 Task: Reply to email with the signature Eleanor Wilson with the subject Request for a transfer from softage.1@softage.net with the message Can you please provide me with an update on the projects resource allocation? Undo the message and rewrite the message as I am writing to confirm the details of the meeting. Send the email
Action: Mouse moved to (526, 701)
Screenshot: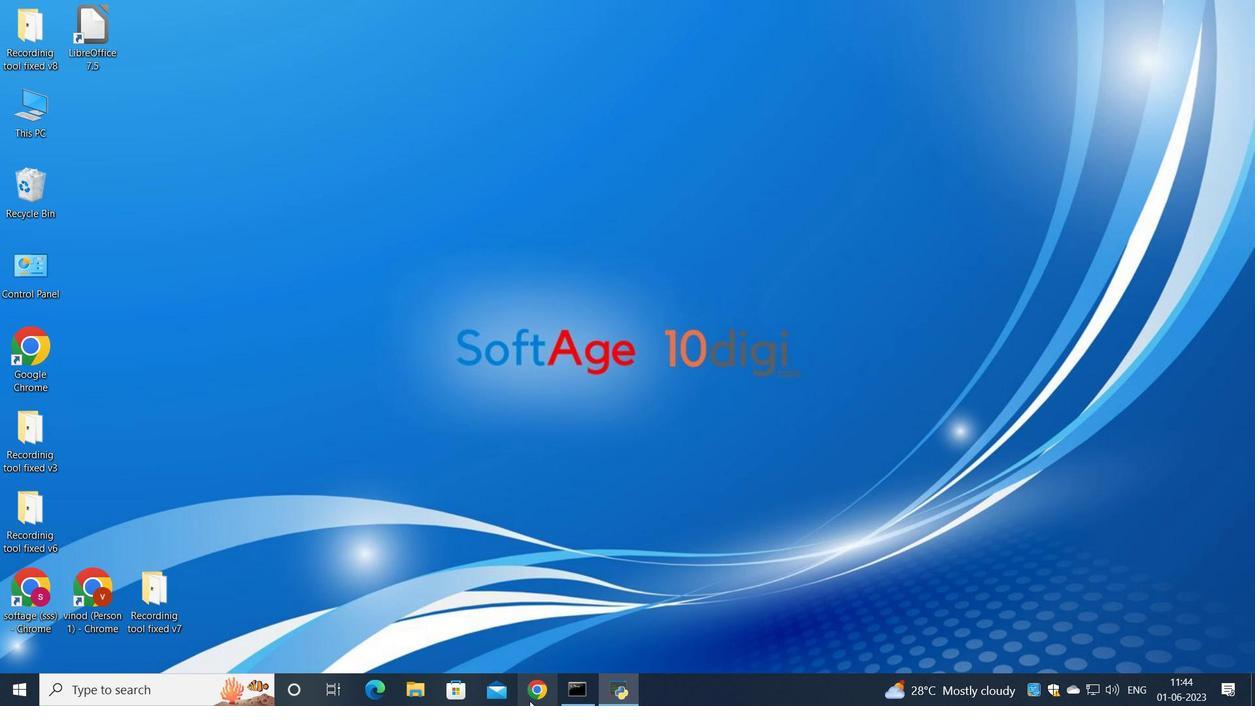 
Action: Mouse pressed left at (526, 701)
Screenshot: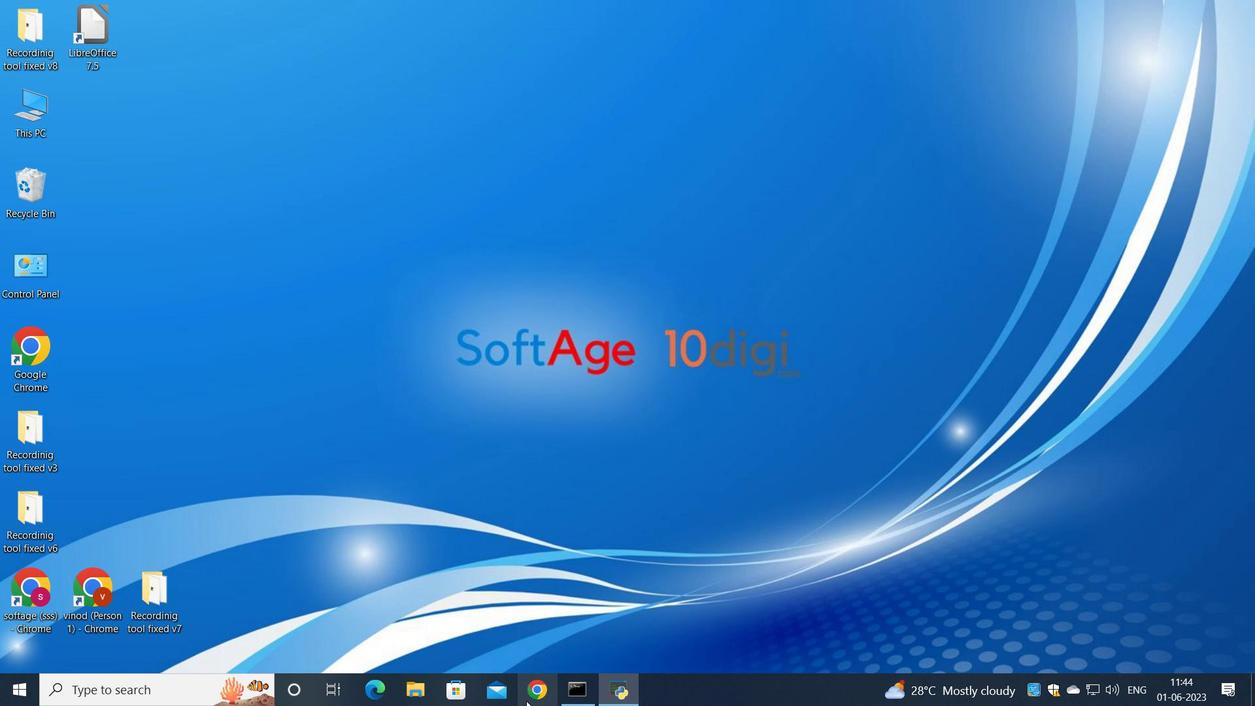 
Action: Mouse moved to (554, 397)
Screenshot: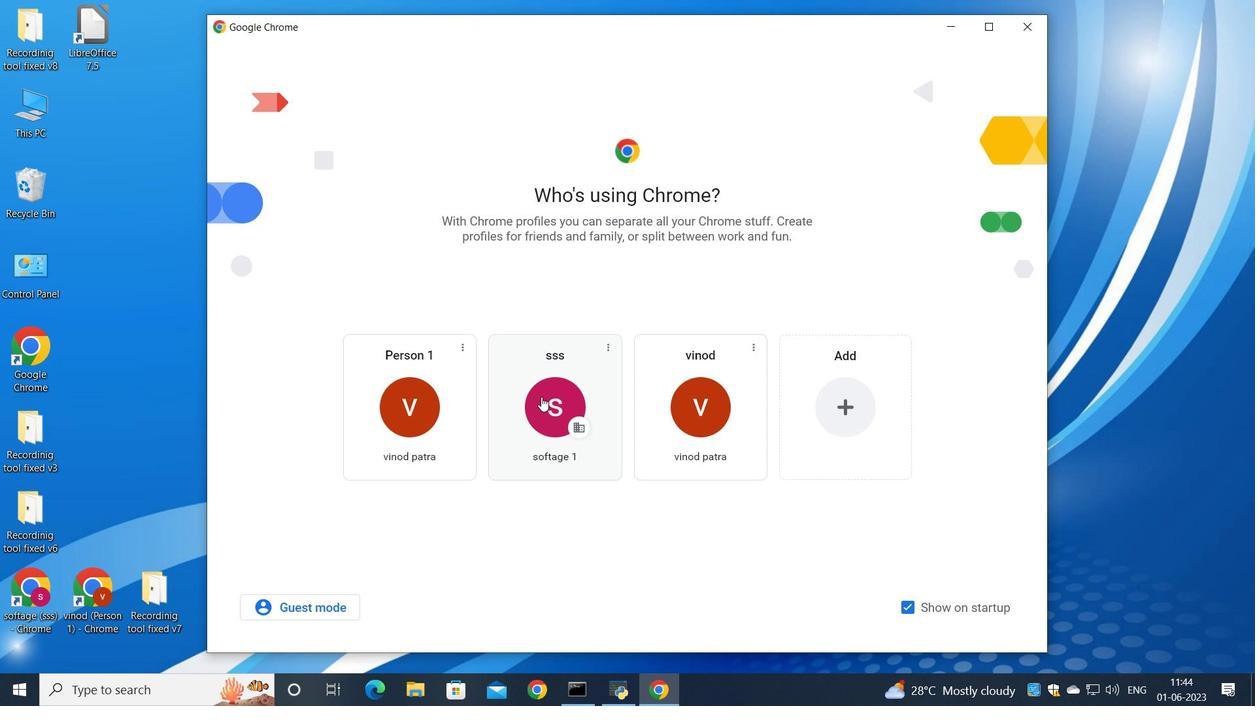 
Action: Mouse pressed left at (554, 397)
Screenshot: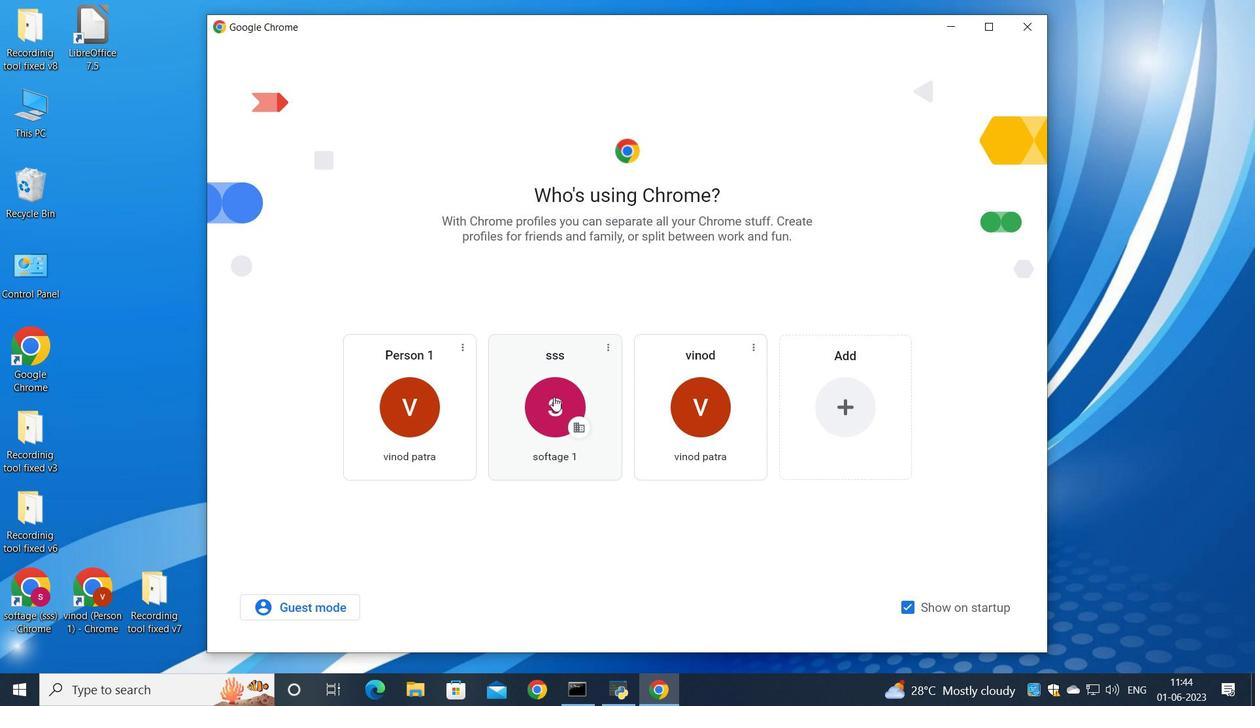 
Action: Mouse moved to (1111, 112)
Screenshot: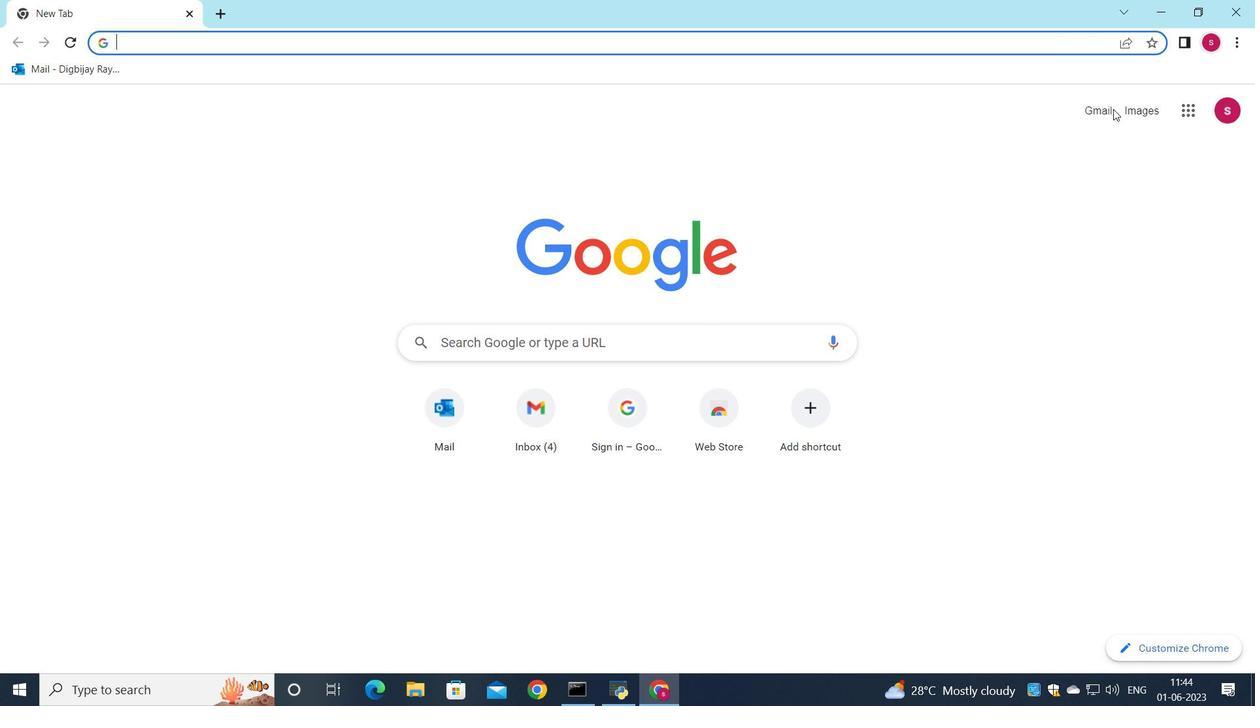 
Action: Mouse pressed left at (1111, 112)
Screenshot: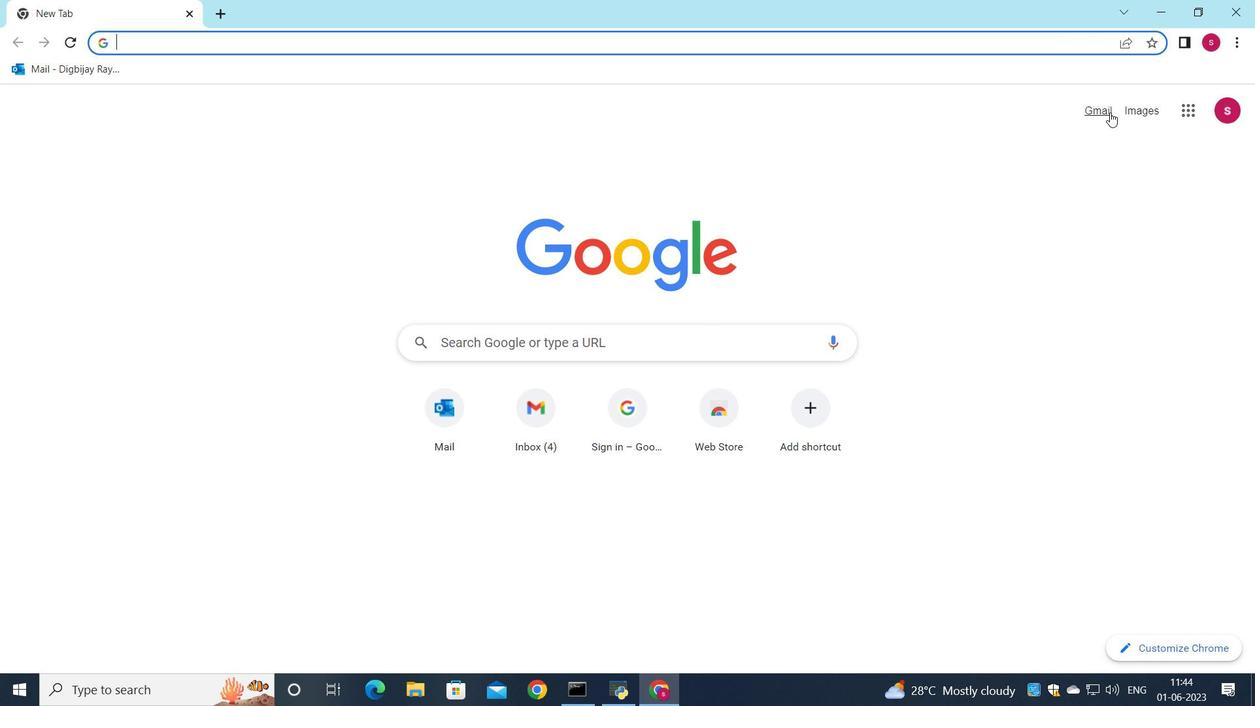 
Action: Mouse moved to (1066, 111)
Screenshot: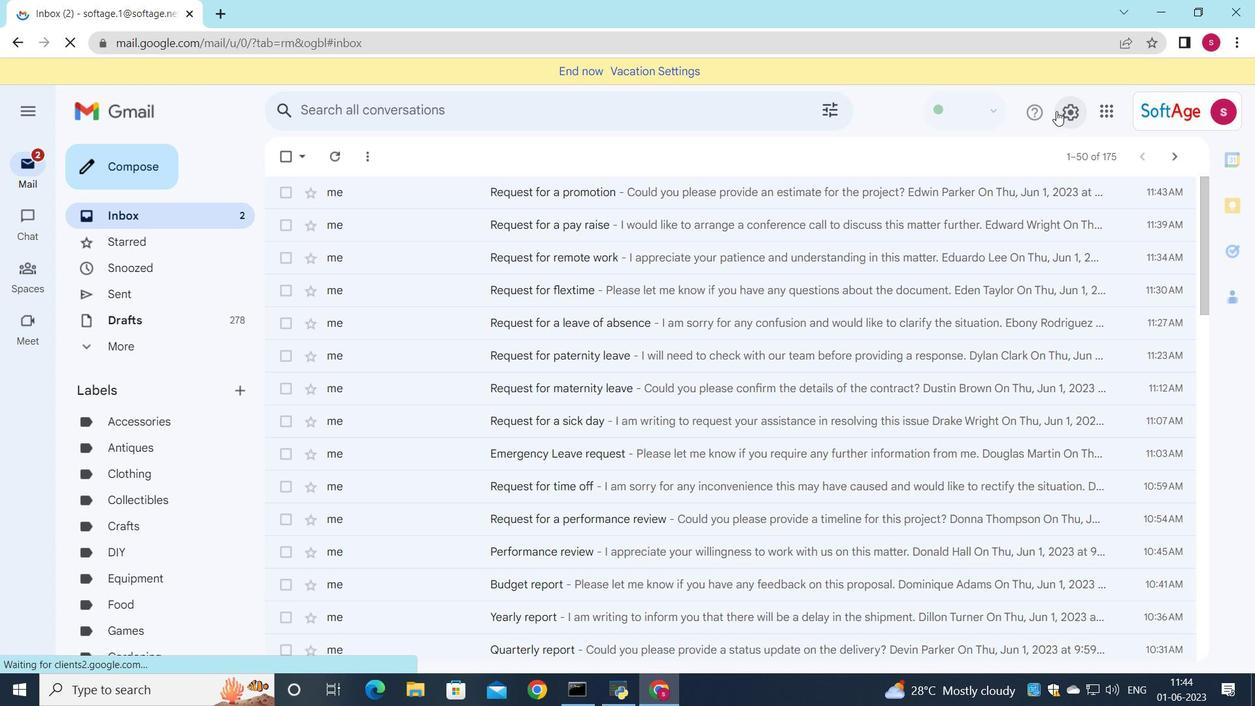 
Action: Mouse pressed left at (1066, 111)
Screenshot: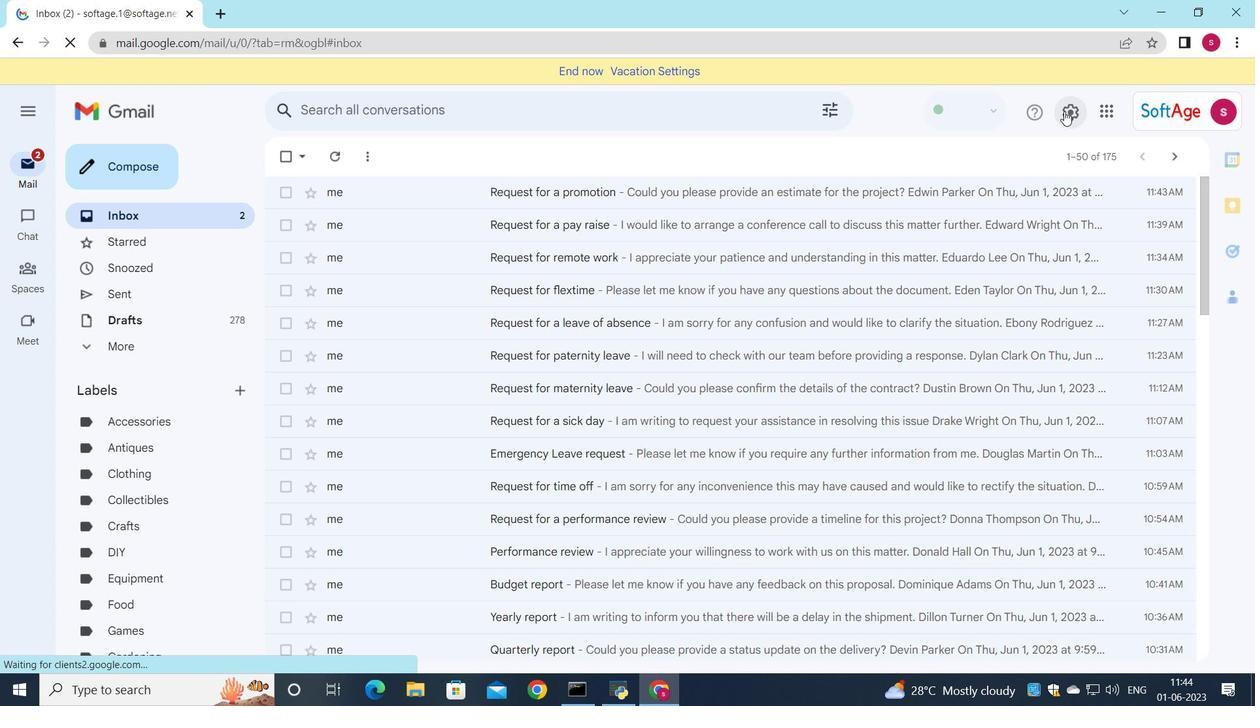 
Action: Mouse moved to (1079, 190)
Screenshot: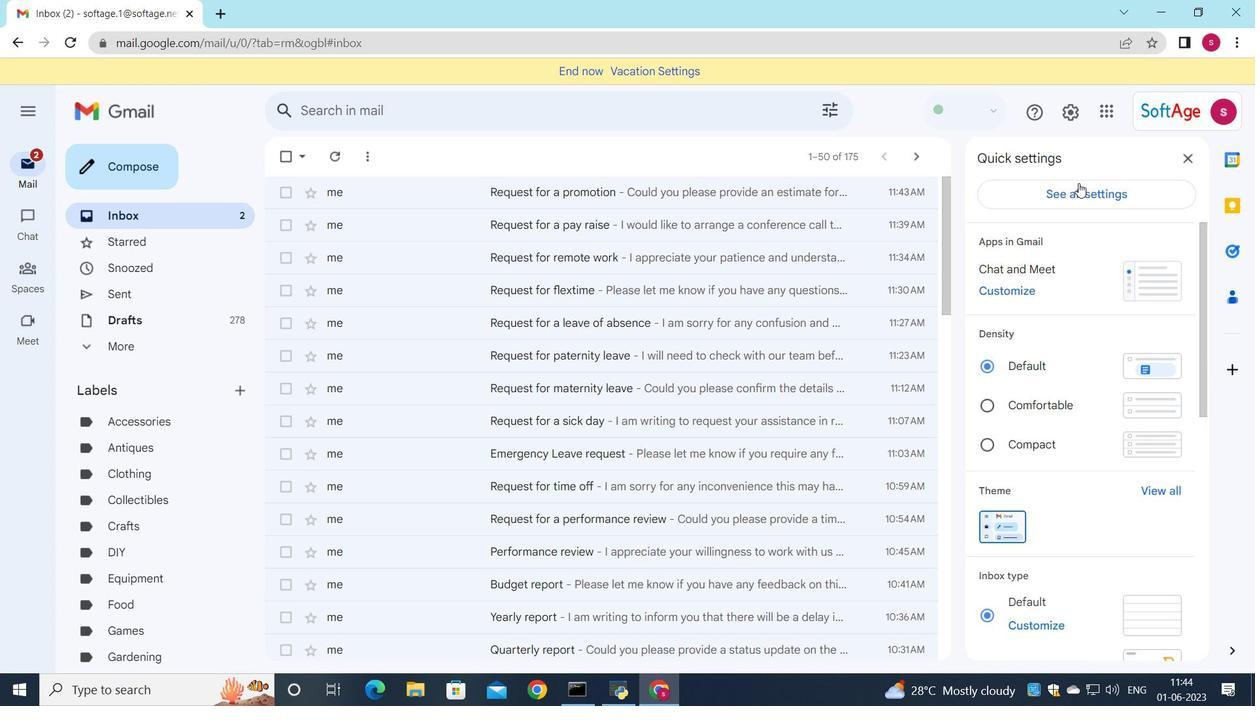 
Action: Mouse pressed left at (1079, 190)
Screenshot: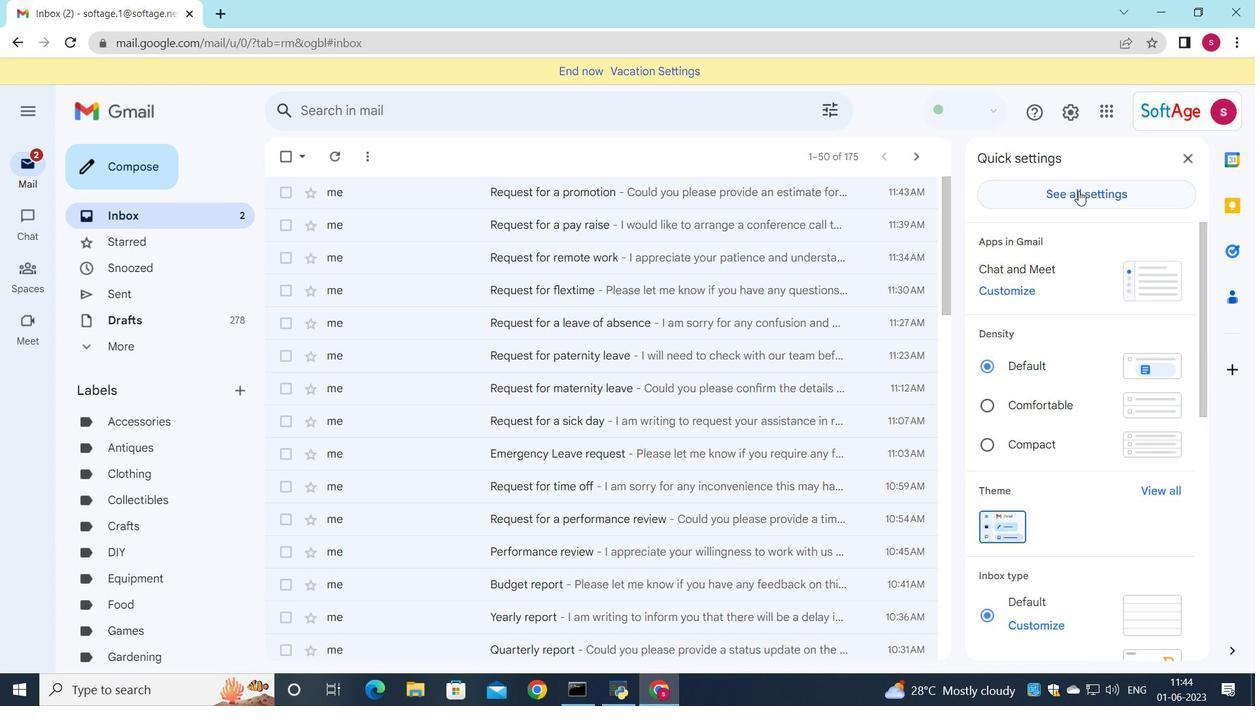 
Action: Mouse moved to (828, 313)
Screenshot: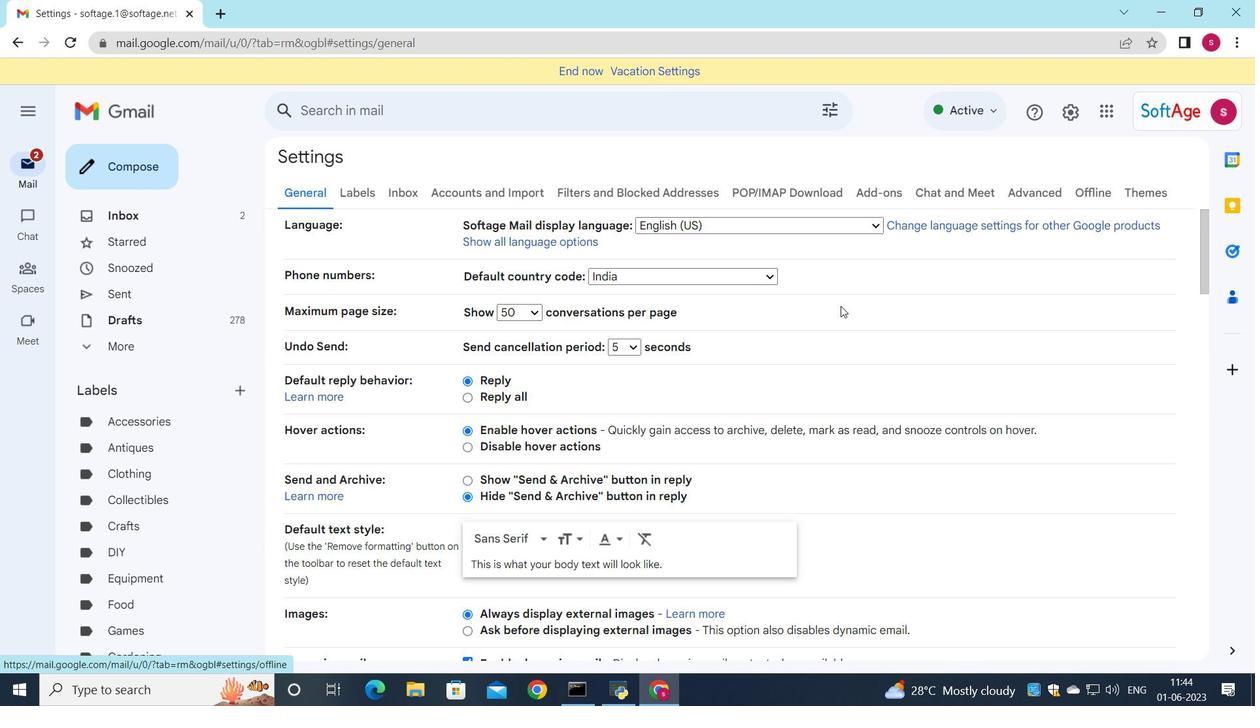 
Action: Mouse scrolled (828, 313) with delta (0, 0)
Screenshot: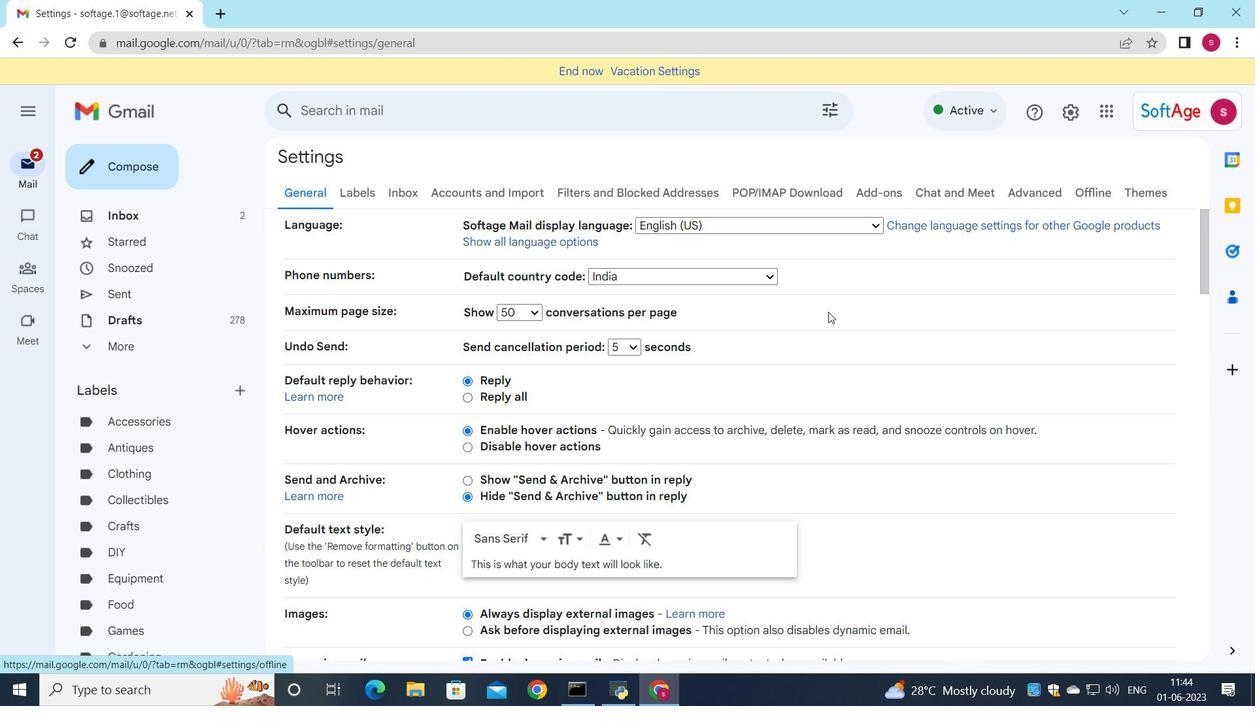 
Action: Mouse scrolled (828, 313) with delta (0, 0)
Screenshot: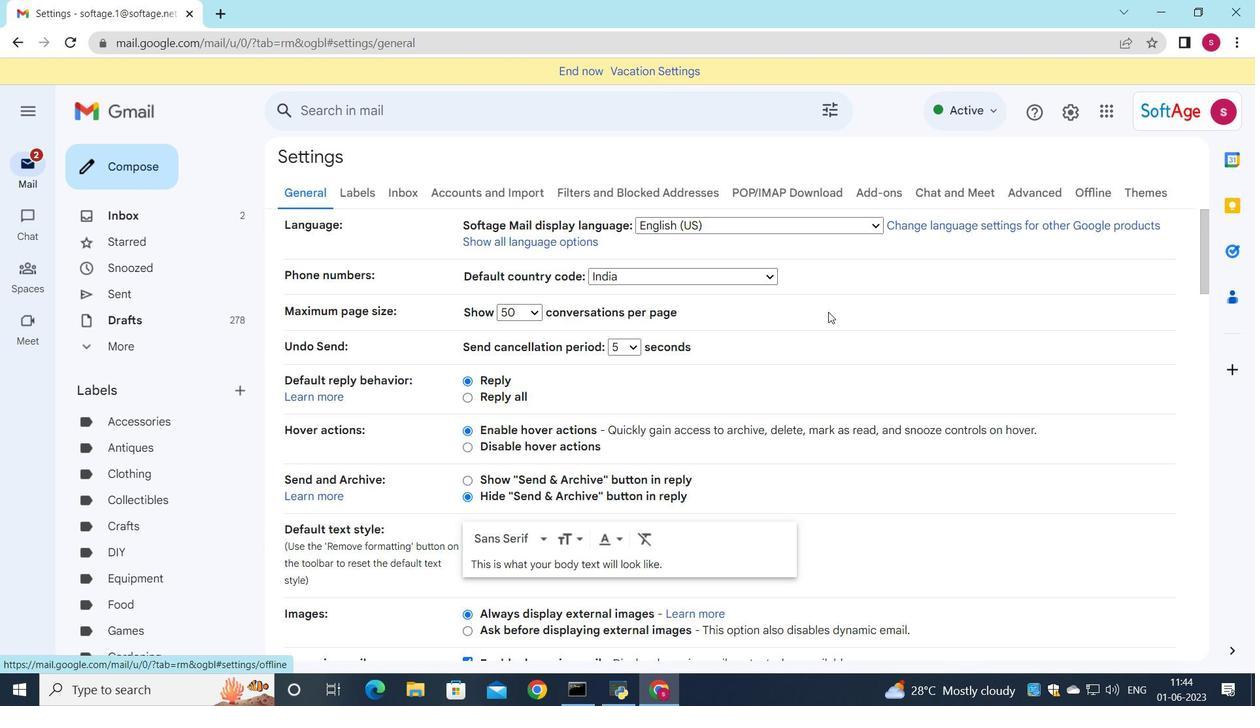 
Action: Mouse scrolled (828, 313) with delta (0, 0)
Screenshot: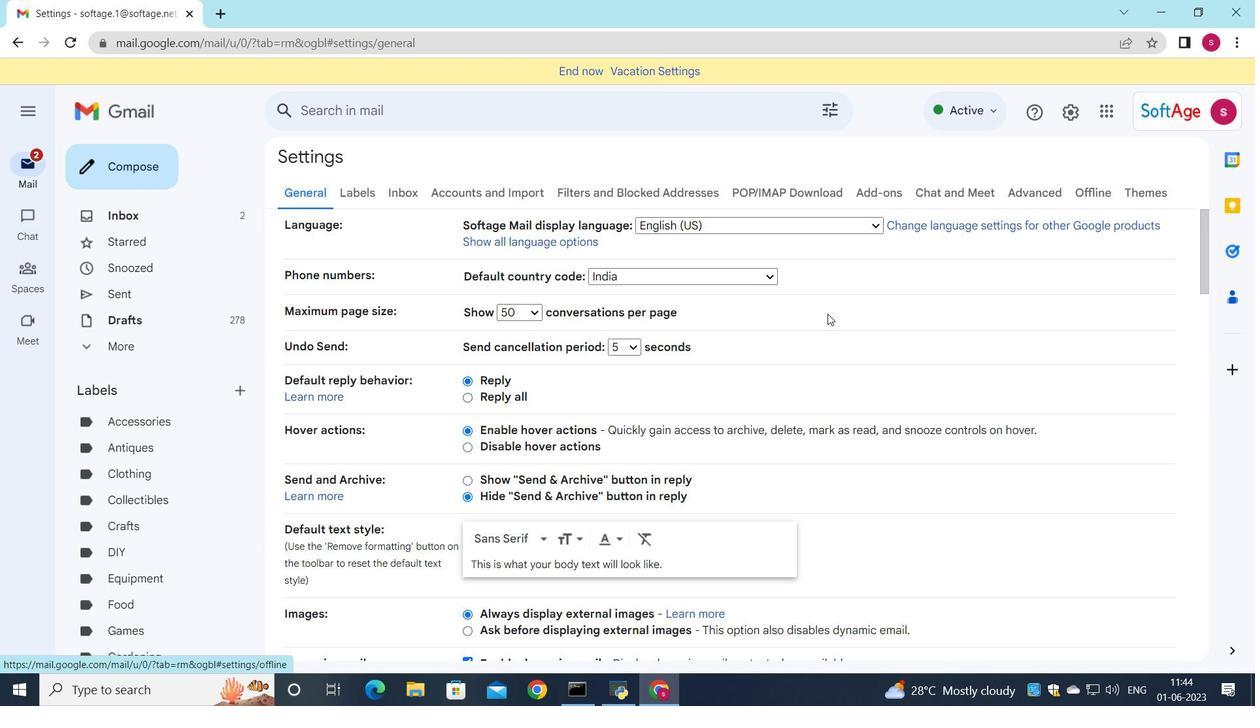 
Action: Mouse scrolled (828, 313) with delta (0, 0)
Screenshot: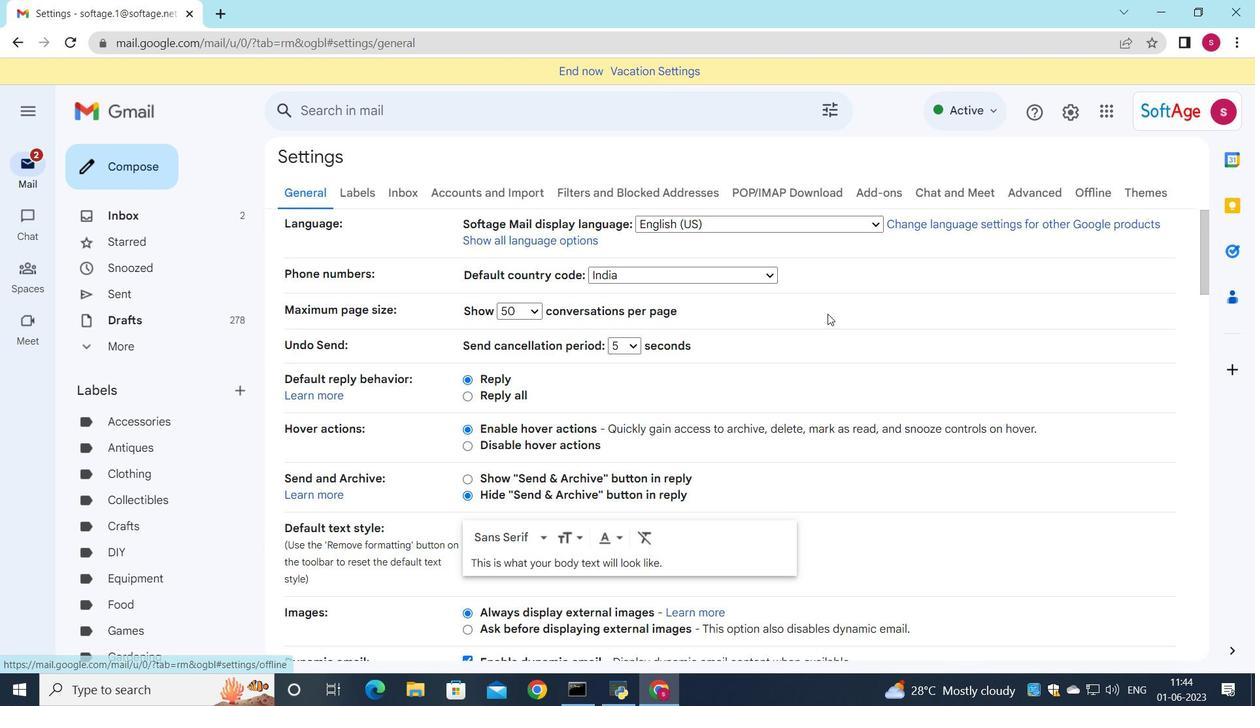 
Action: Mouse scrolled (828, 313) with delta (0, 0)
Screenshot: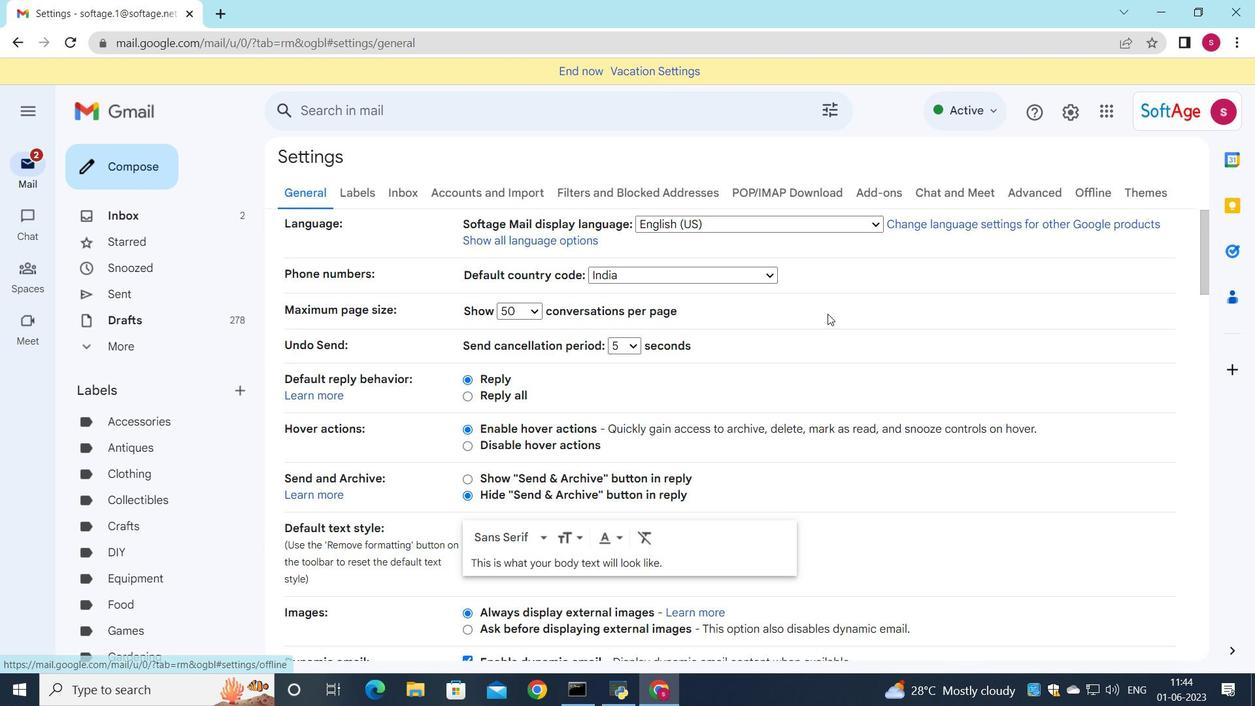 
Action: Mouse moved to (699, 284)
Screenshot: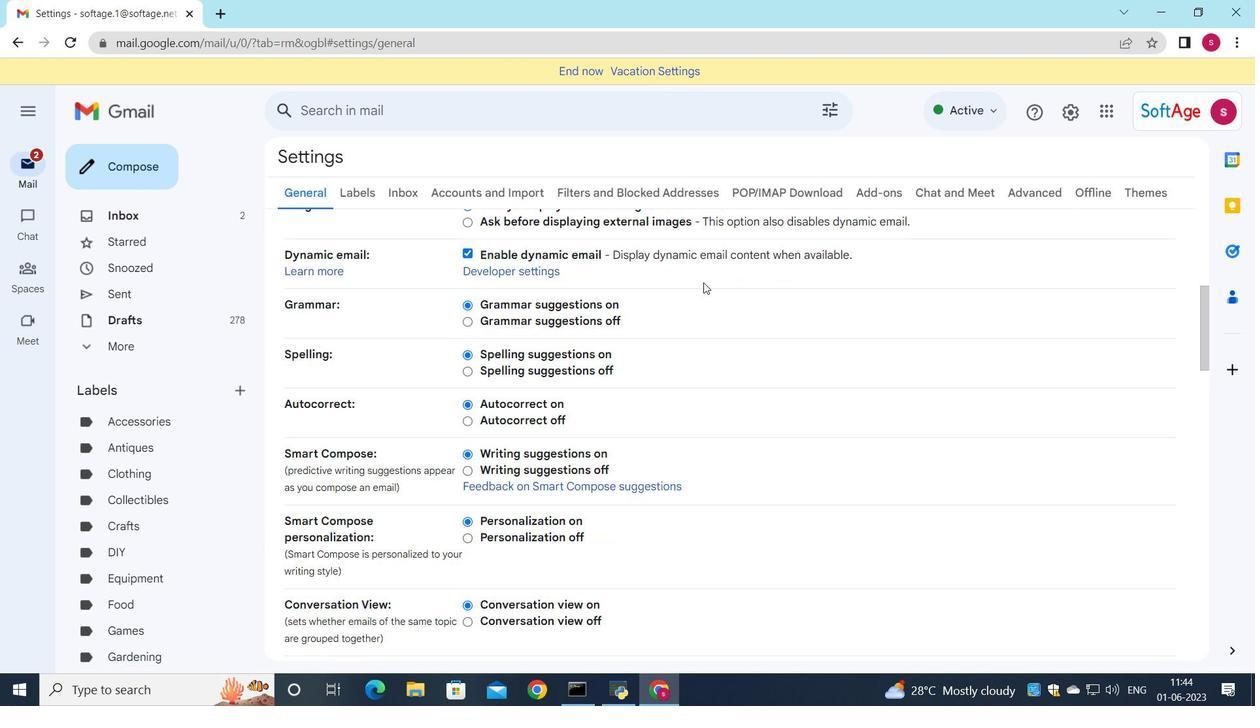 
Action: Mouse scrolled (699, 283) with delta (0, 0)
Screenshot: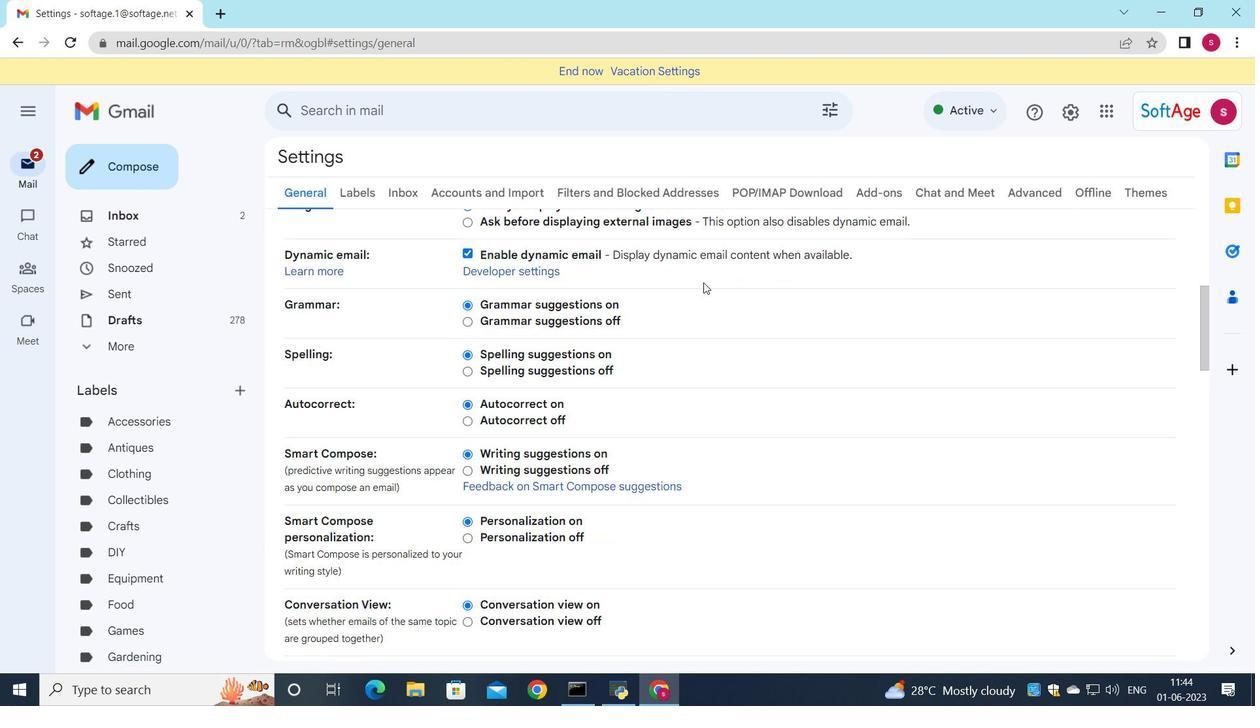 
Action: Mouse moved to (695, 287)
Screenshot: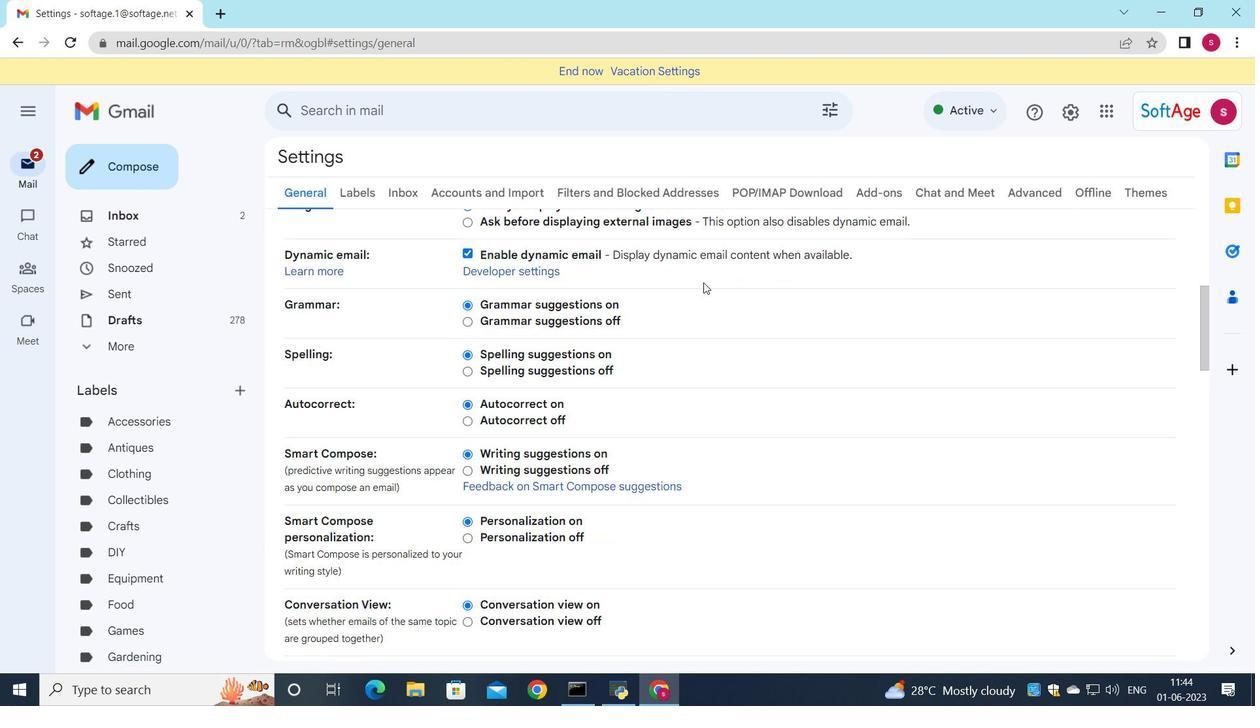 
Action: Mouse scrolled (695, 286) with delta (0, 0)
Screenshot: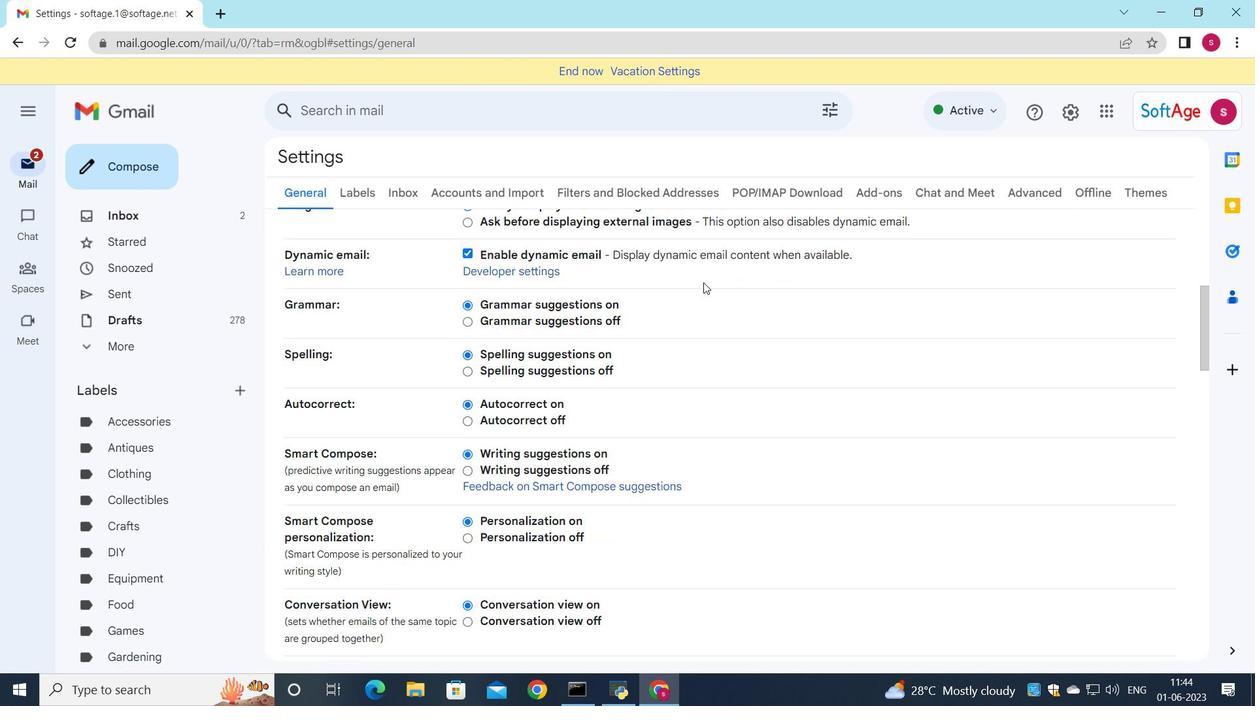 
Action: Mouse moved to (694, 287)
Screenshot: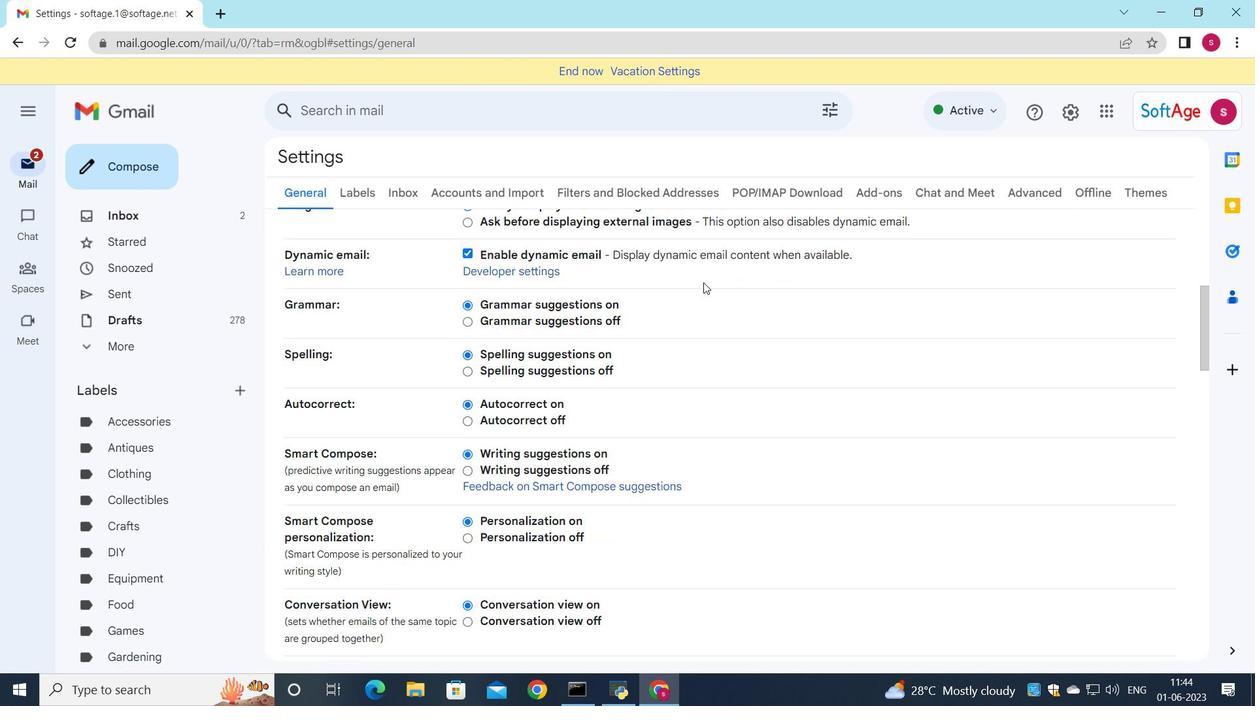 
Action: Mouse scrolled (694, 286) with delta (0, 0)
Screenshot: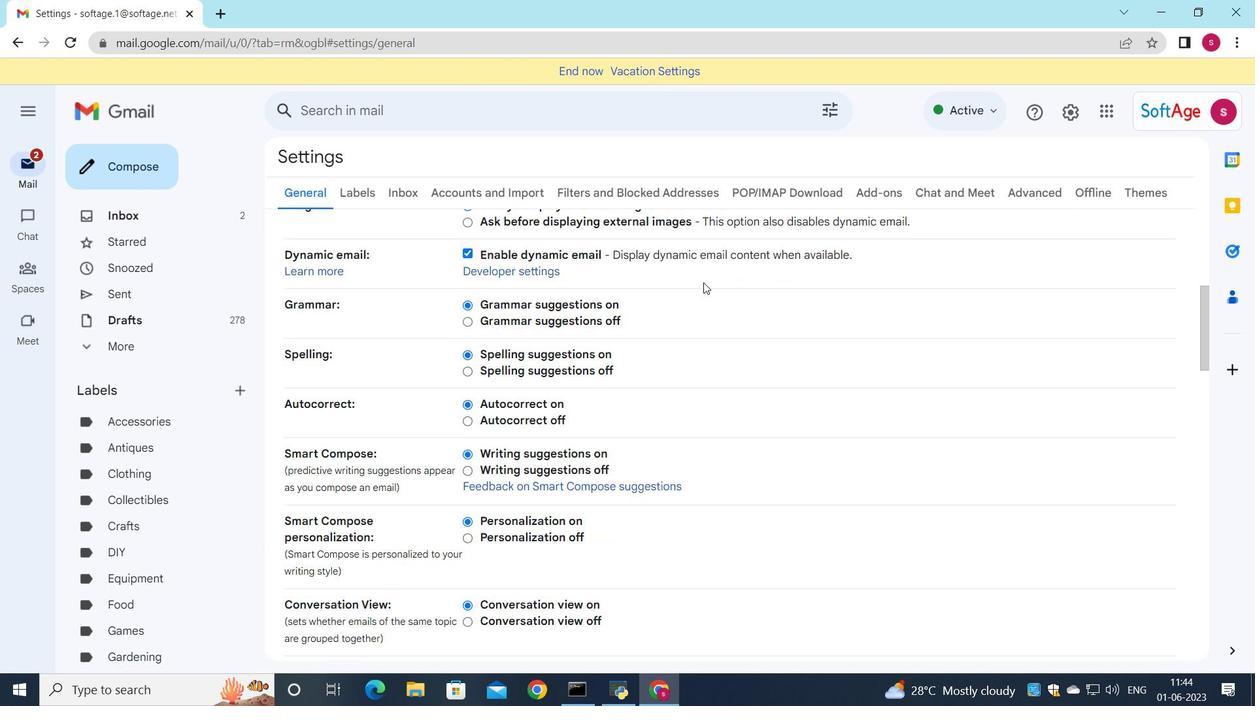 
Action: Mouse moved to (694, 287)
Screenshot: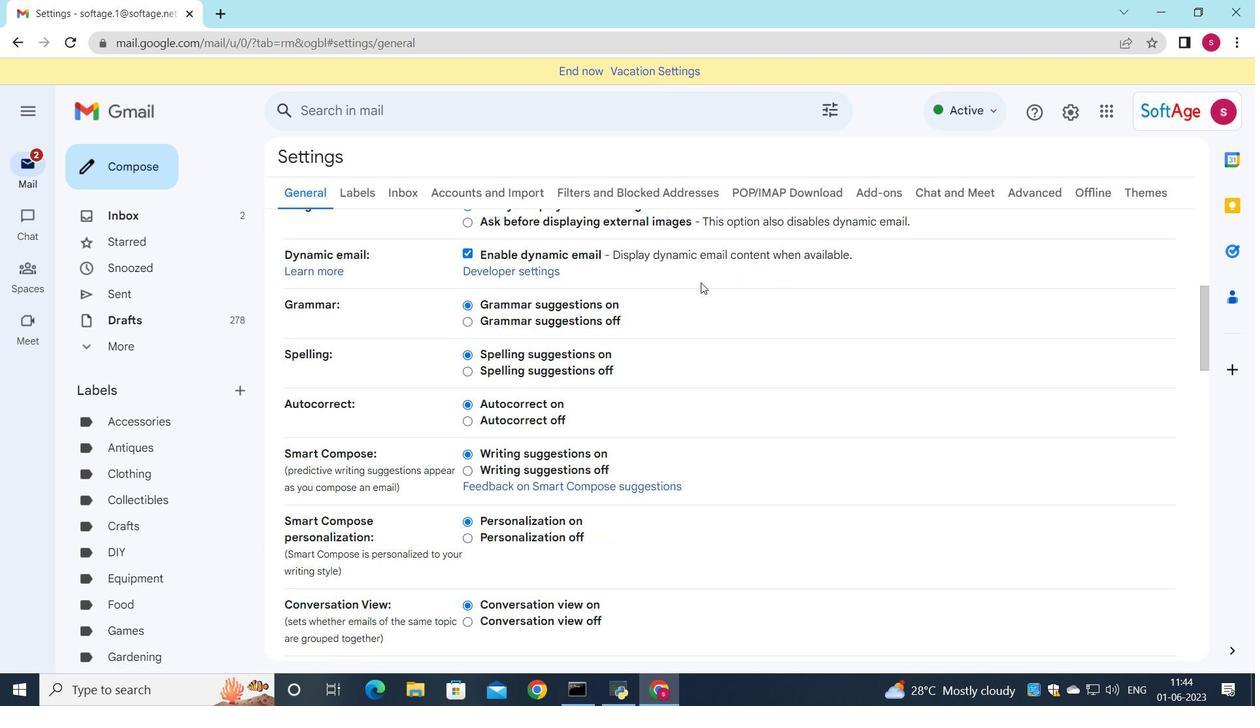 
Action: Mouse scrolled (694, 286) with delta (0, 0)
Screenshot: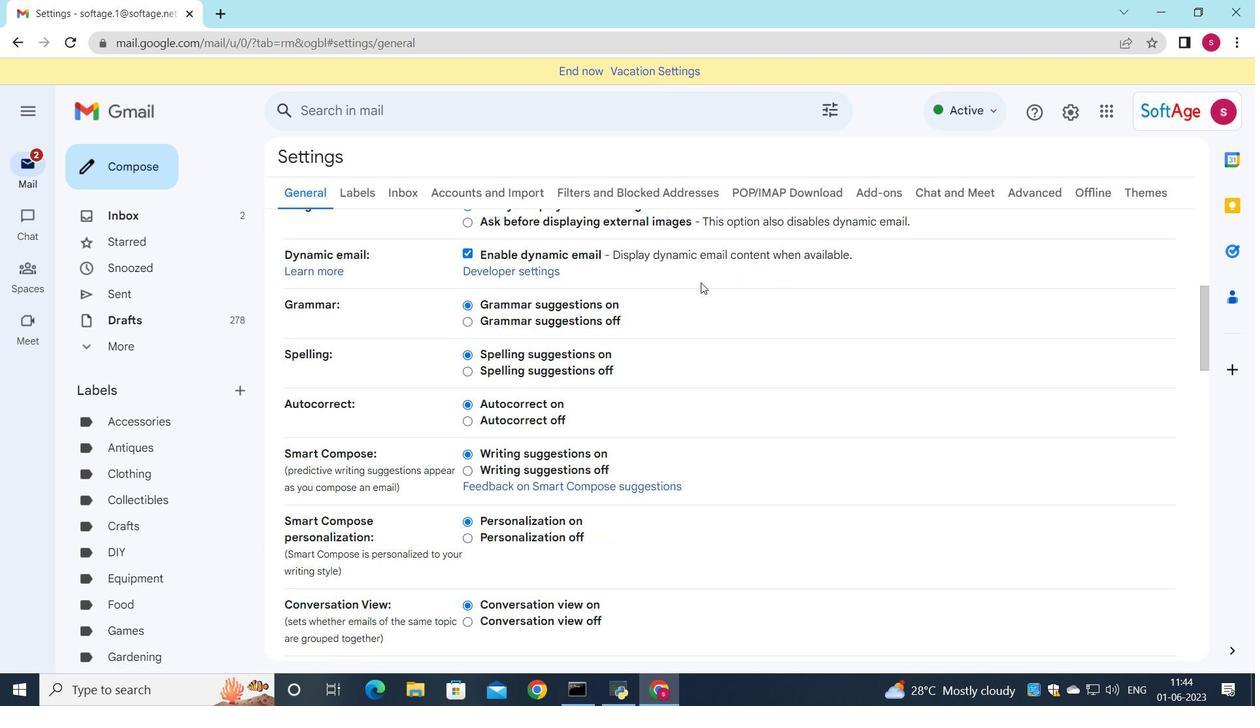 
Action: Mouse moved to (685, 296)
Screenshot: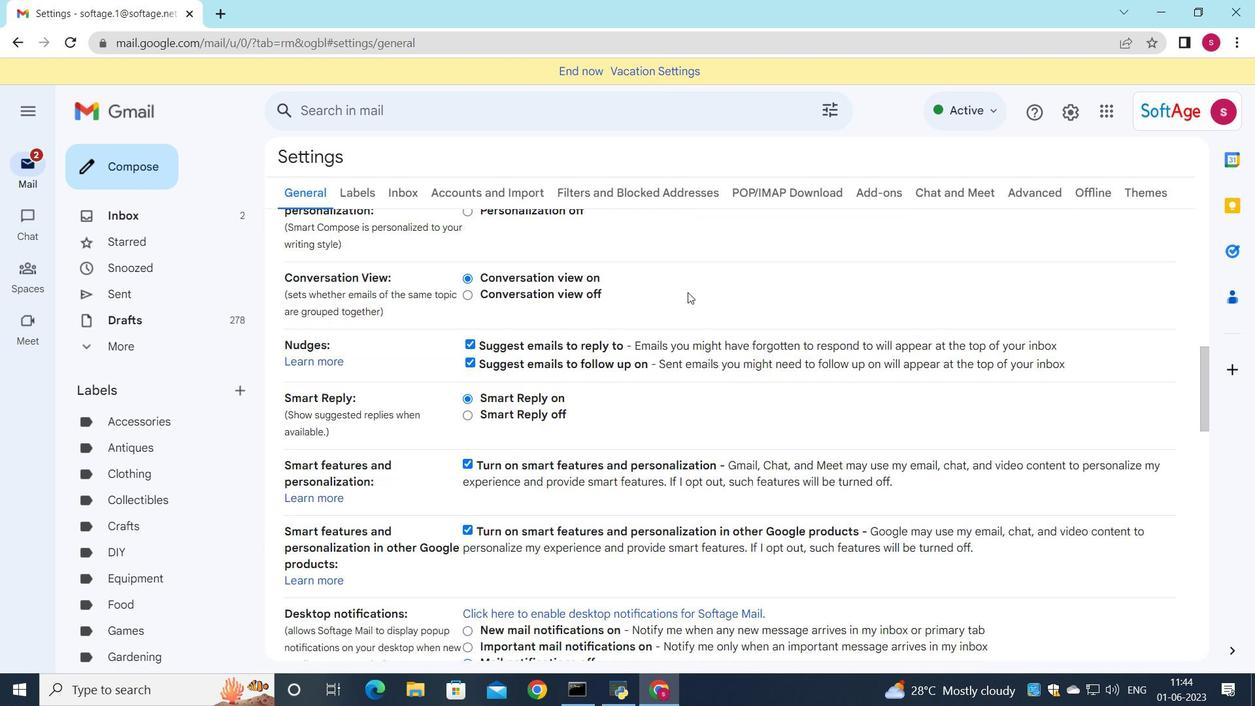 
Action: Mouse scrolled (685, 295) with delta (0, 0)
Screenshot: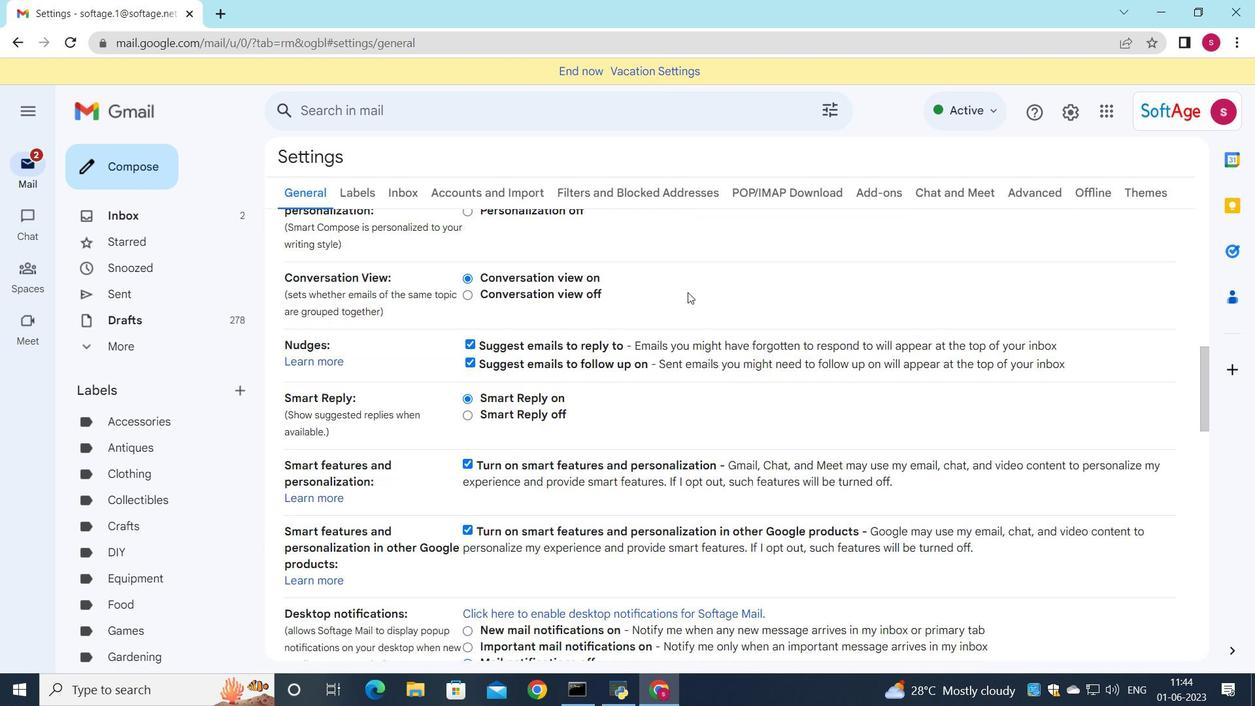 
Action: Mouse moved to (685, 296)
Screenshot: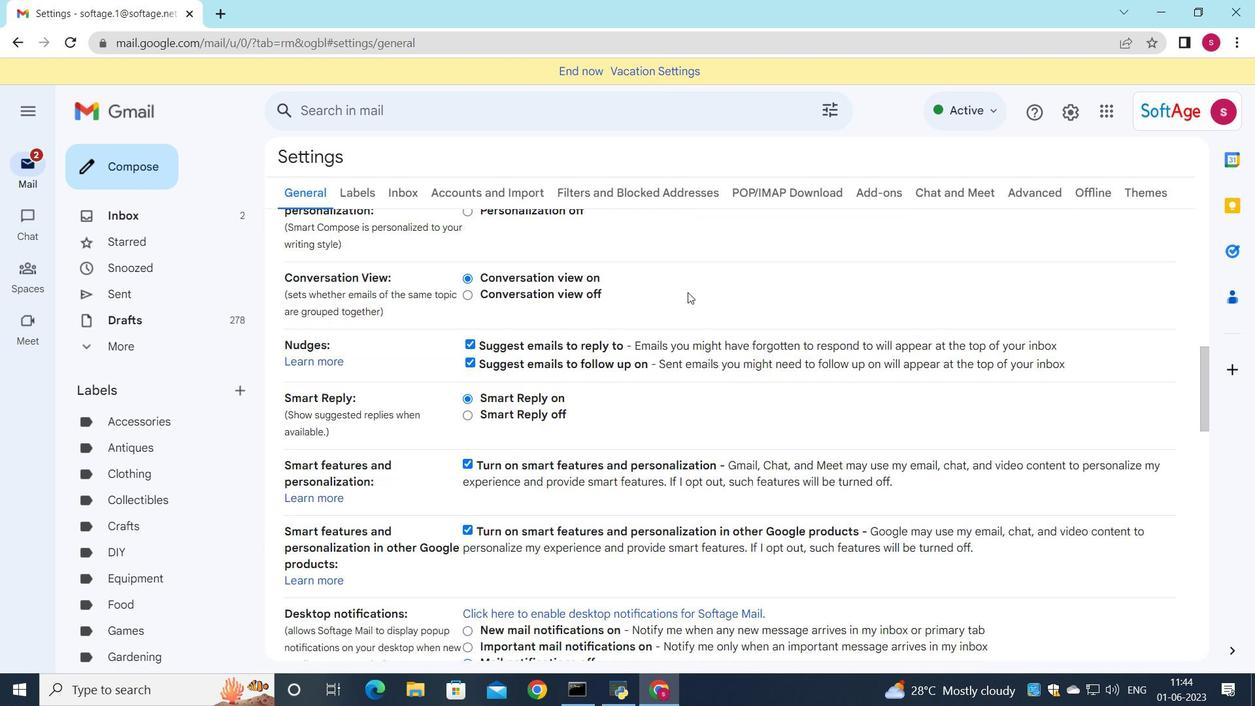 
Action: Mouse scrolled (685, 296) with delta (0, 0)
Screenshot: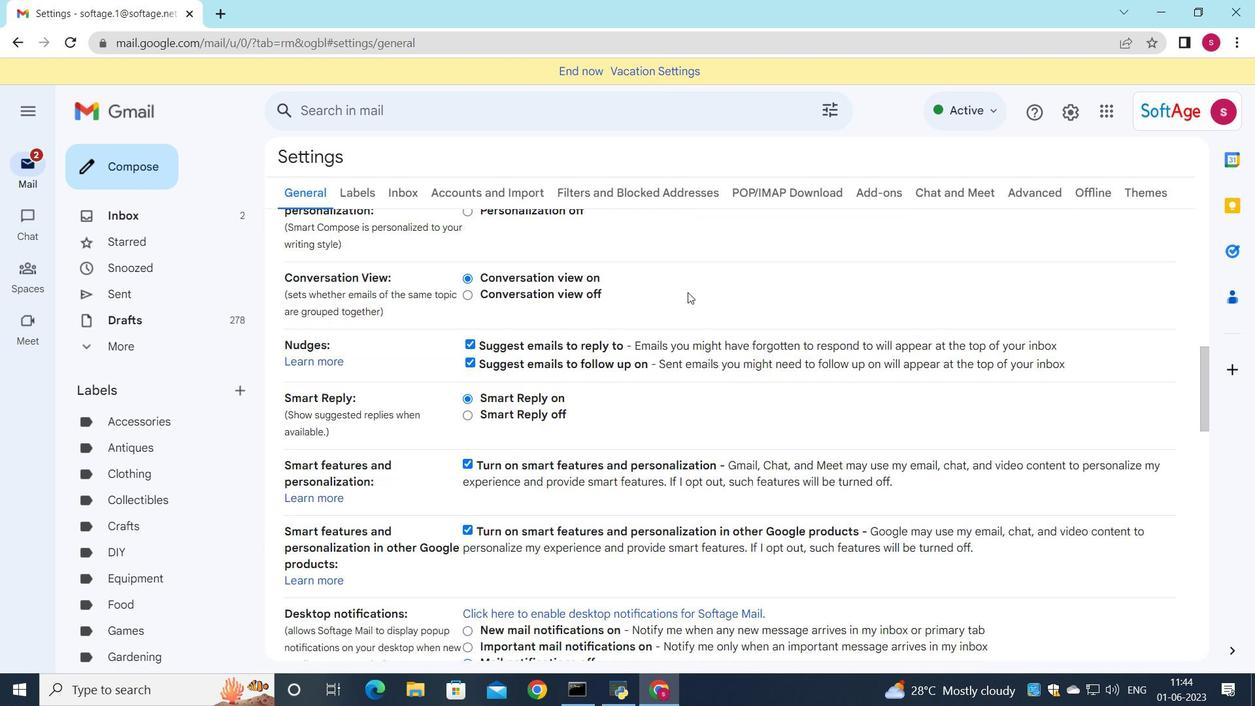 
Action: Mouse moved to (684, 298)
Screenshot: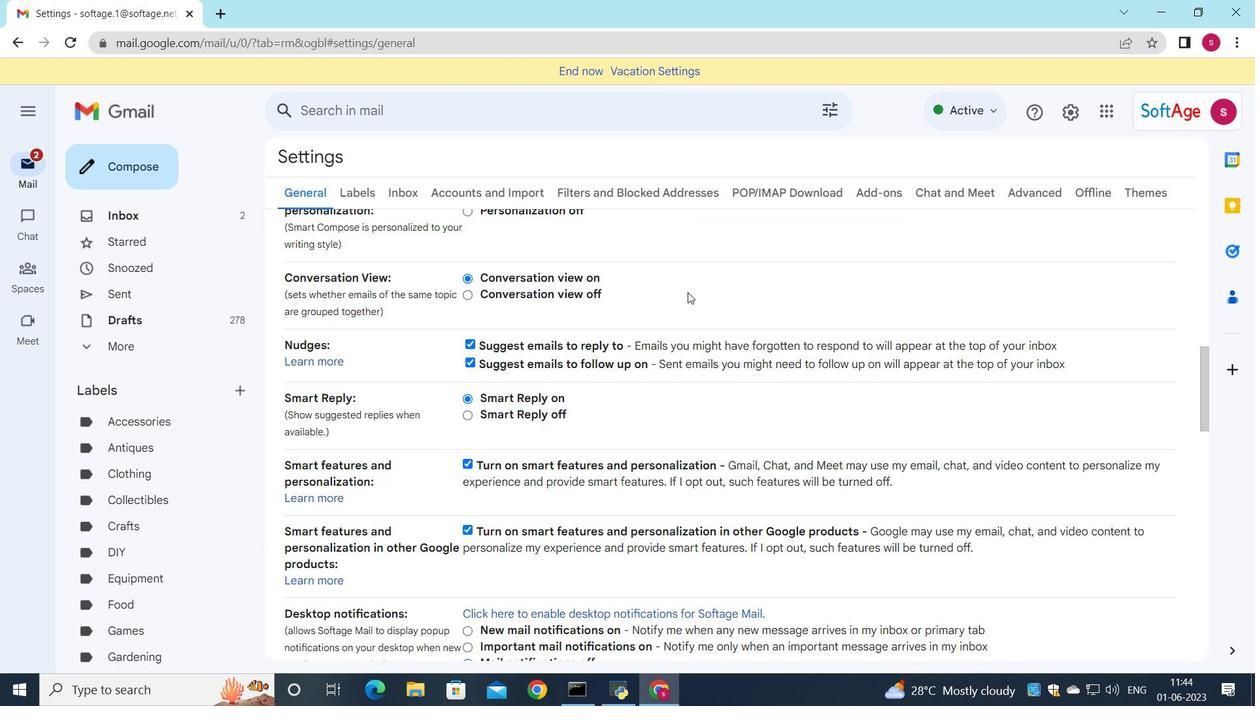 
Action: Mouse scrolled (684, 298) with delta (0, 0)
Screenshot: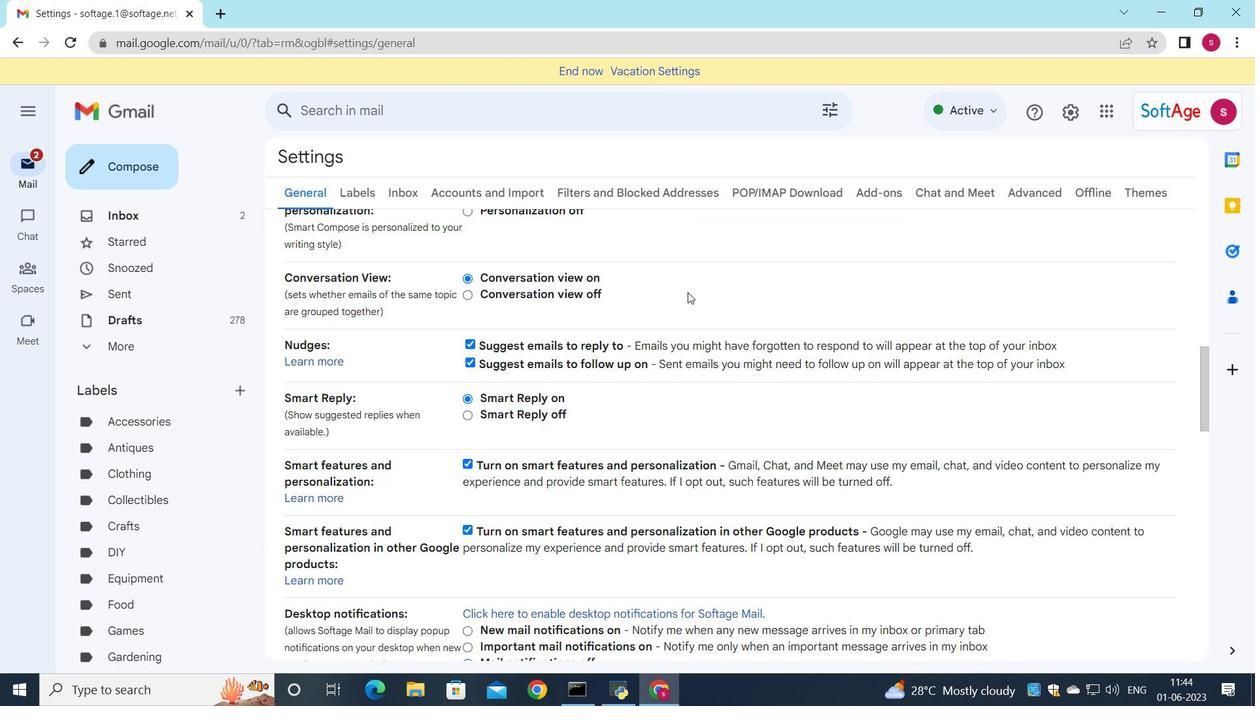 
Action: Mouse moved to (682, 315)
Screenshot: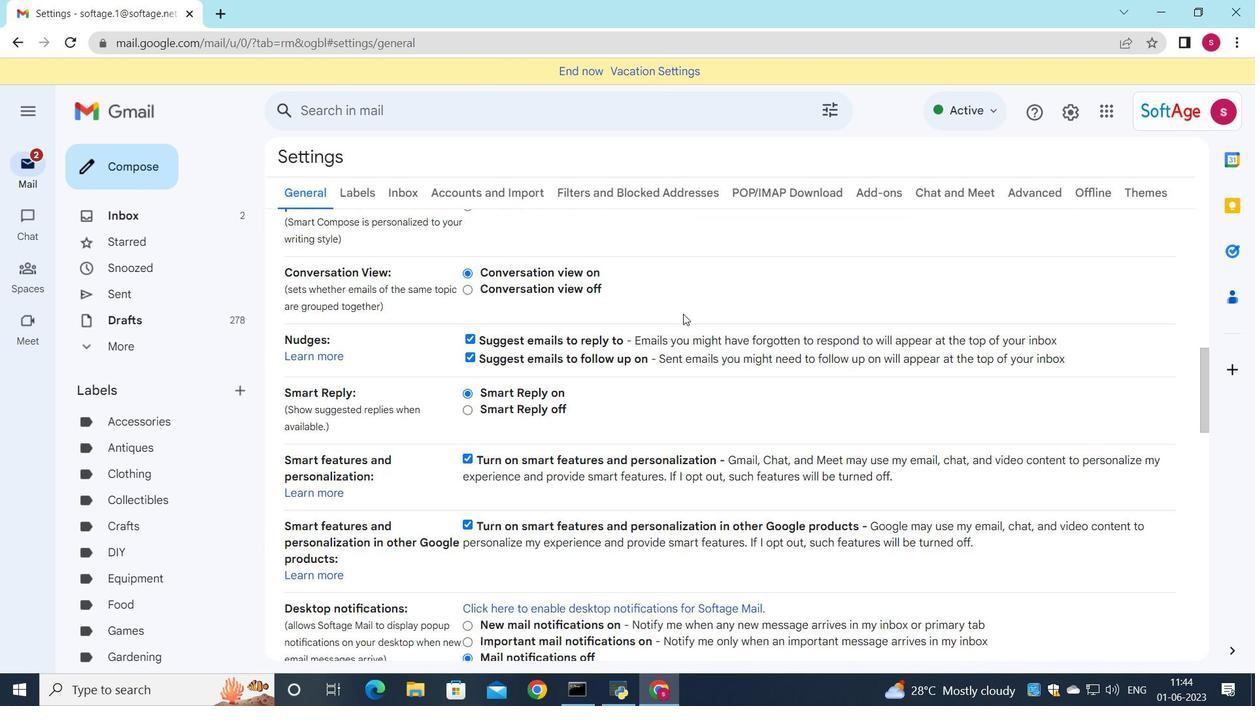 
Action: Mouse scrolled (682, 314) with delta (0, 0)
Screenshot: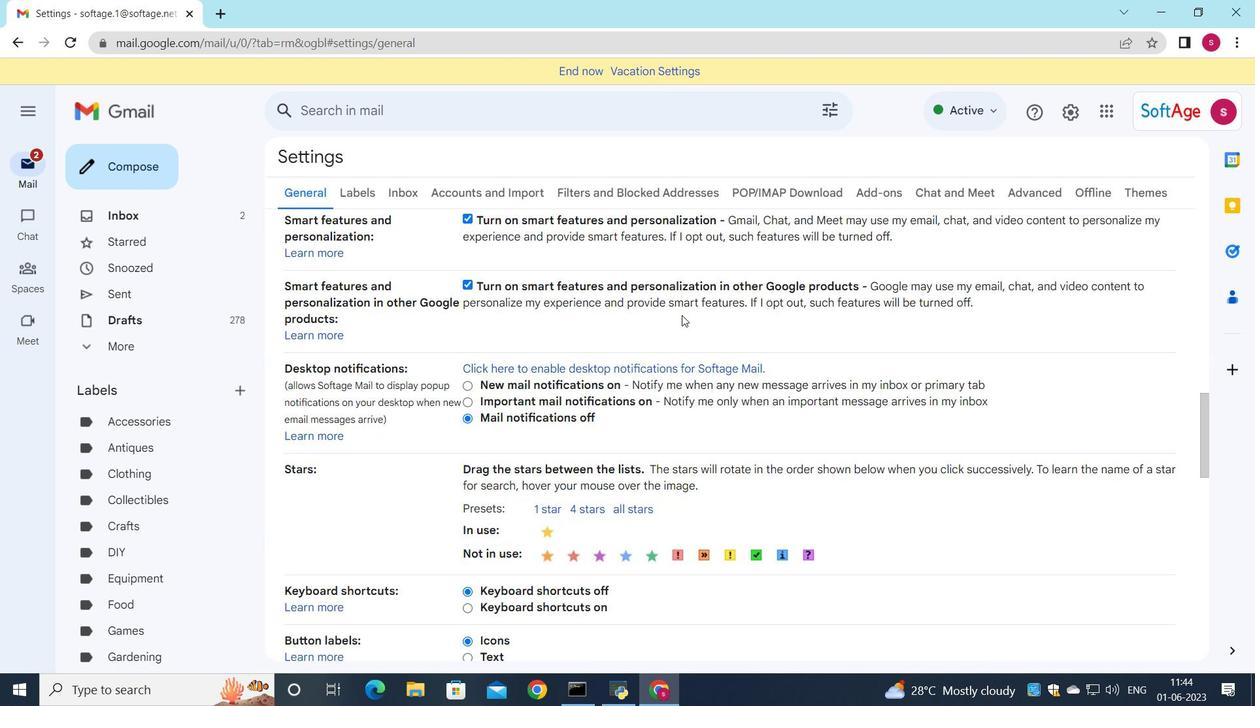 
Action: Mouse scrolled (682, 314) with delta (0, 0)
Screenshot: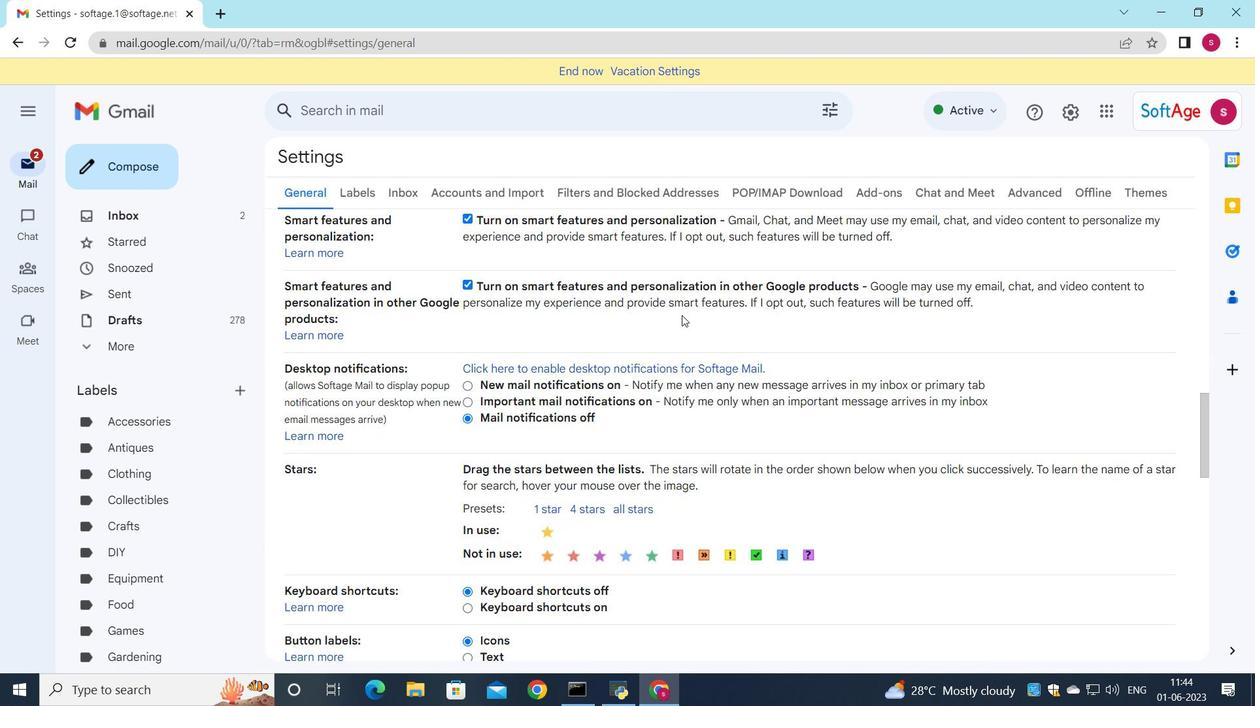 
Action: Mouse scrolled (682, 314) with delta (0, 0)
Screenshot: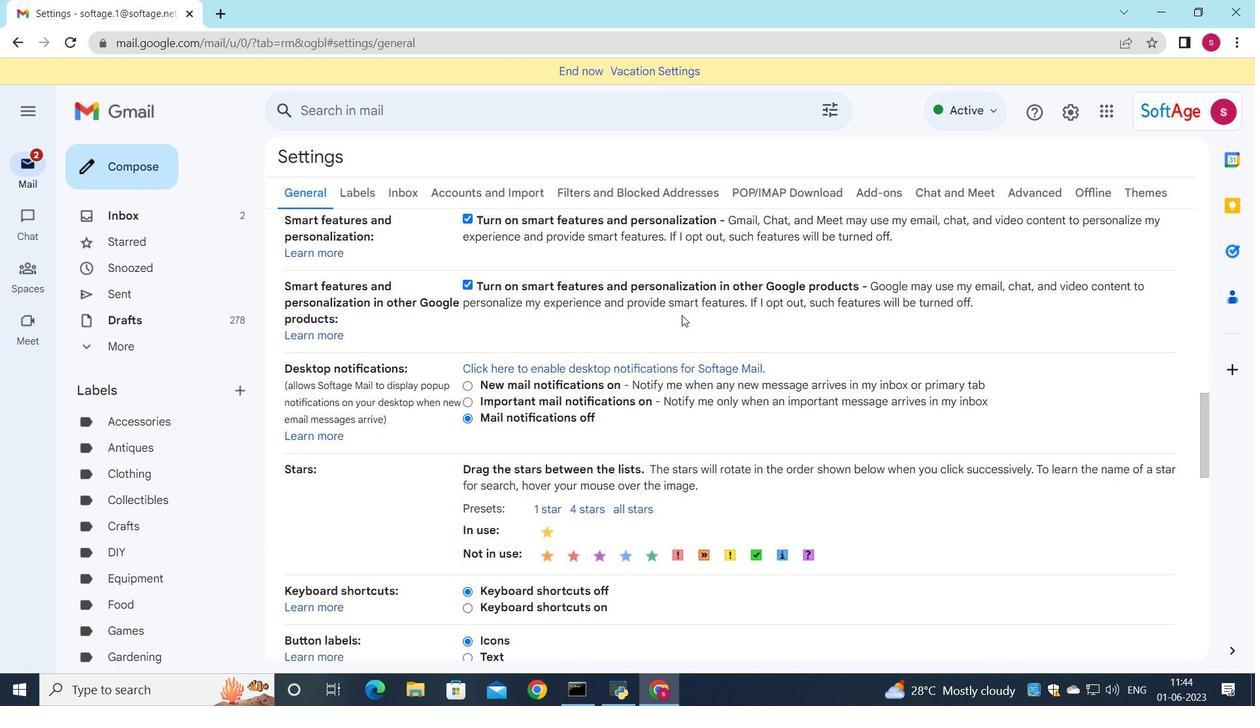 
Action: Mouse scrolled (682, 314) with delta (0, 0)
Screenshot: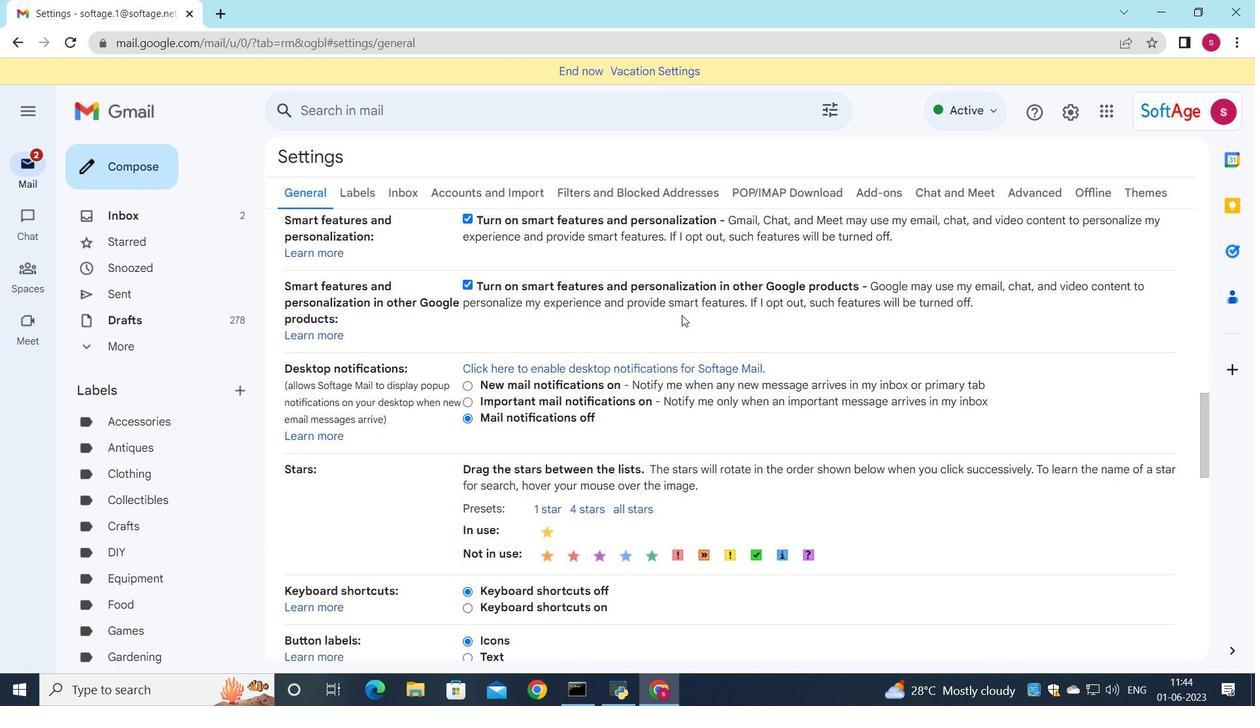 
Action: Mouse scrolled (682, 314) with delta (0, 0)
Screenshot: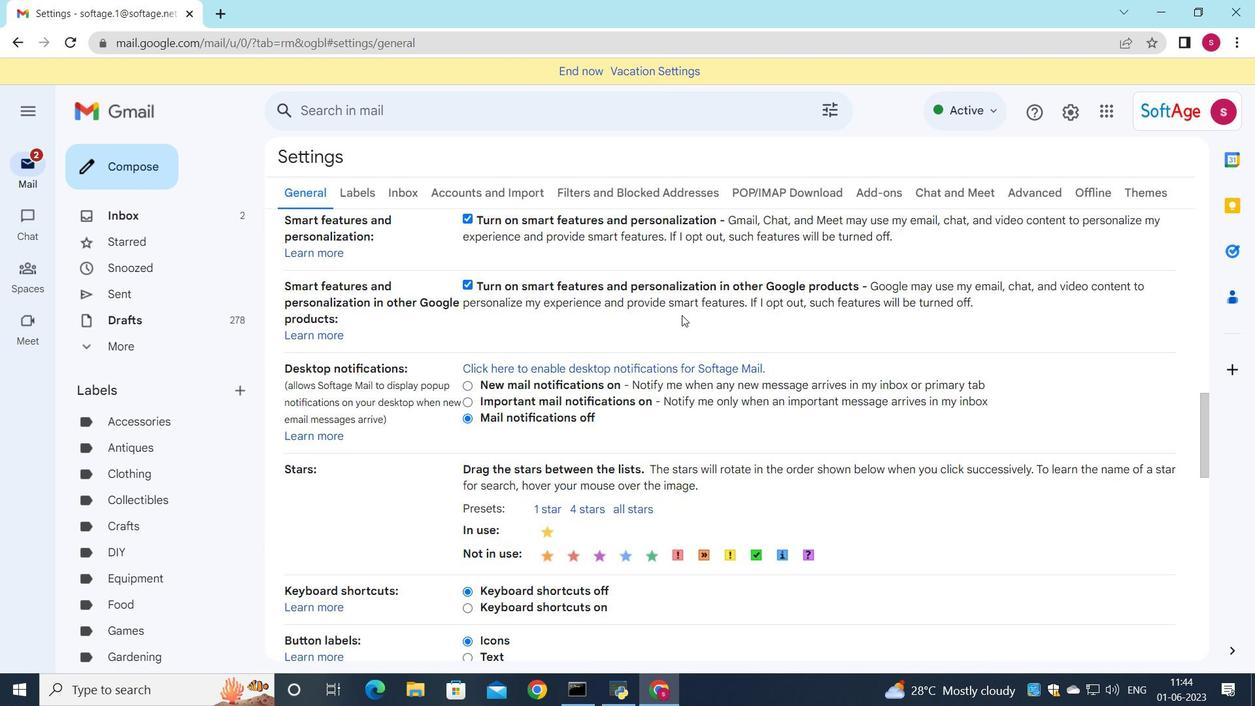 
Action: Mouse moved to (633, 410)
Screenshot: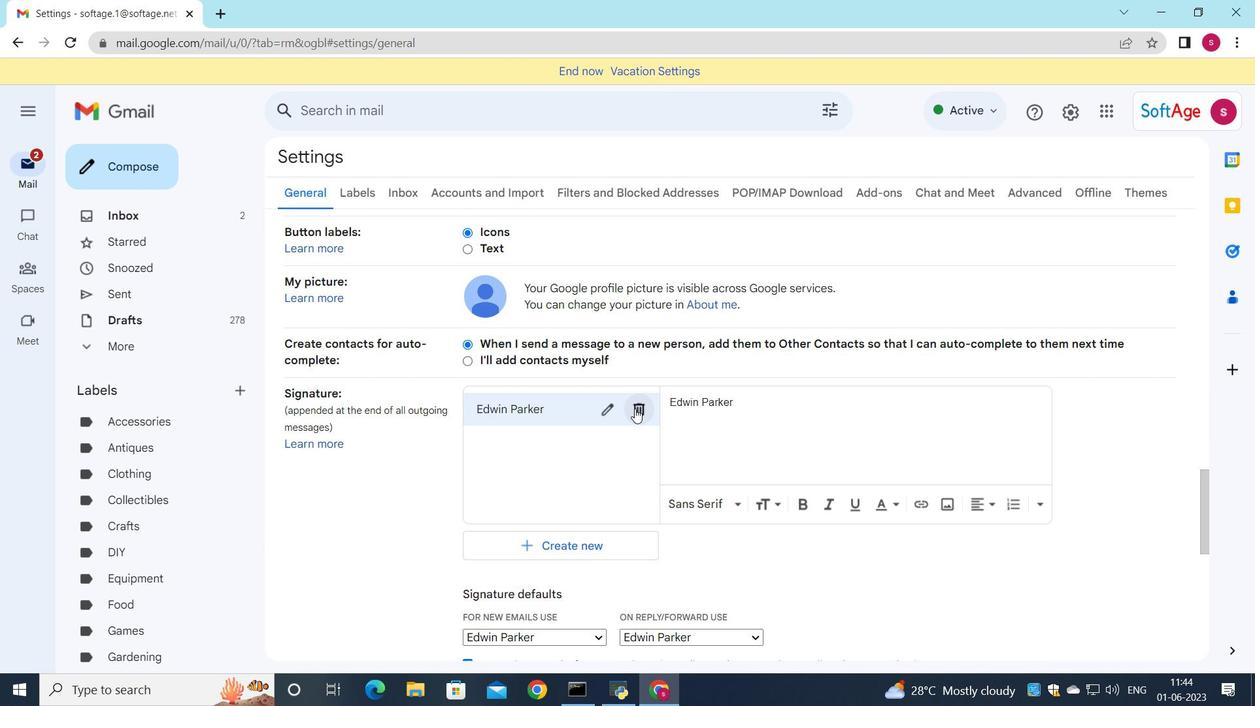 
Action: Mouse pressed left at (633, 410)
Screenshot: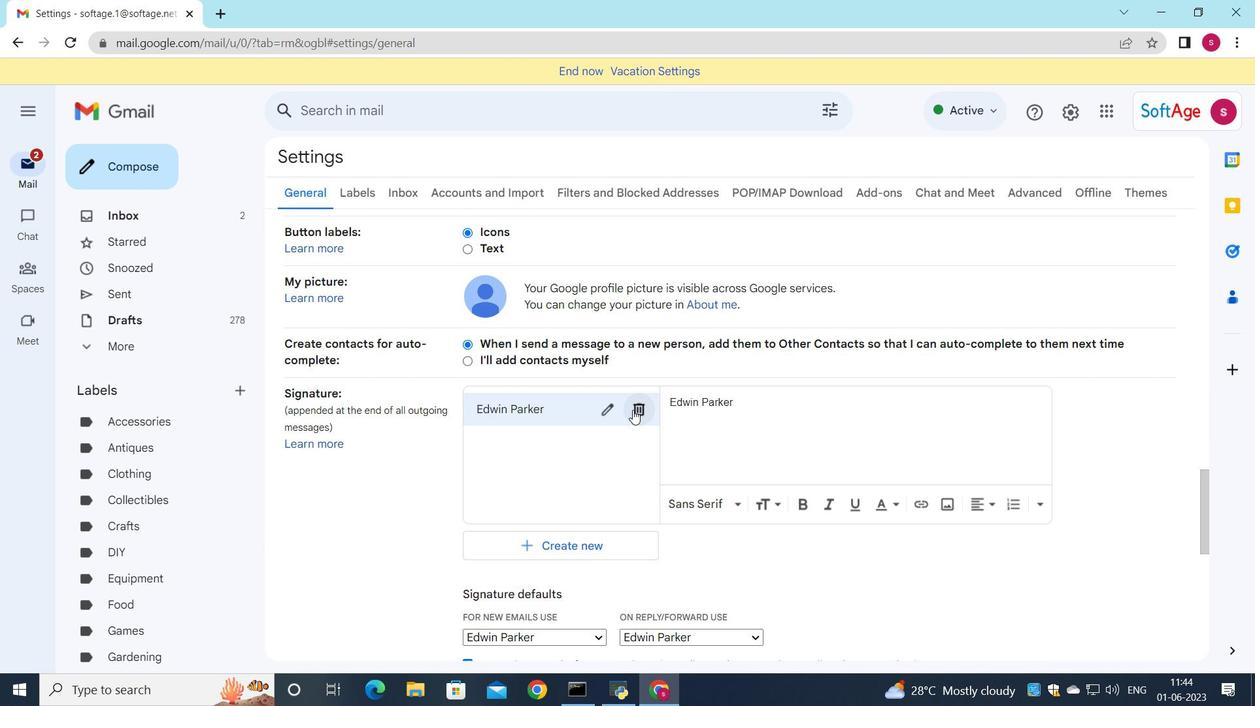 
Action: Mouse moved to (745, 404)
Screenshot: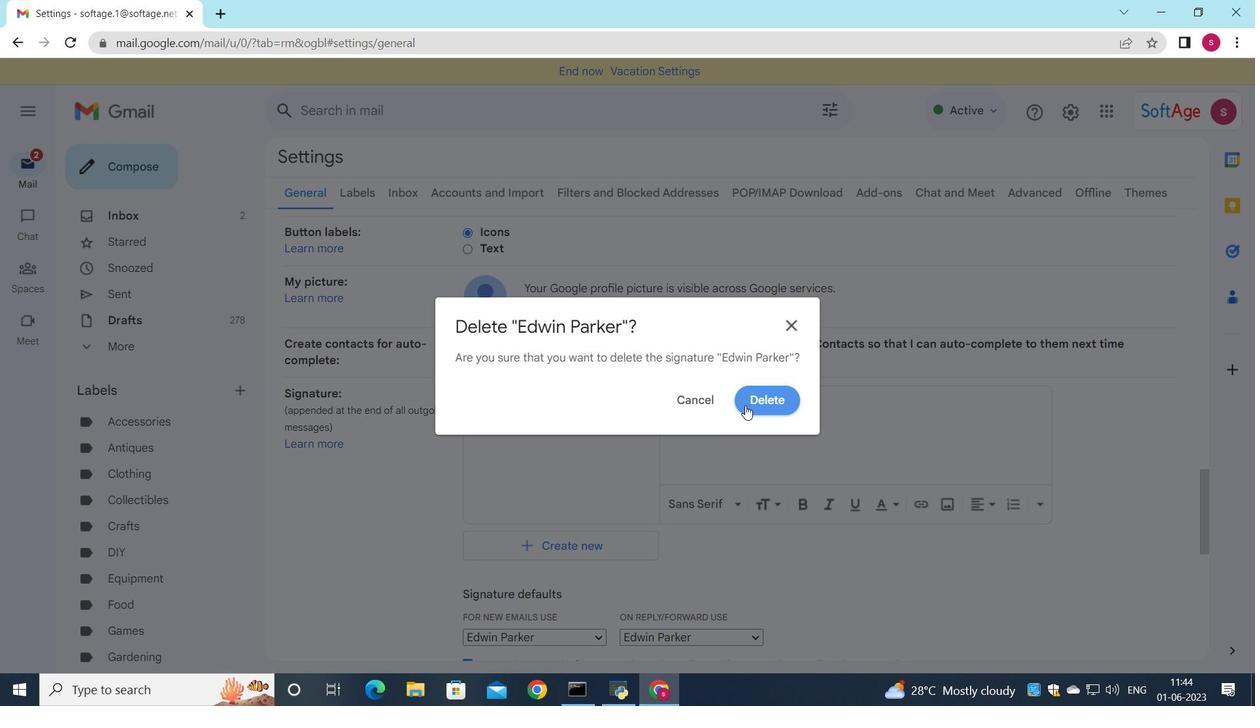 
Action: Mouse pressed left at (745, 404)
Screenshot: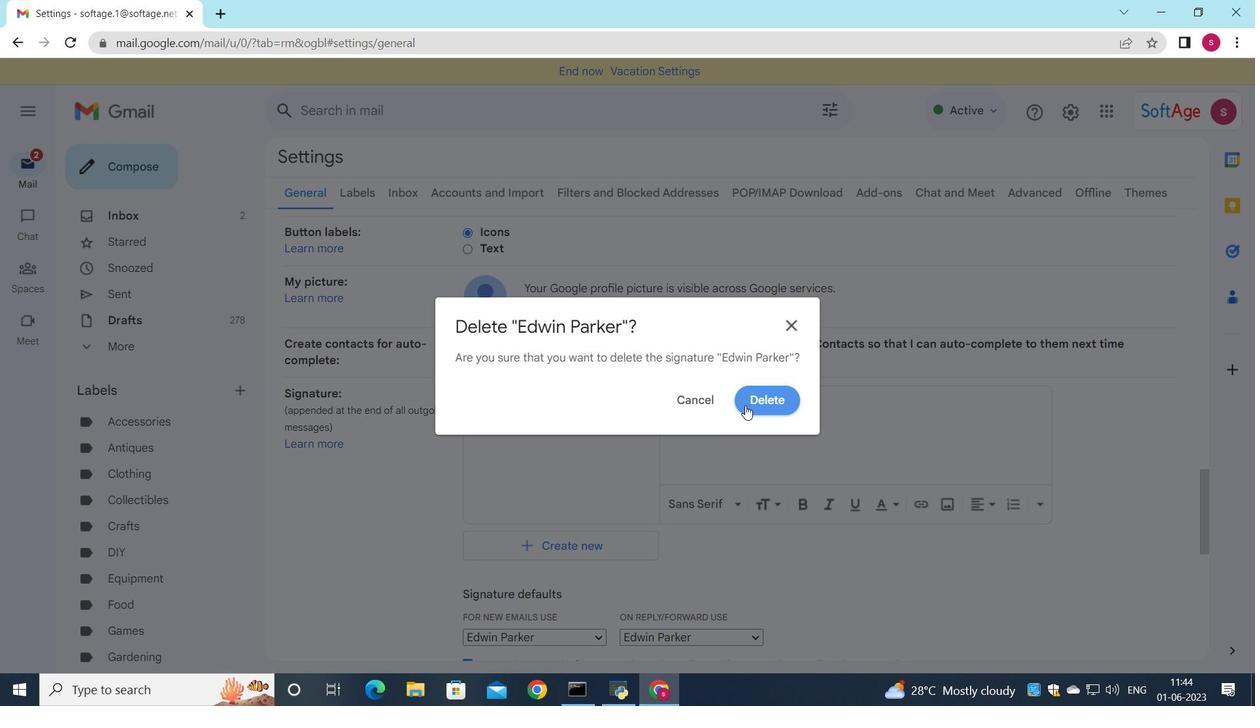 
Action: Mouse moved to (546, 421)
Screenshot: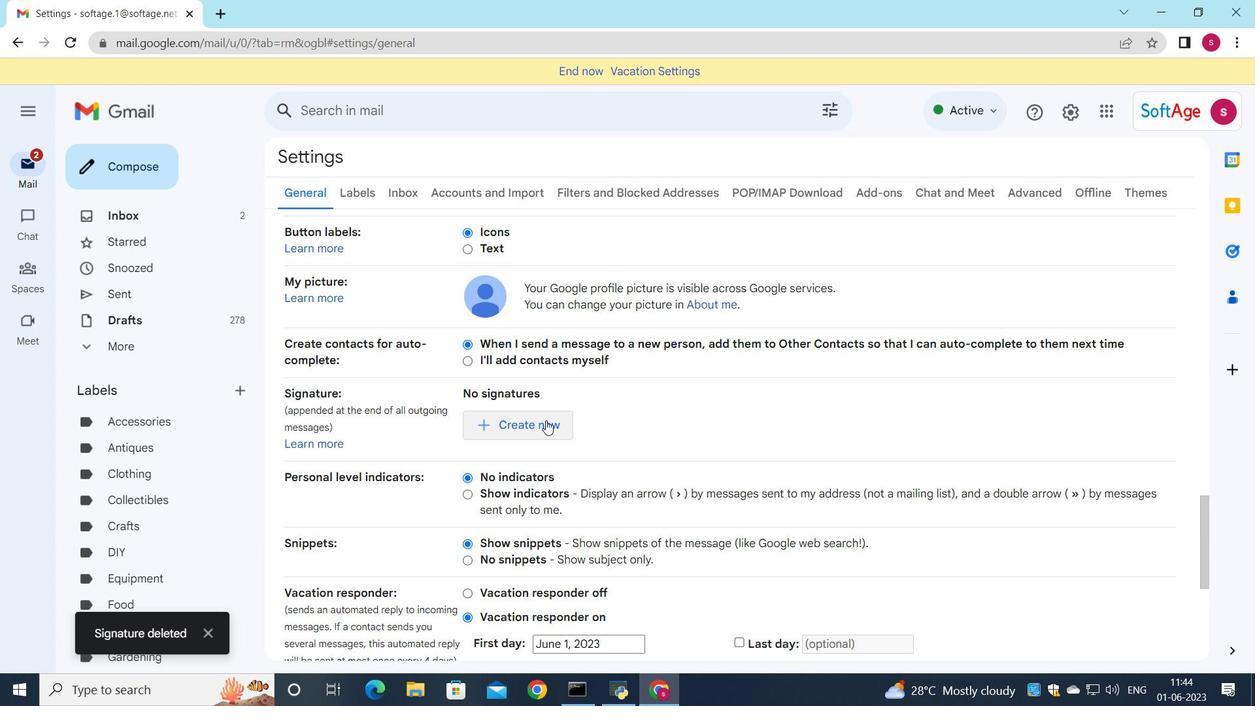 
Action: Mouse pressed left at (546, 421)
Screenshot: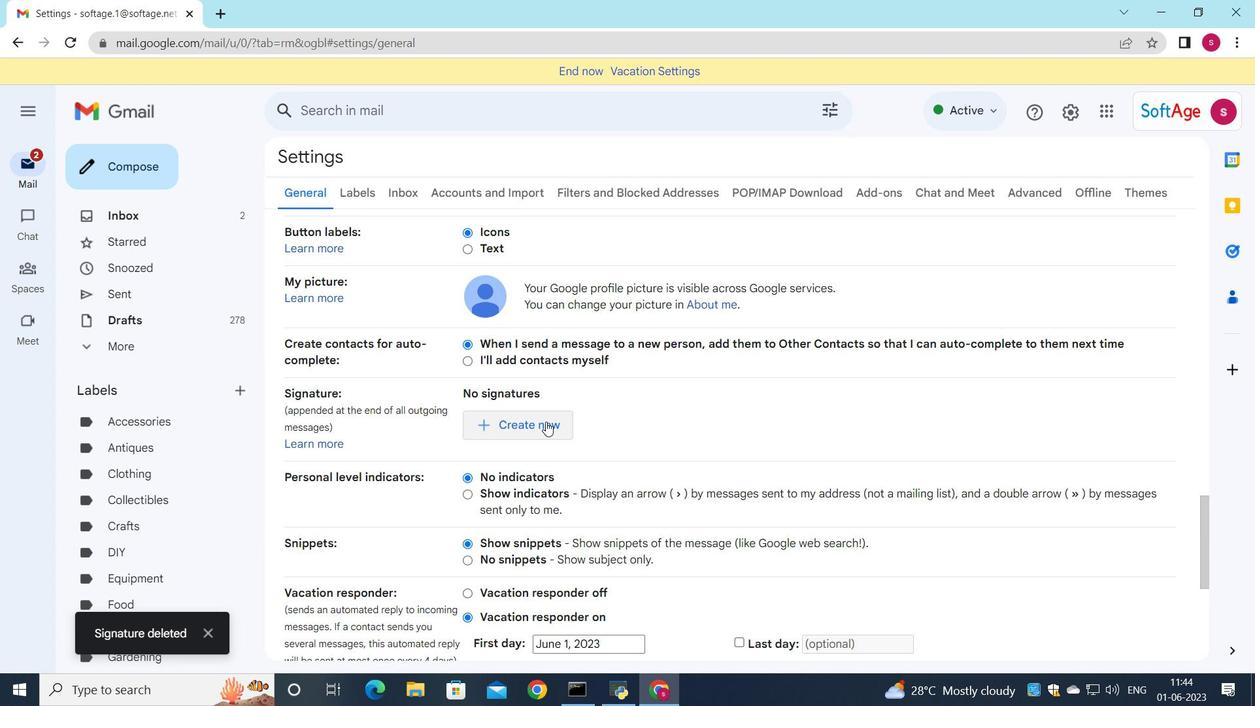 
Action: Mouse moved to (1013, 435)
Screenshot: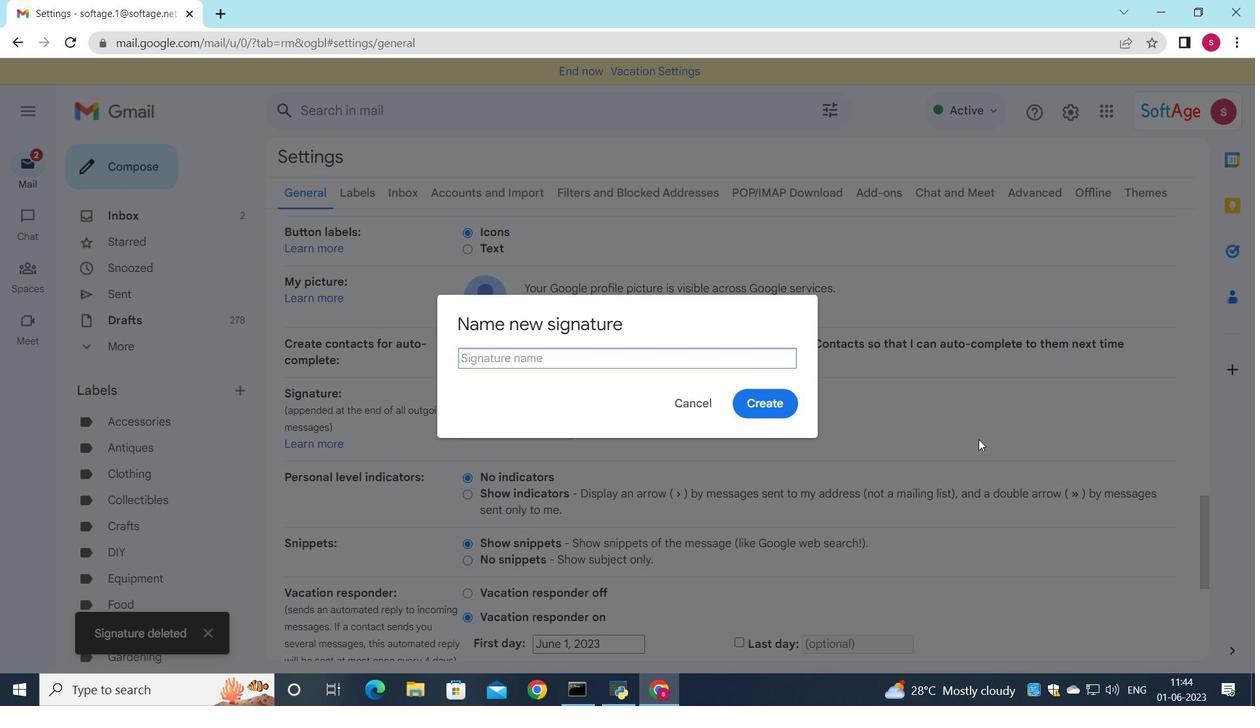 
Action: Key pressed <Key.shift>Eleanor<Key.space><Key.shift>Wilson
Screenshot: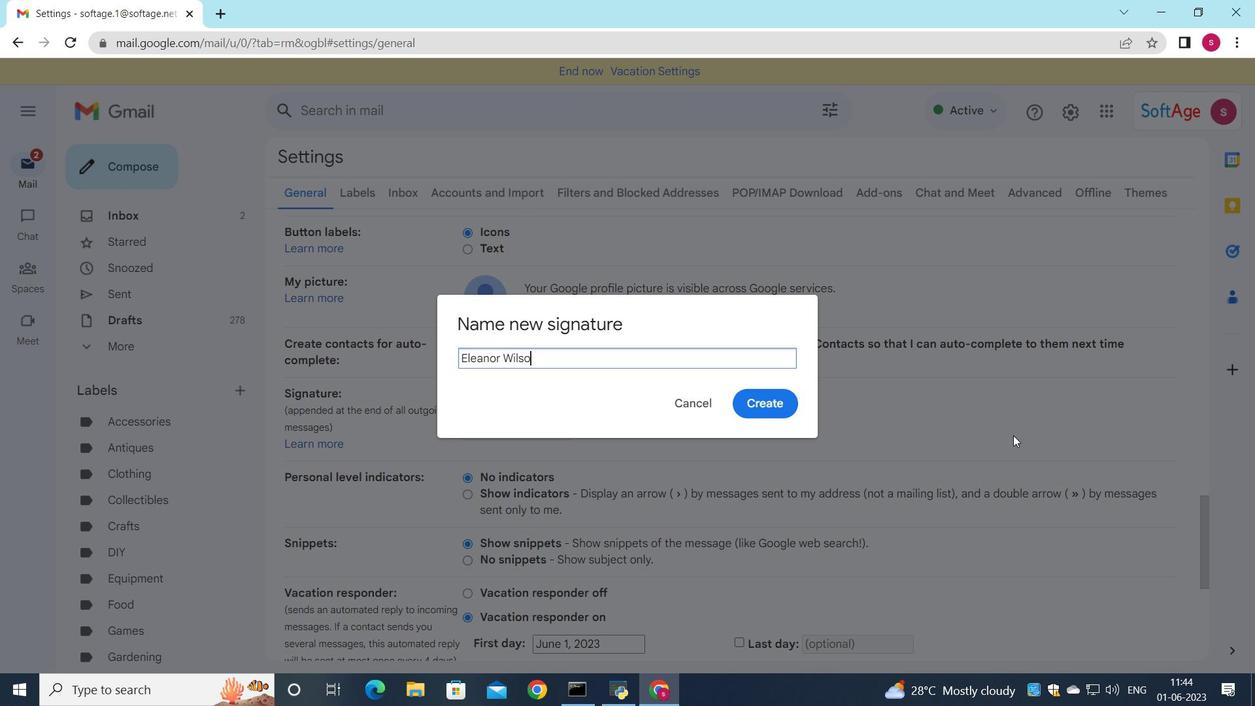 
Action: Mouse moved to (767, 406)
Screenshot: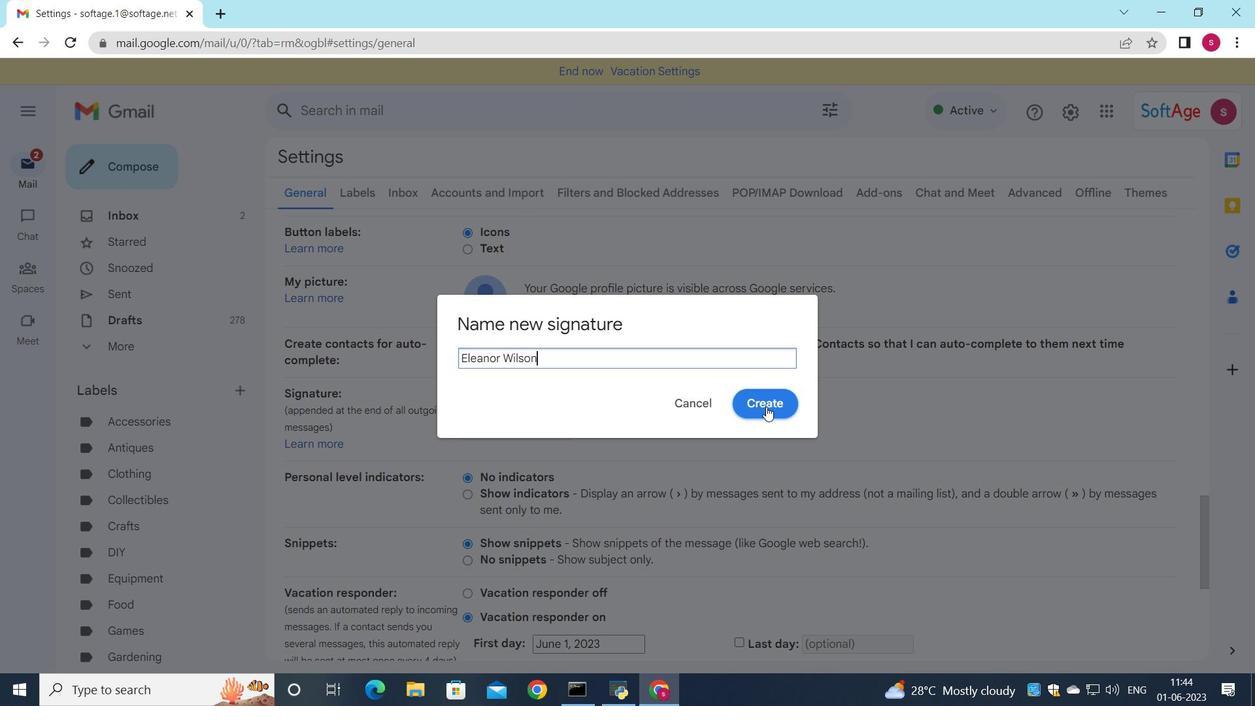 
Action: Mouse pressed left at (767, 406)
Screenshot: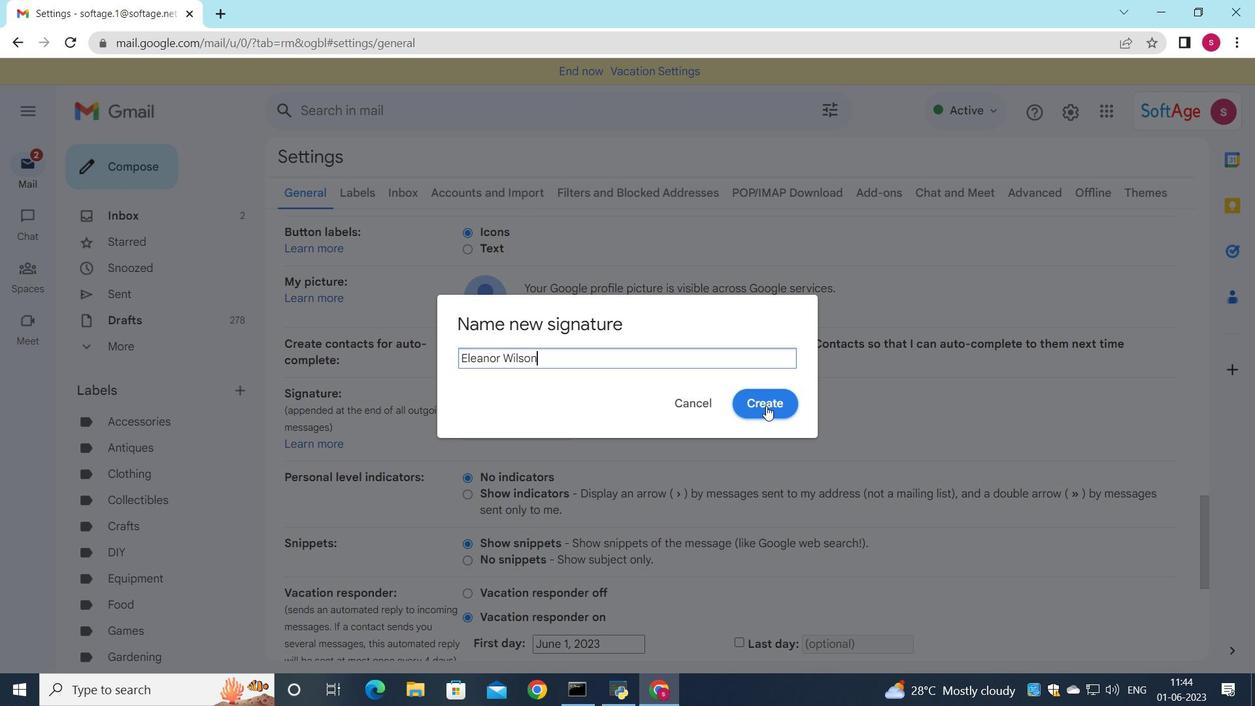 
Action: Mouse moved to (754, 425)
Screenshot: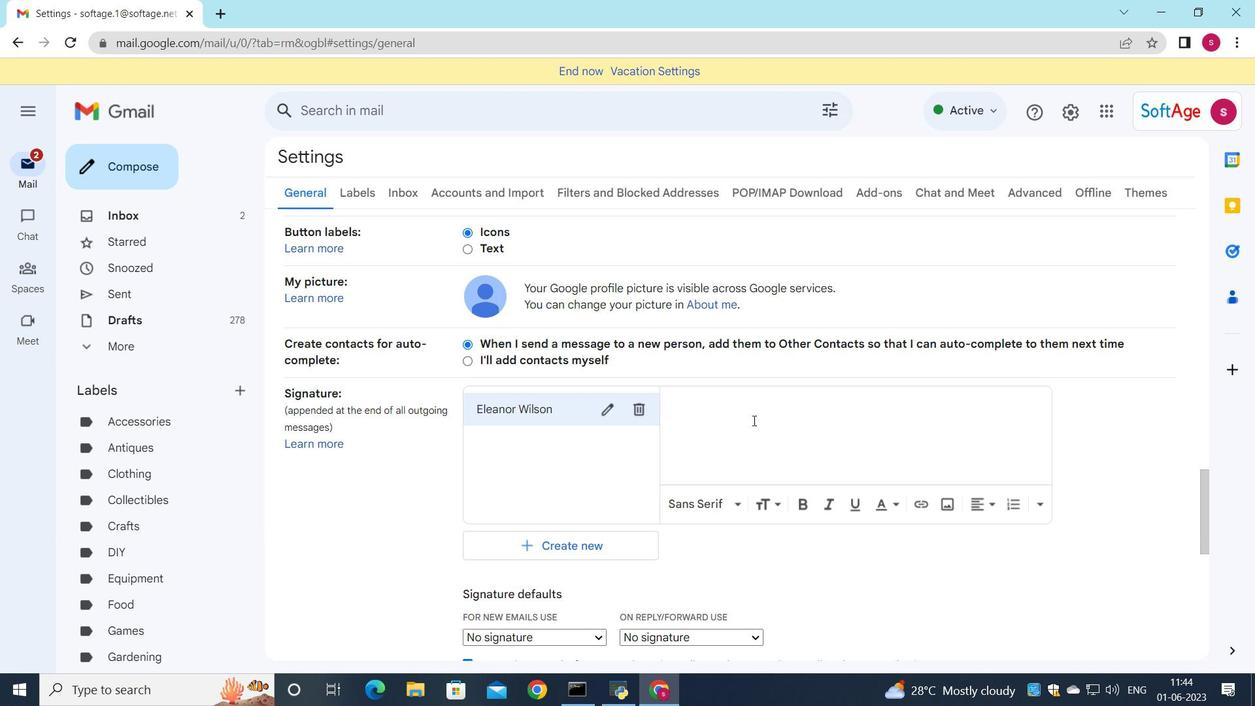 
Action: Mouse pressed left at (754, 425)
Screenshot: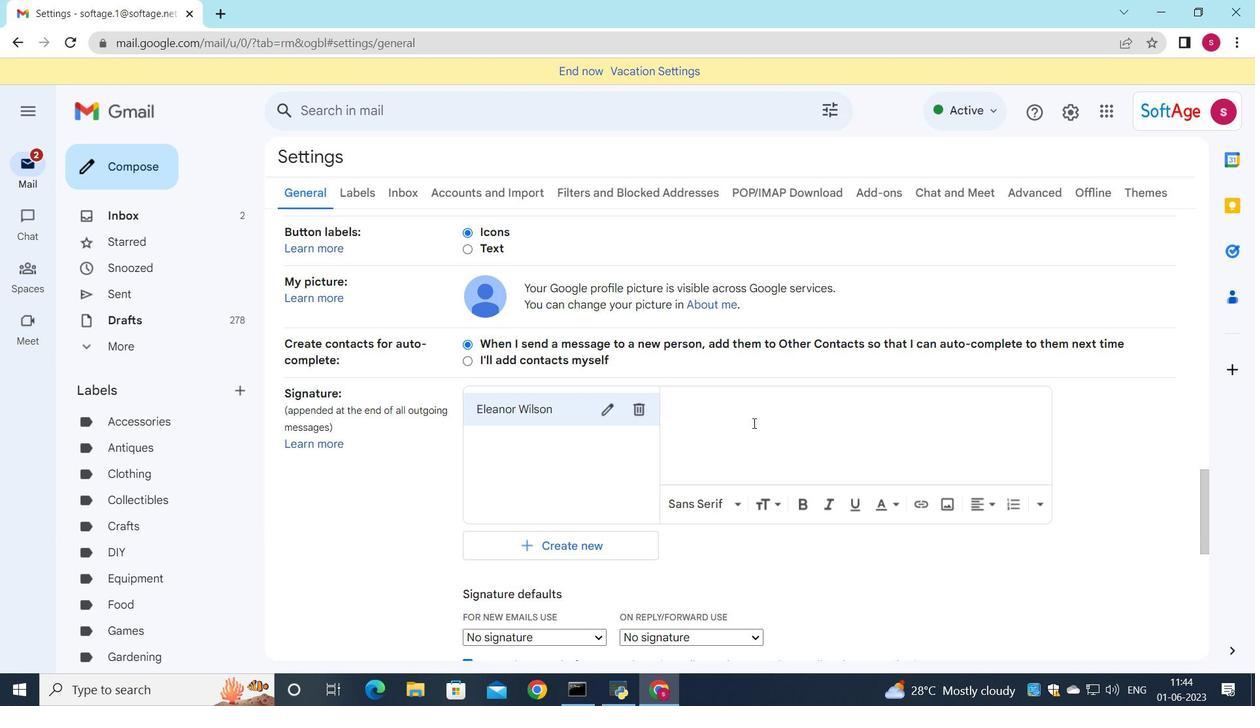 
Action: Mouse moved to (754, 425)
Screenshot: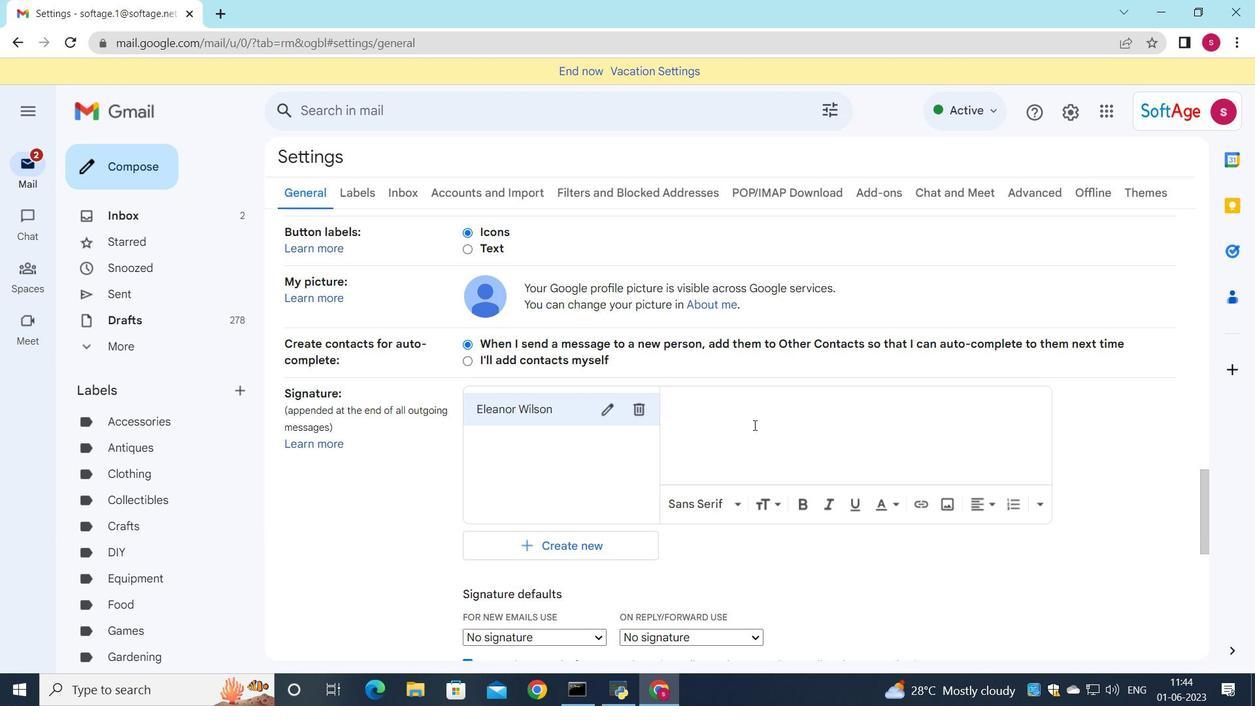 
Action: Key pressed <Key.shift>Eleanoe<Key.backspace>r<Key.space><Key.shift>Wilson
Screenshot: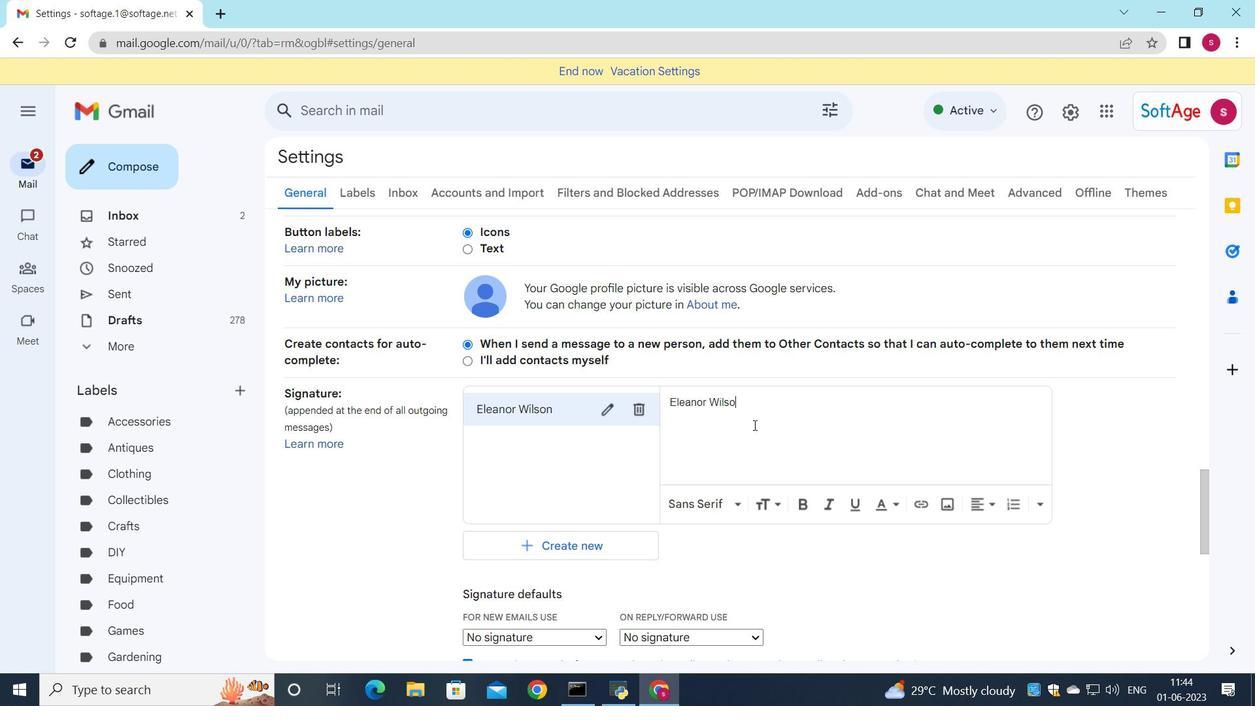 
Action: Mouse moved to (688, 476)
Screenshot: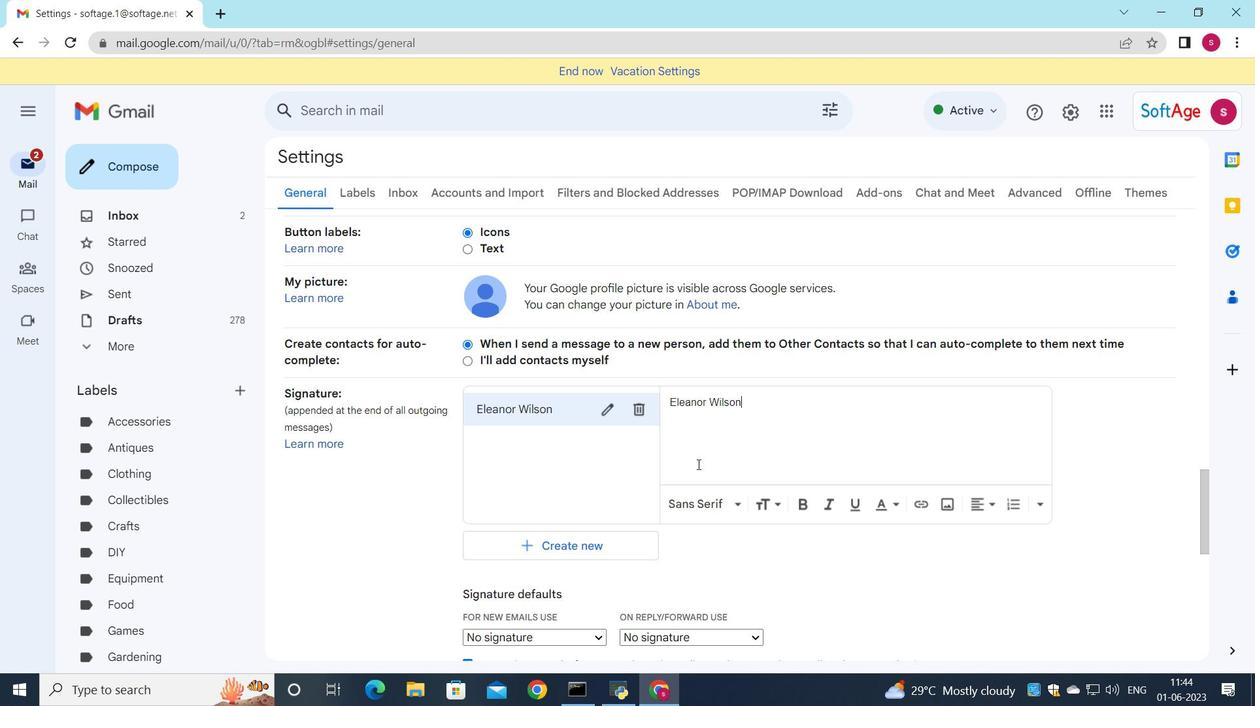 
Action: Mouse scrolled (688, 475) with delta (0, 0)
Screenshot: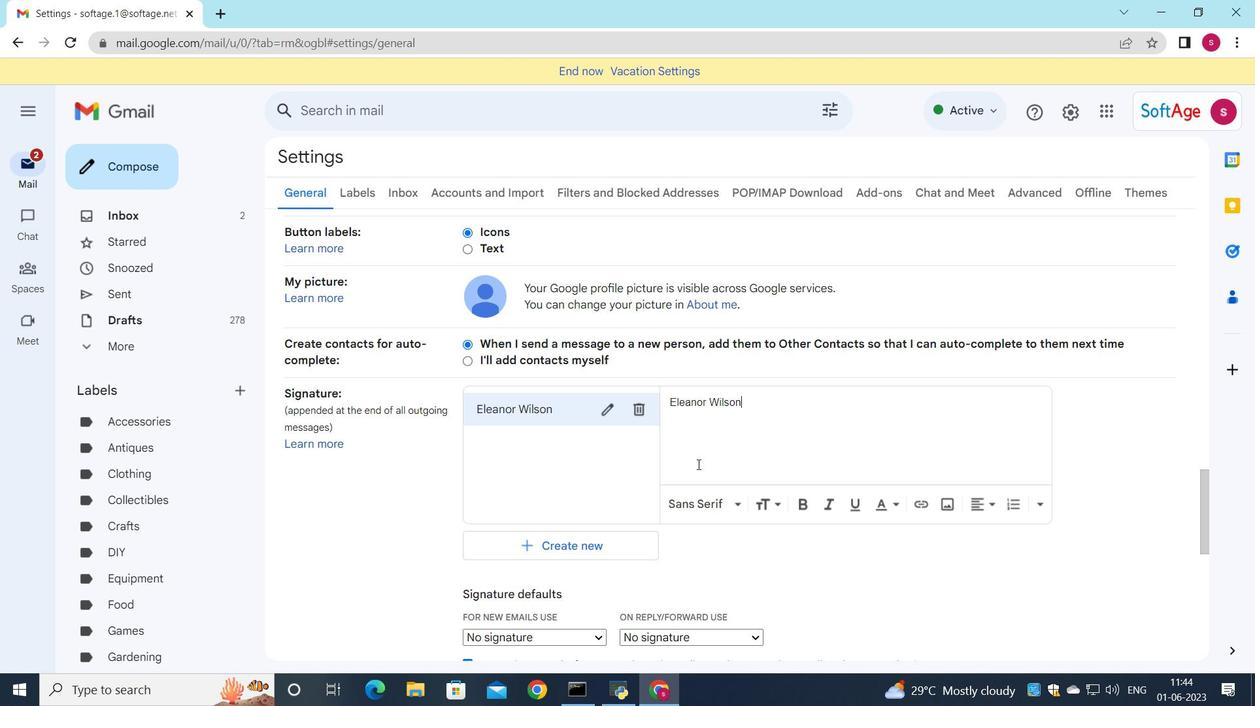 
Action: Mouse moved to (688, 476)
Screenshot: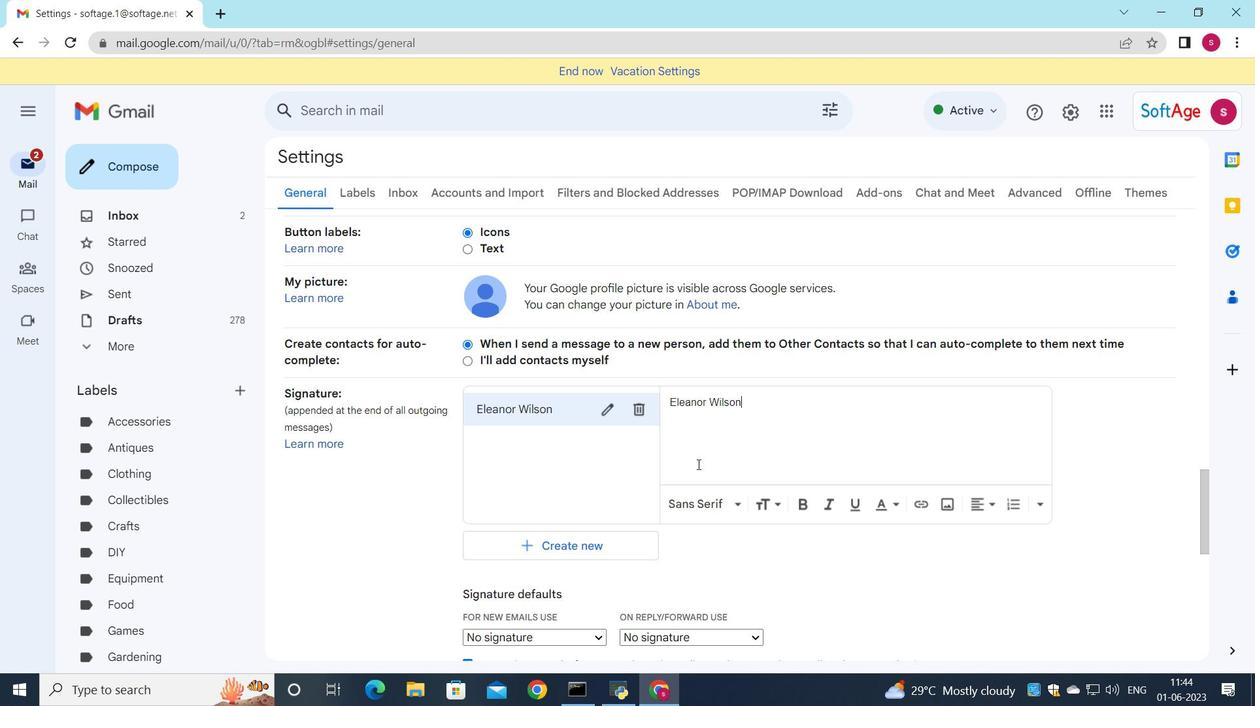 
Action: Mouse scrolled (688, 476) with delta (0, 0)
Screenshot: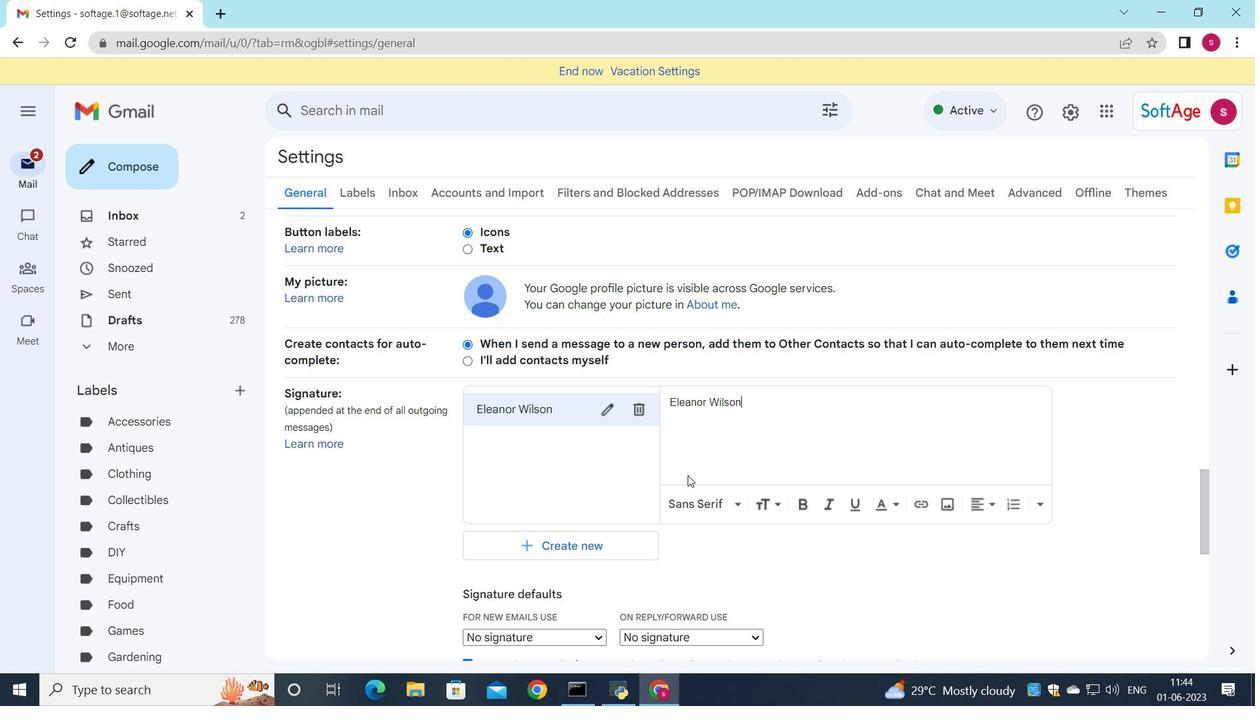 
Action: Mouse scrolled (688, 476) with delta (0, 0)
Screenshot: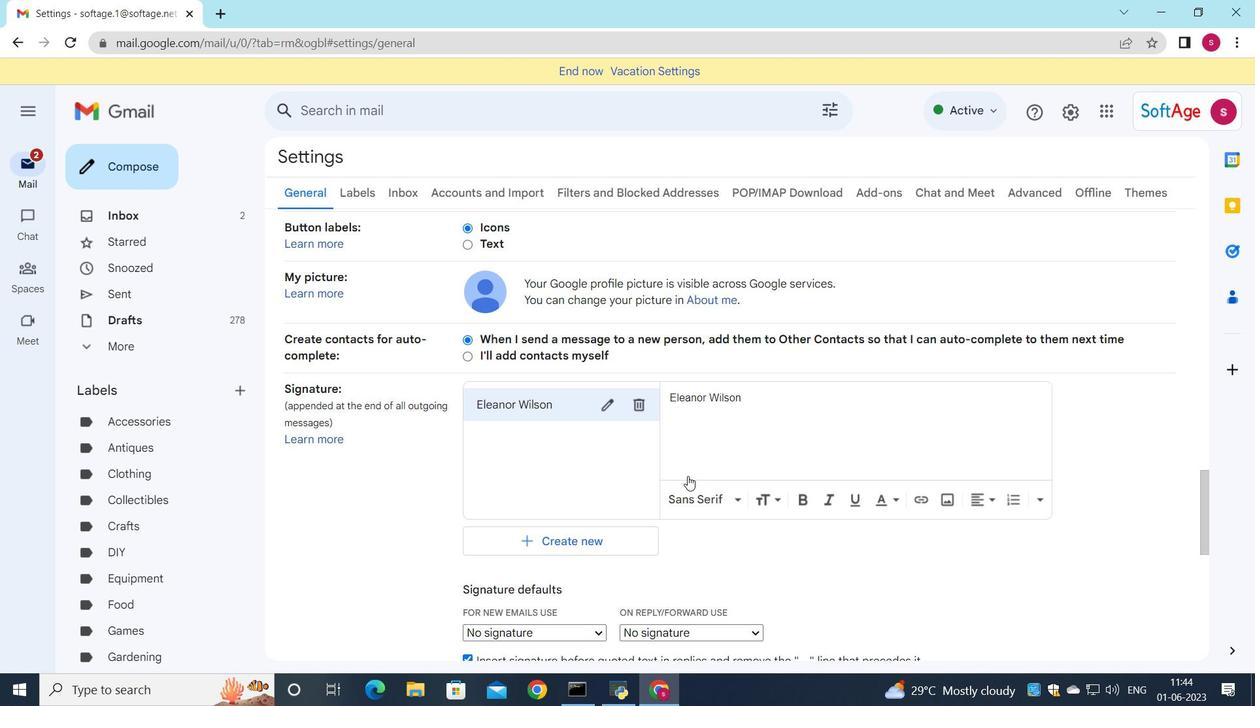 
Action: Mouse moved to (601, 393)
Screenshot: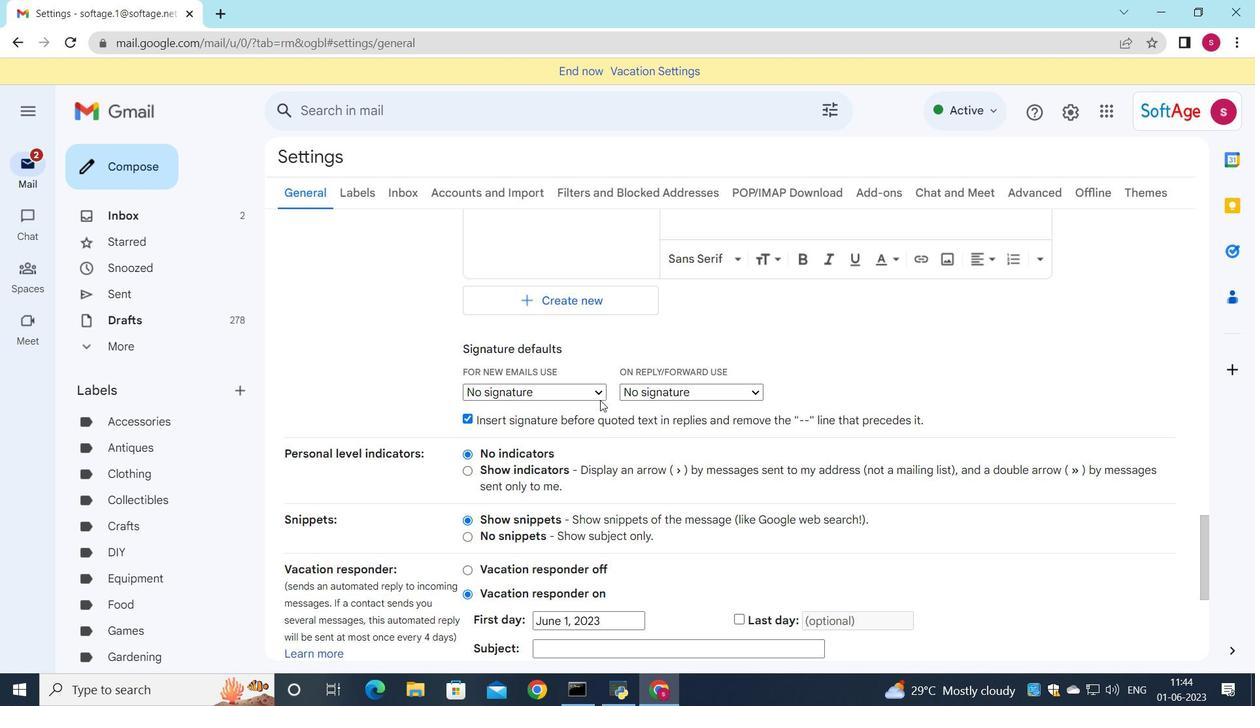 
Action: Mouse pressed left at (601, 393)
Screenshot: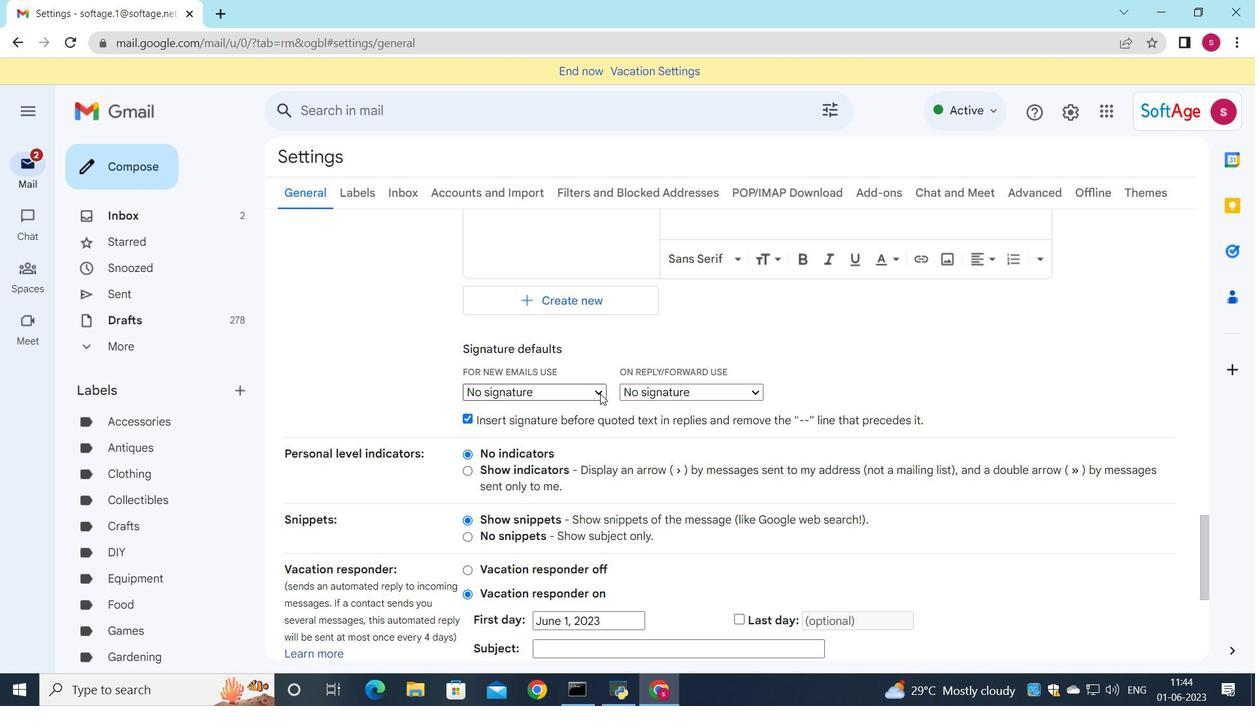 
Action: Mouse moved to (600, 421)
Screenshot: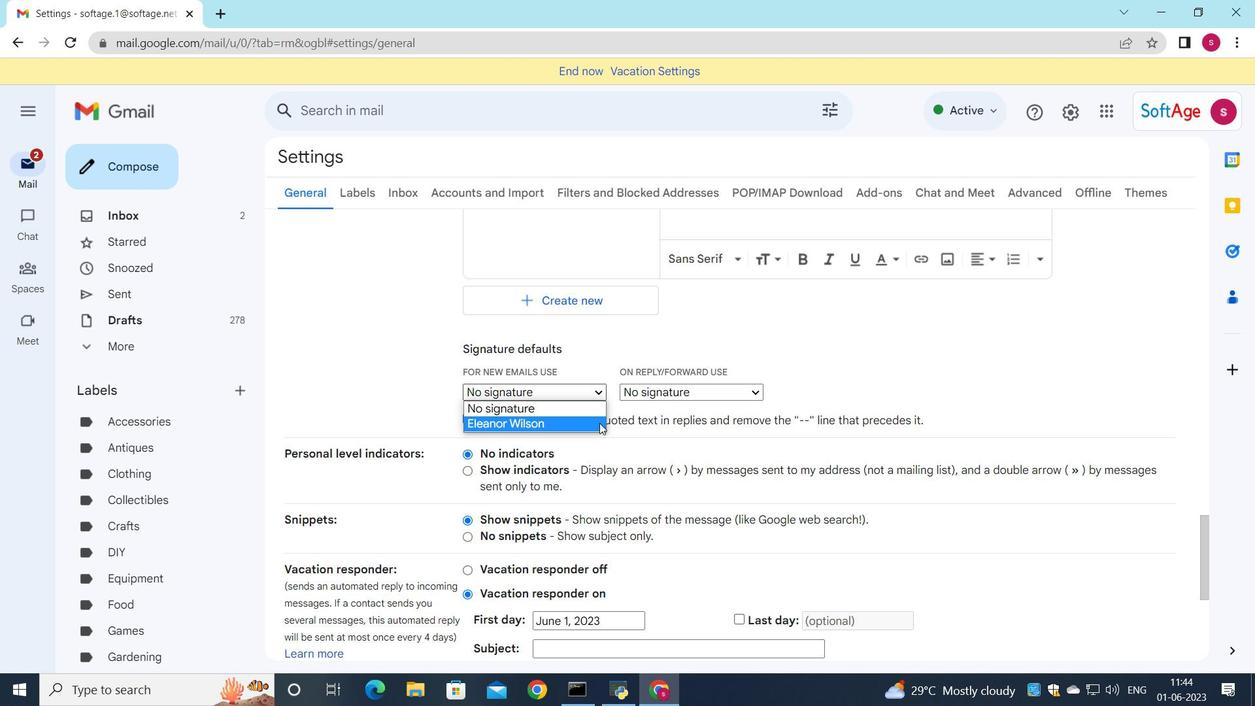 
Action: Mouse pressed left at (600, 421)
Screenshot: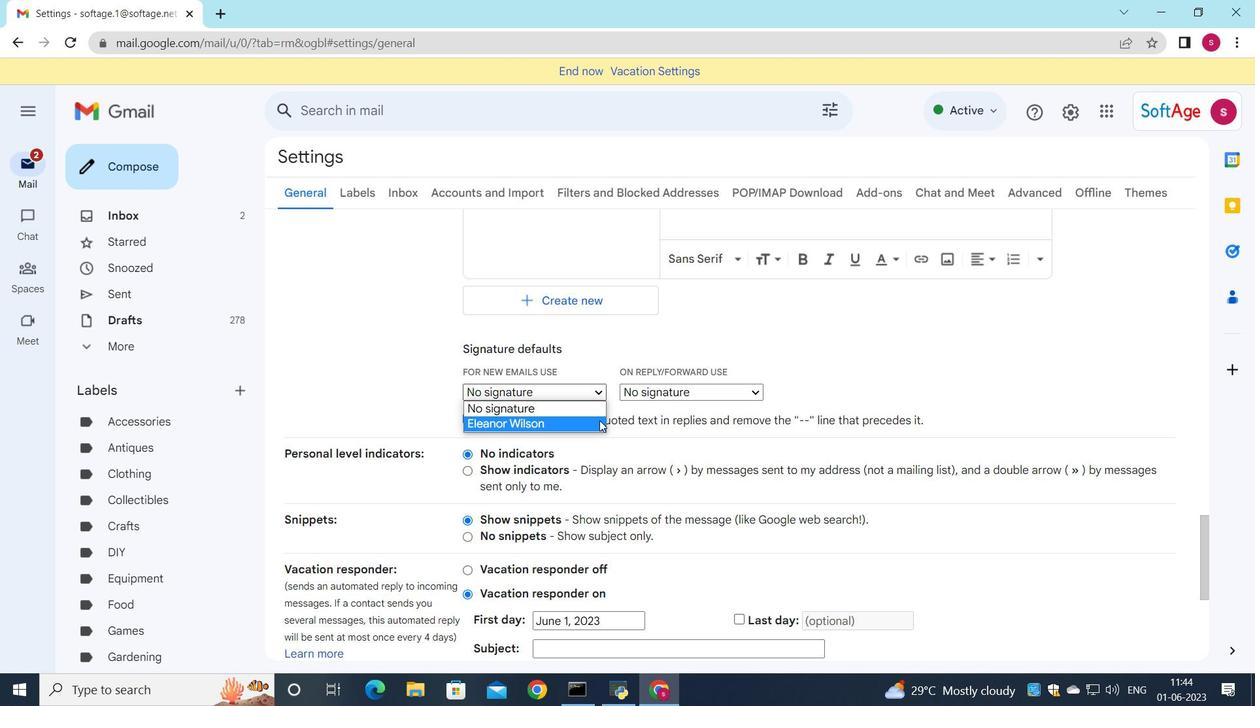 
Action: Mouse moved to (661, 395)
Screenshot: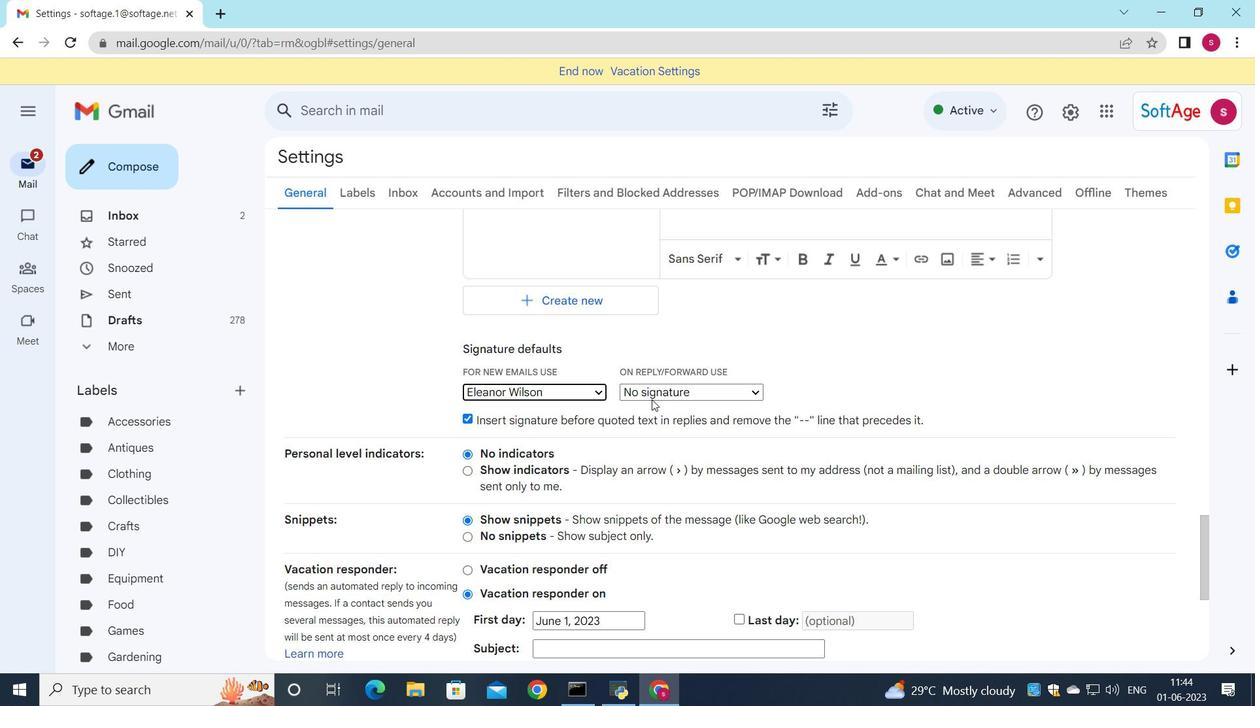 
Action: Mouse pressed left at (661, 395)
Screenshot: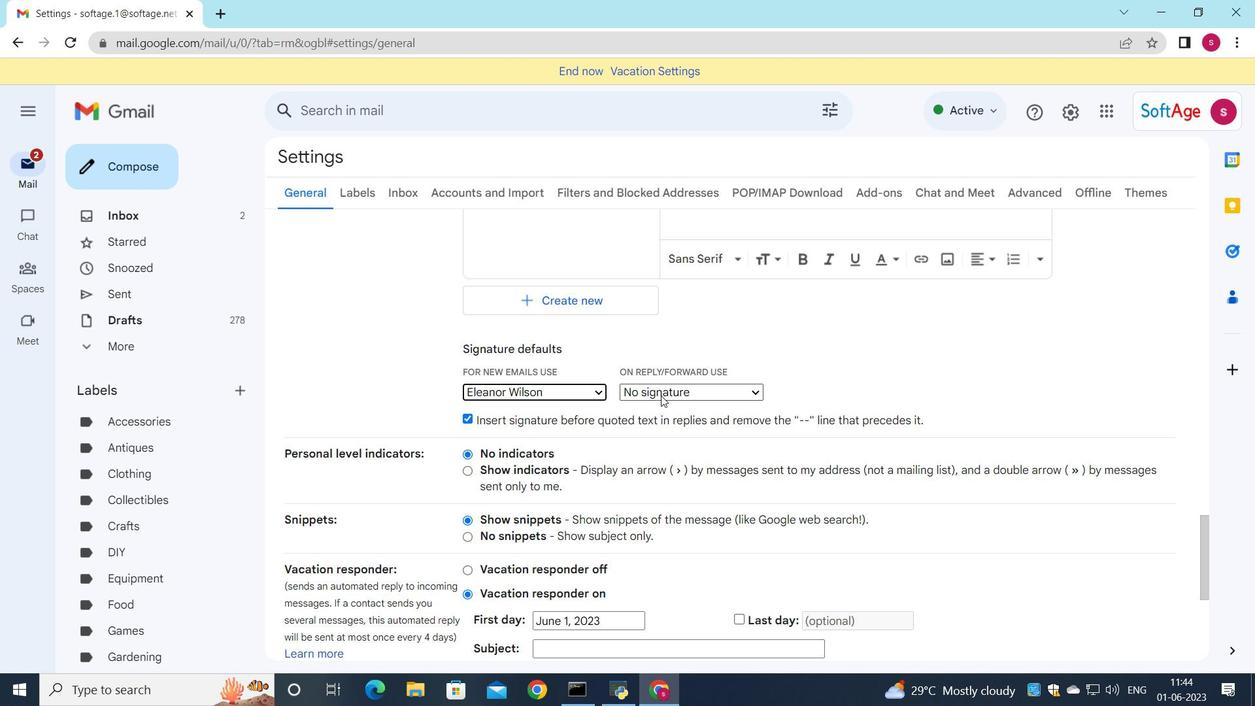 
Action: Mouse moved to (661, 415)
Screenshot: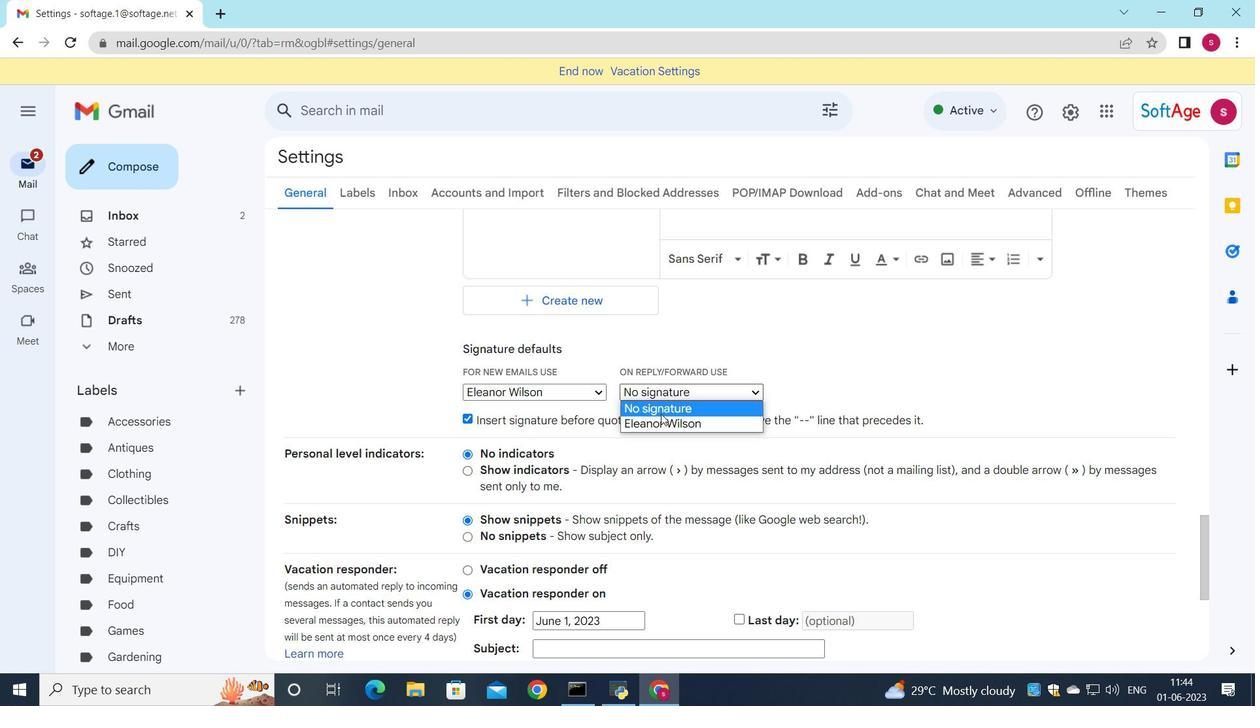 
Action: Mouse pressed left at (661, 415)
Screenshot: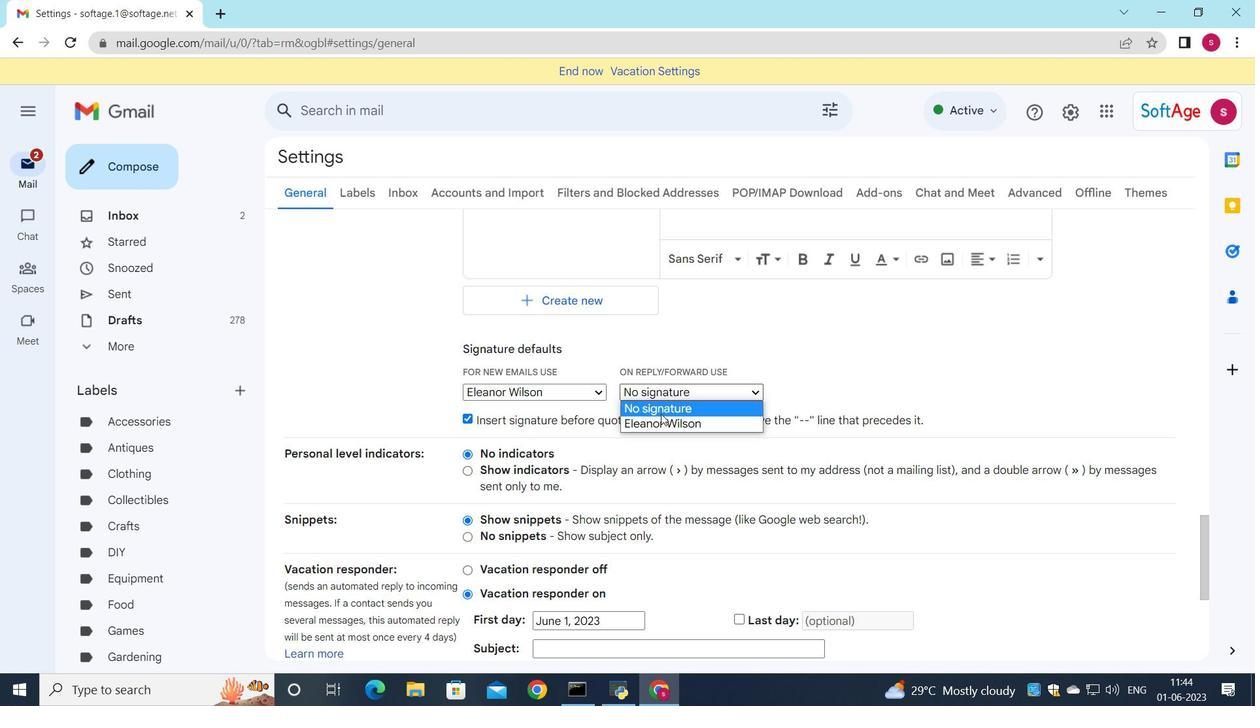 
Action: Mouse moved to (662, 393)
Screenshot: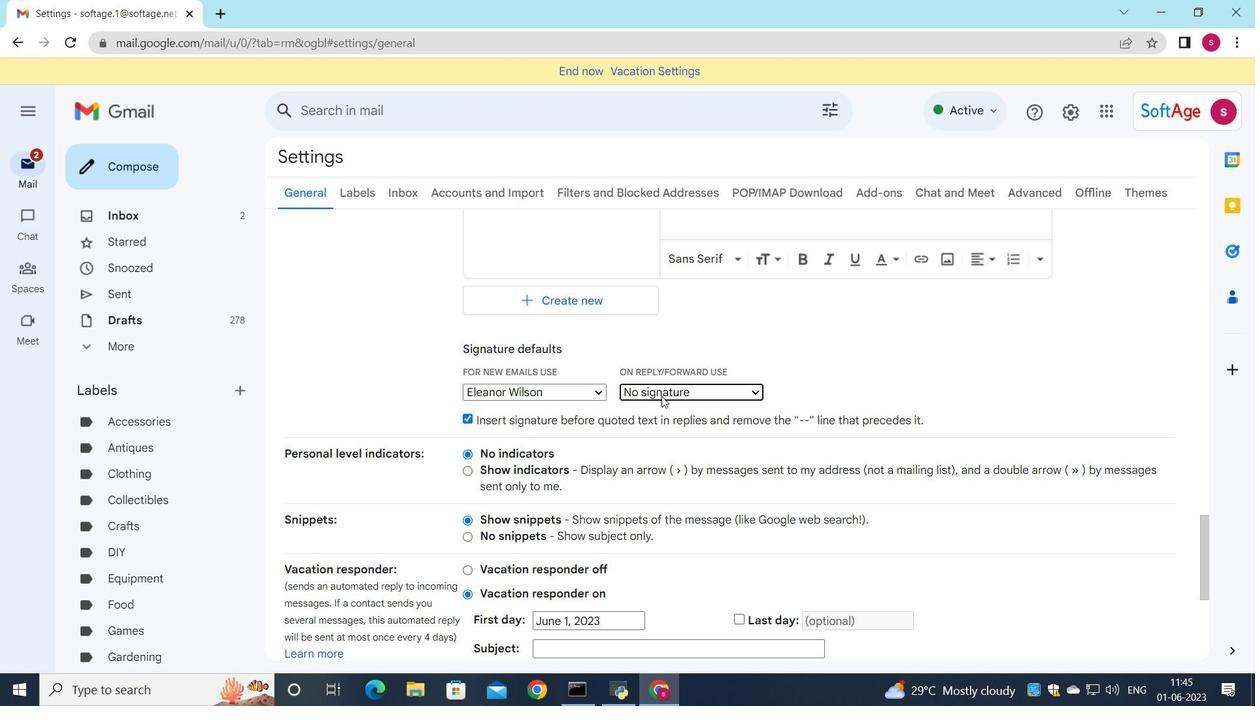 
Action: Mouse pressed left at (662, 393)
Screenshot: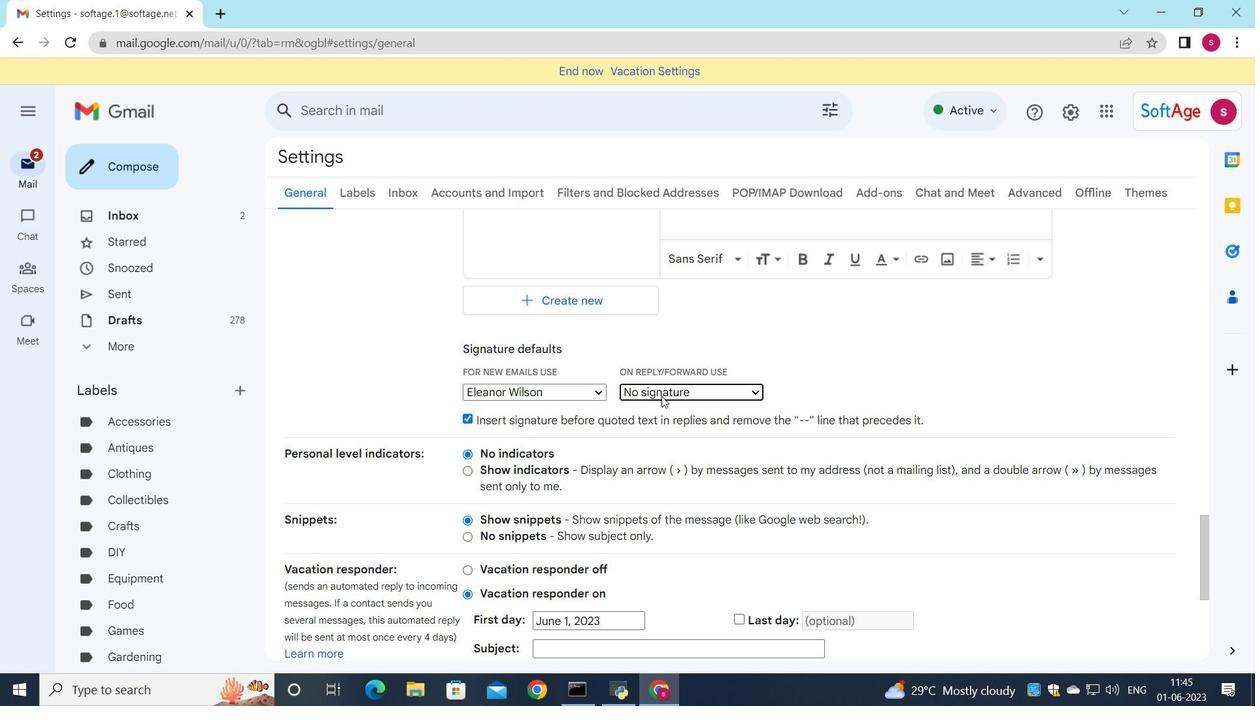 
Action: Mouse moved to (661, 423)
Screenshot: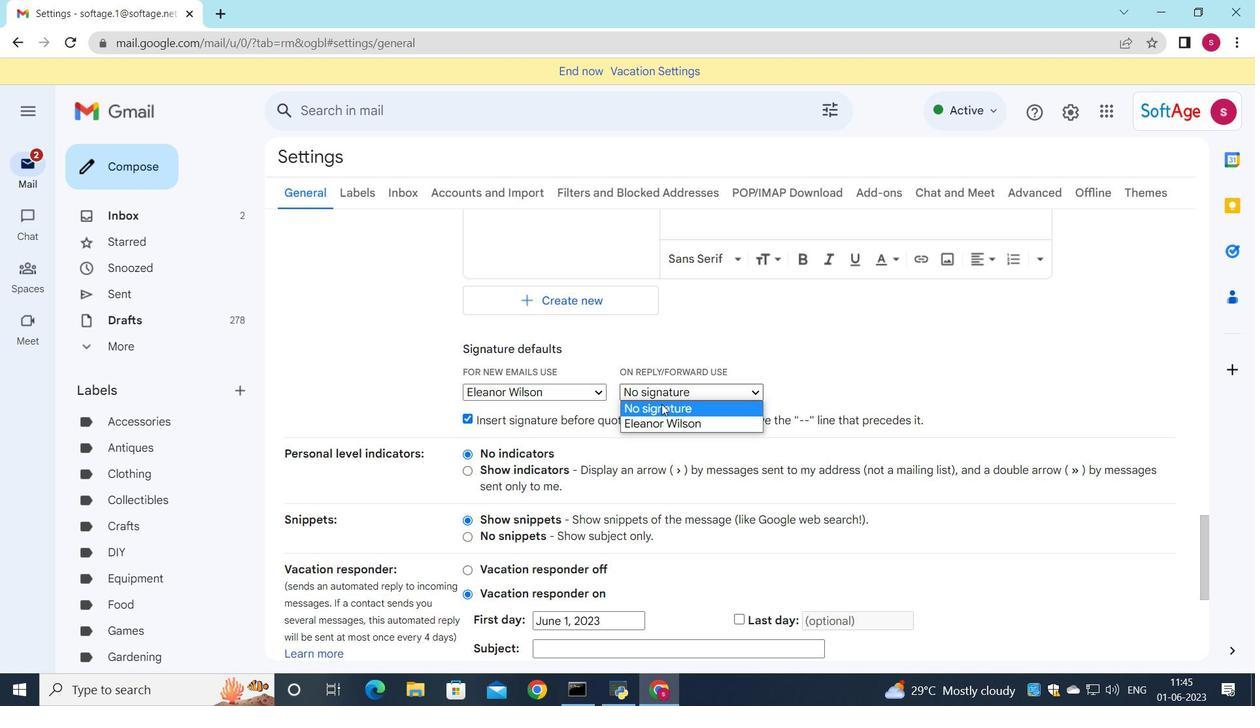 
Action: Mouse pressed left at (661, 423)
Screenshot: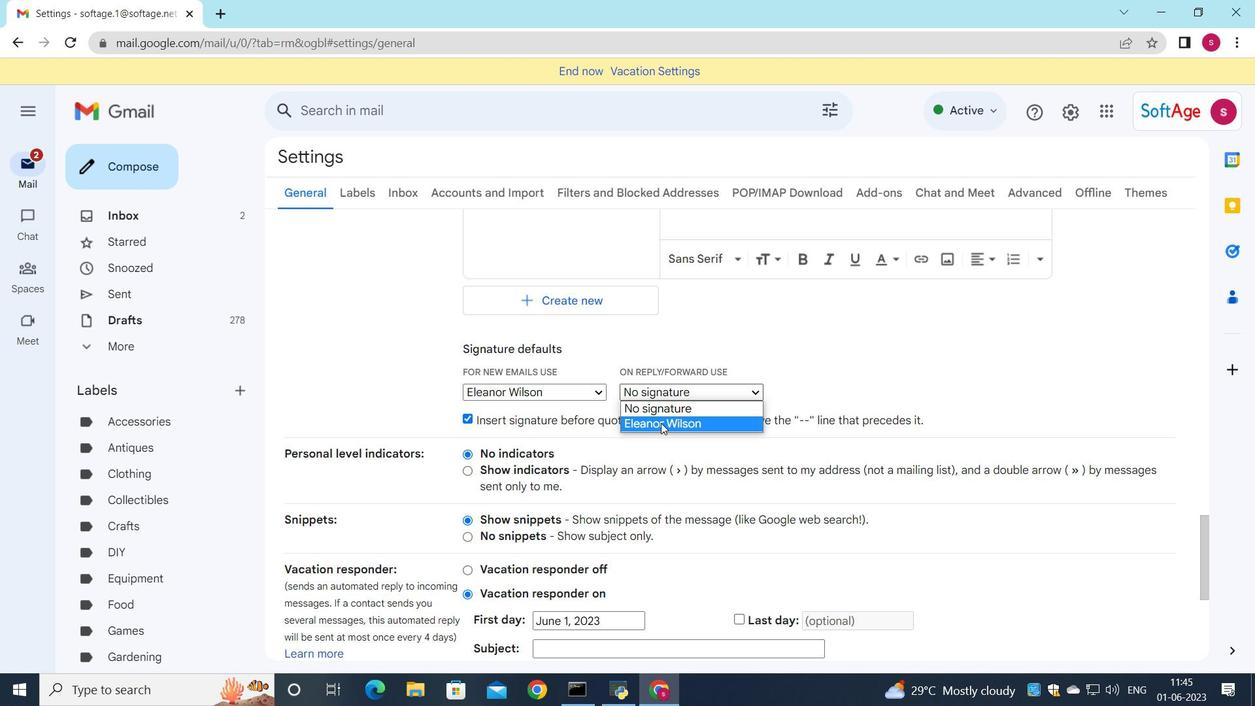 
Action: Mouse scrolled (661, 423) with delta (0, 0)
Screenshot: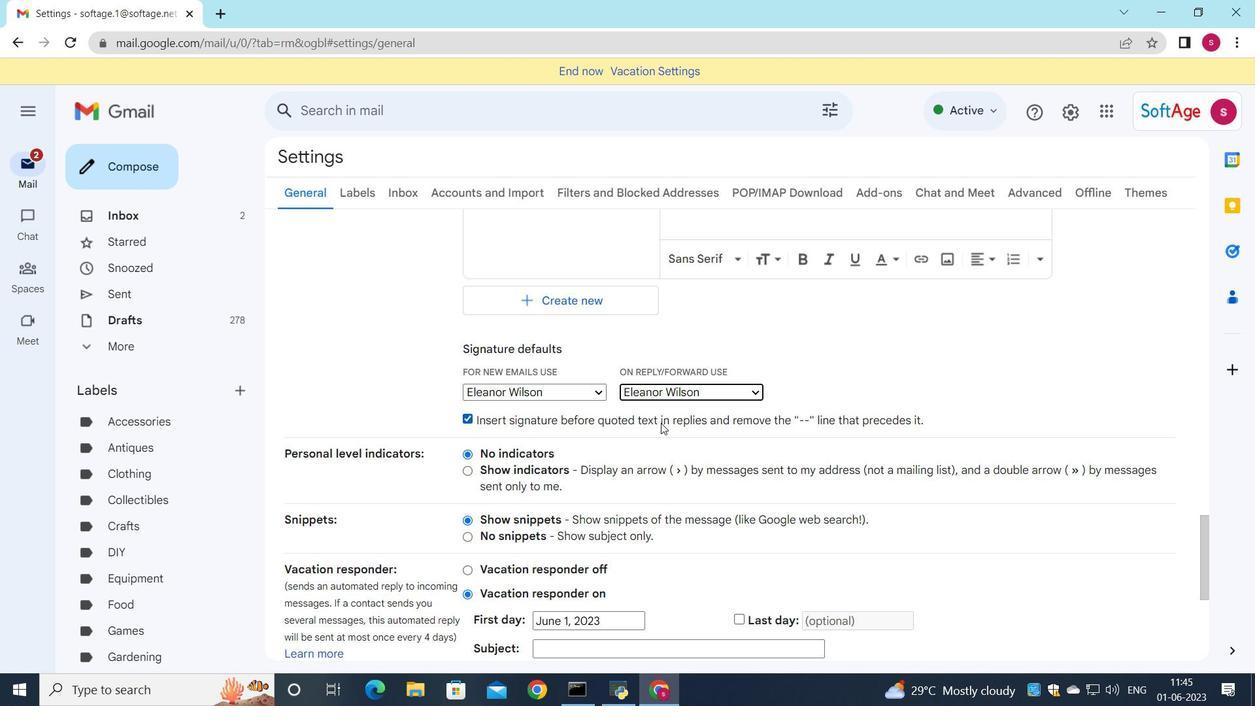 
Action: Mouse scrolled (661, 423) with delta (0, 0)
Screenshot: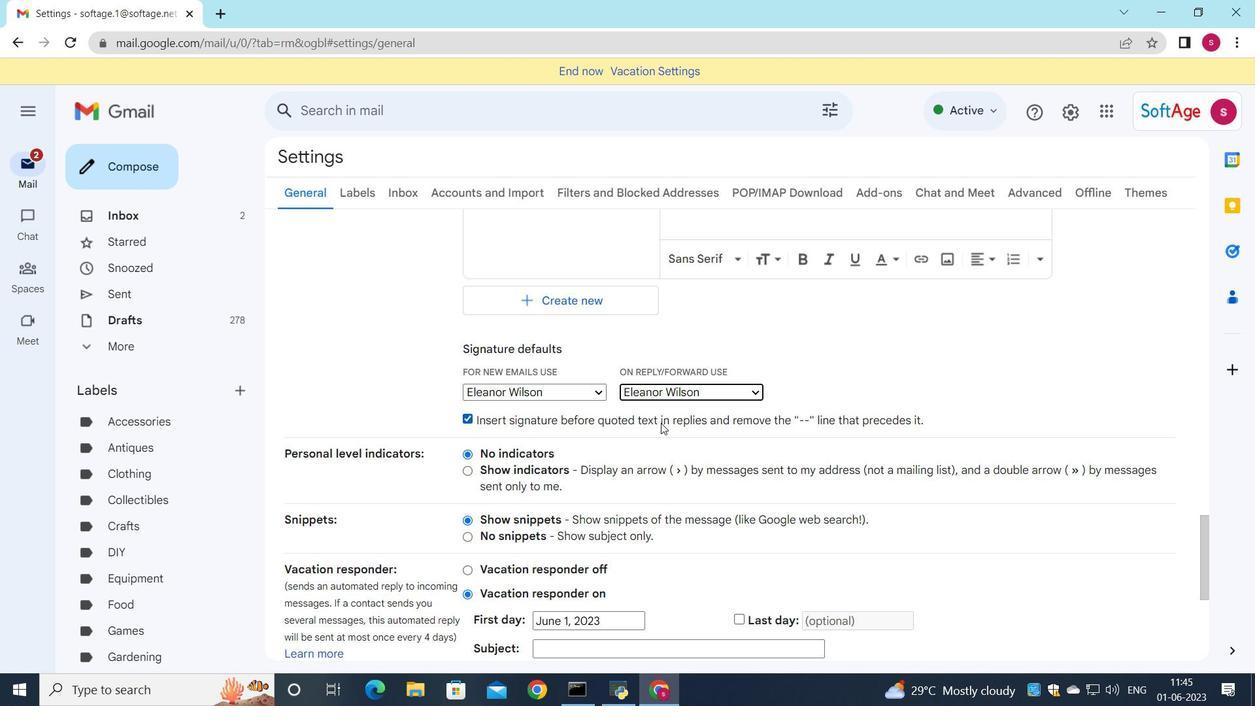 
Action: Mouse scrolled (661, 423) with delta (0, 0)
Screenshot: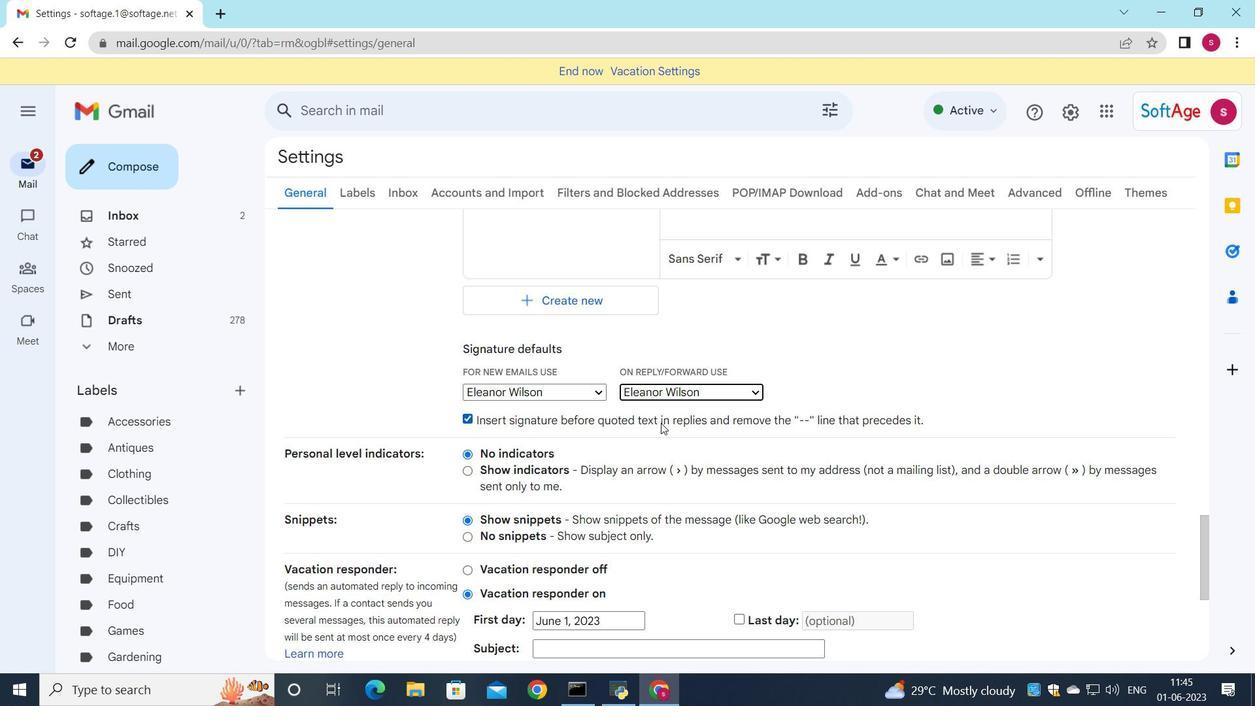 
Action: Mouse scrolled (661, 423) with delta (0, 0)
Screenshot: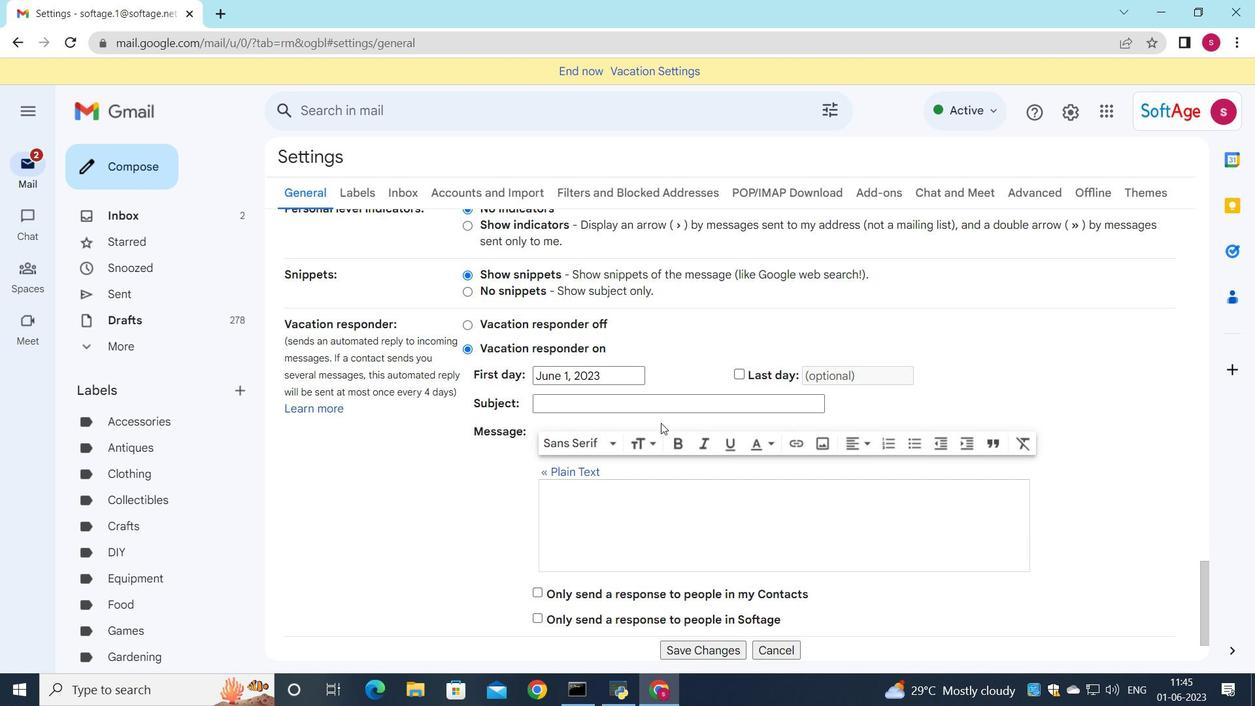 
Action: Mouse scrolled (661, 423) with delta (0, 0)
Screenshot: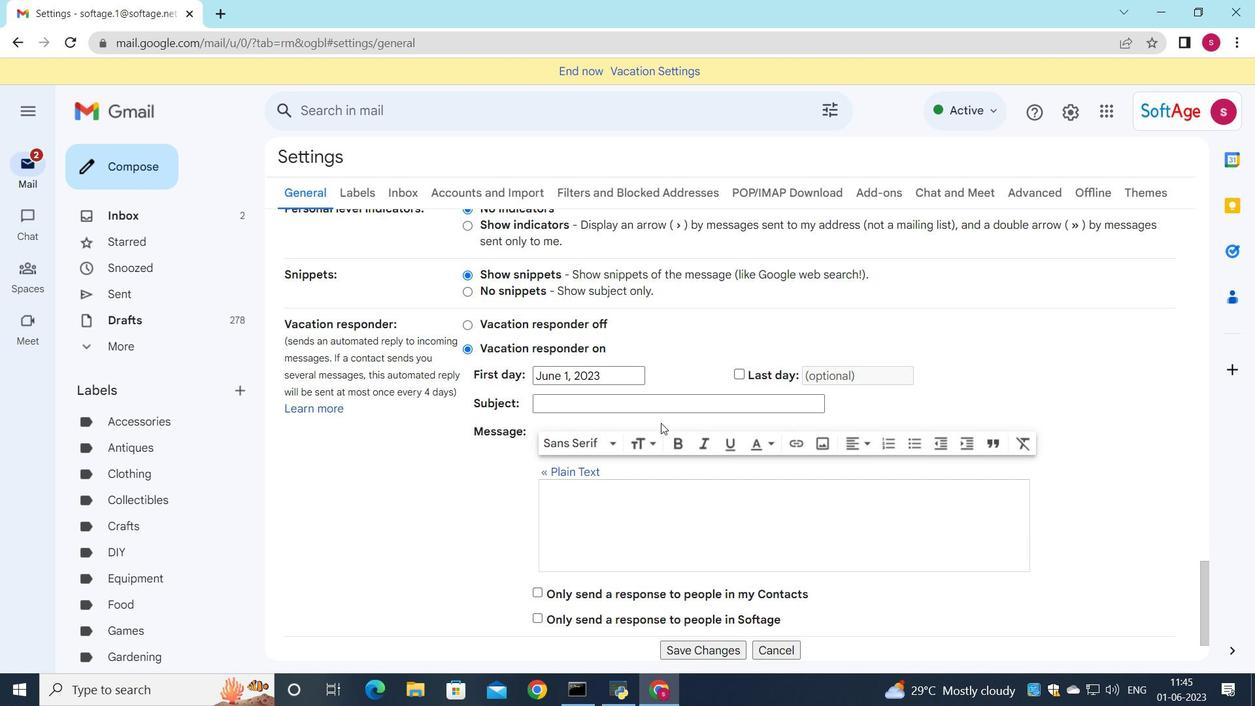 
Action: Mouse moved to (661, 423)
Screenshot: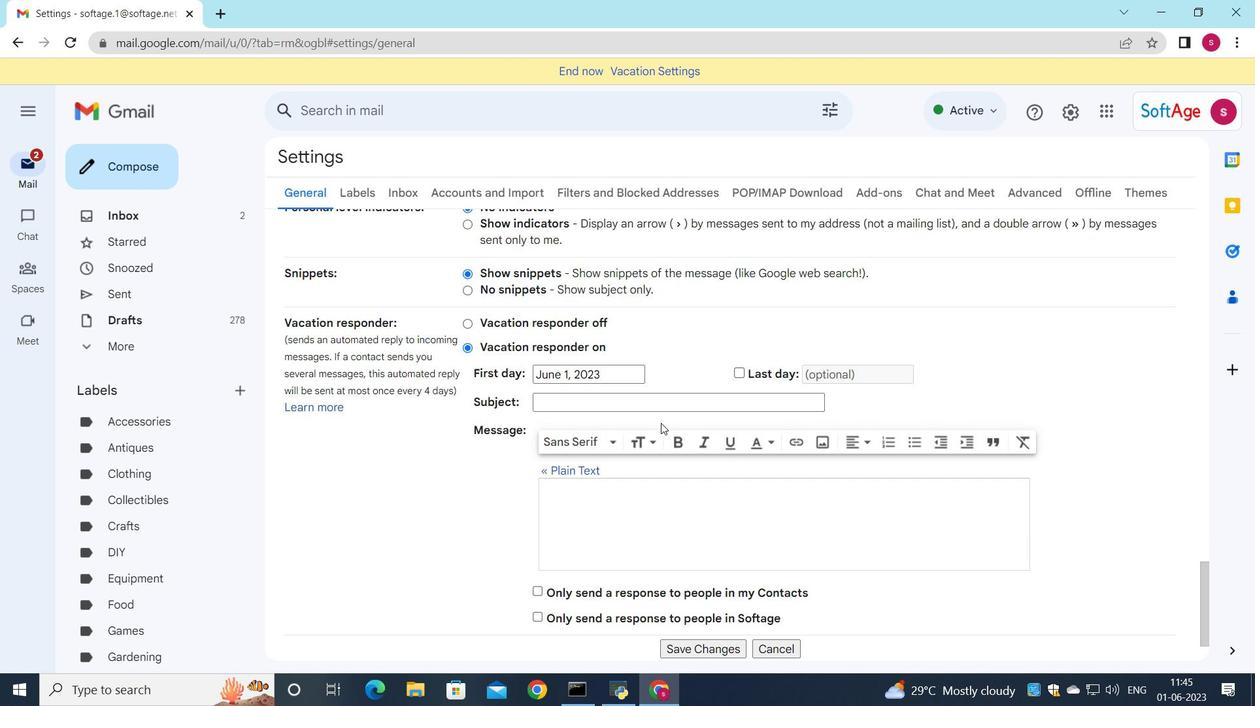 
Action: Mouse scrolled (661, 423) with delta (0, 0)
Screenshot: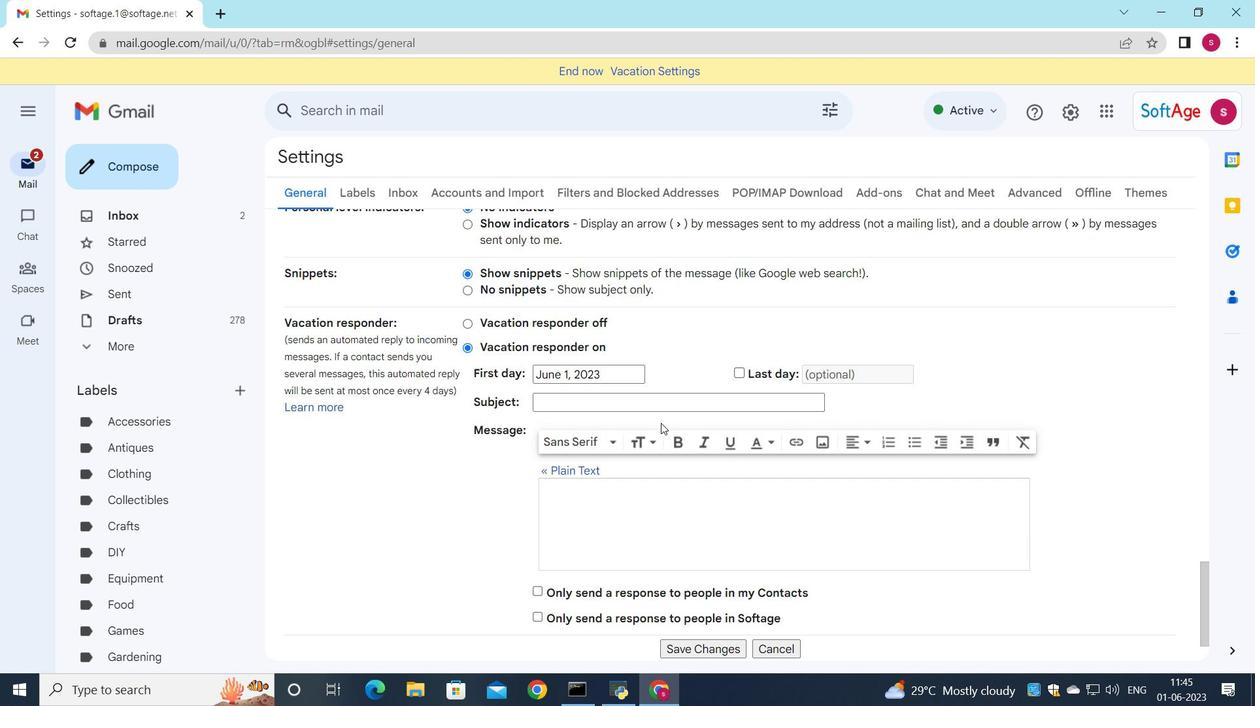 
Action: Mouse moved to (662, 425)
Screenshot: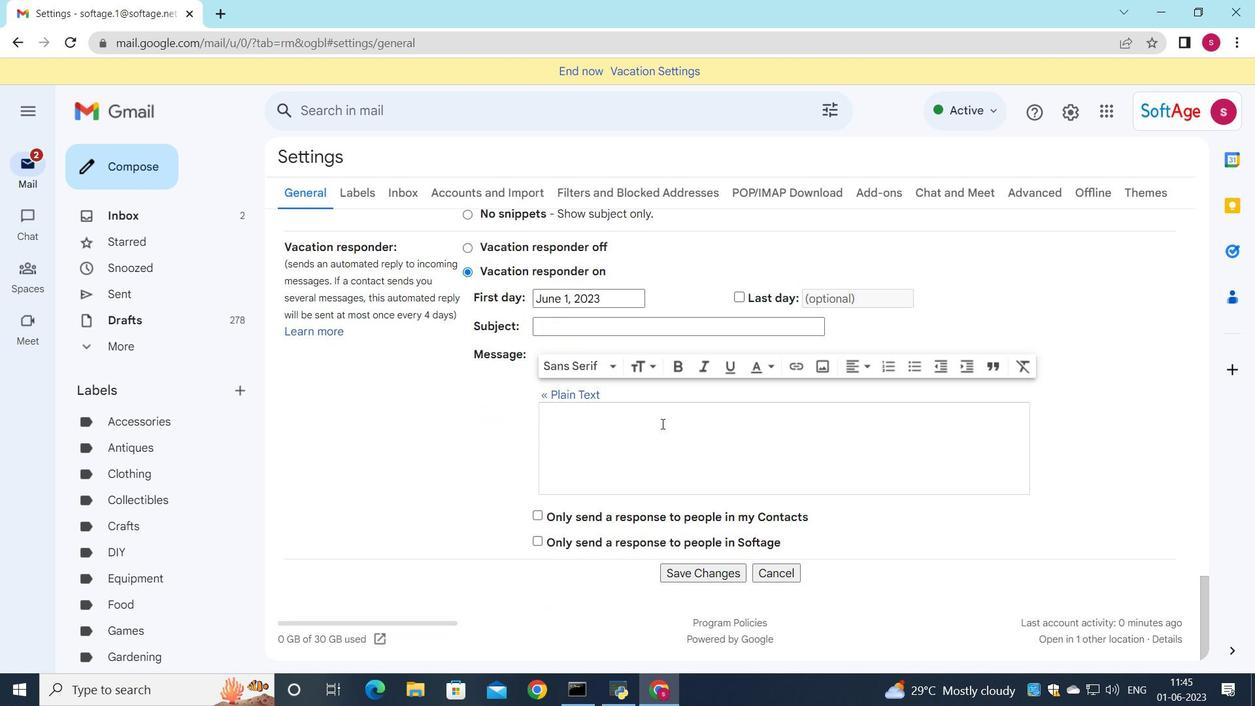 
Action: Mouse scrolled (662, 424) with delta (0, 0)
Screenshot: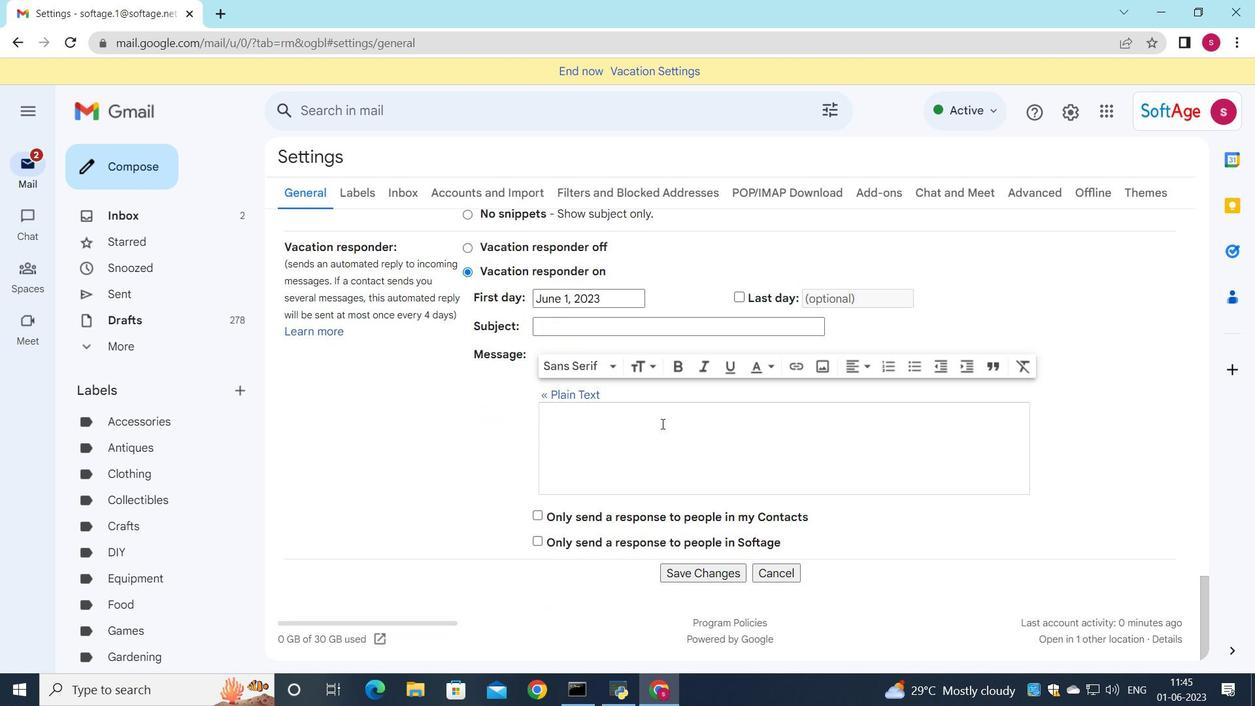 
Action: Mouse moved to (690, 579)
Screenshot: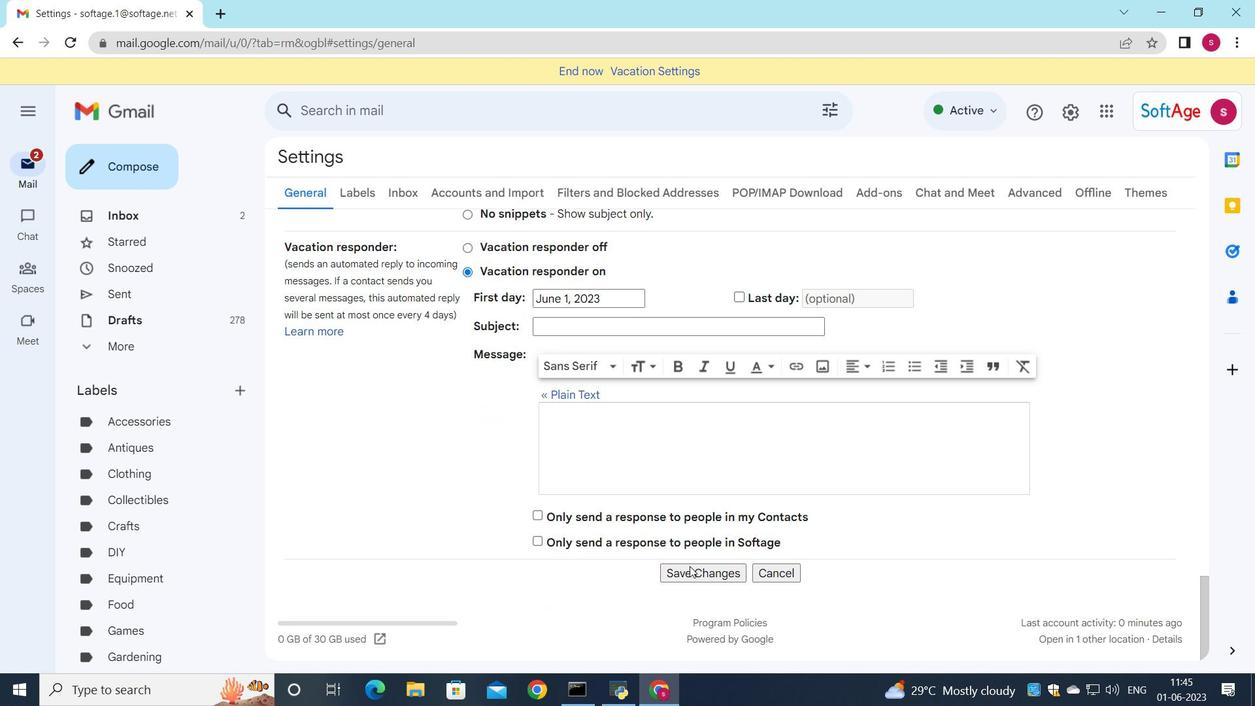 
Action: Mouse pressed left at (690, 579)
Screenshot: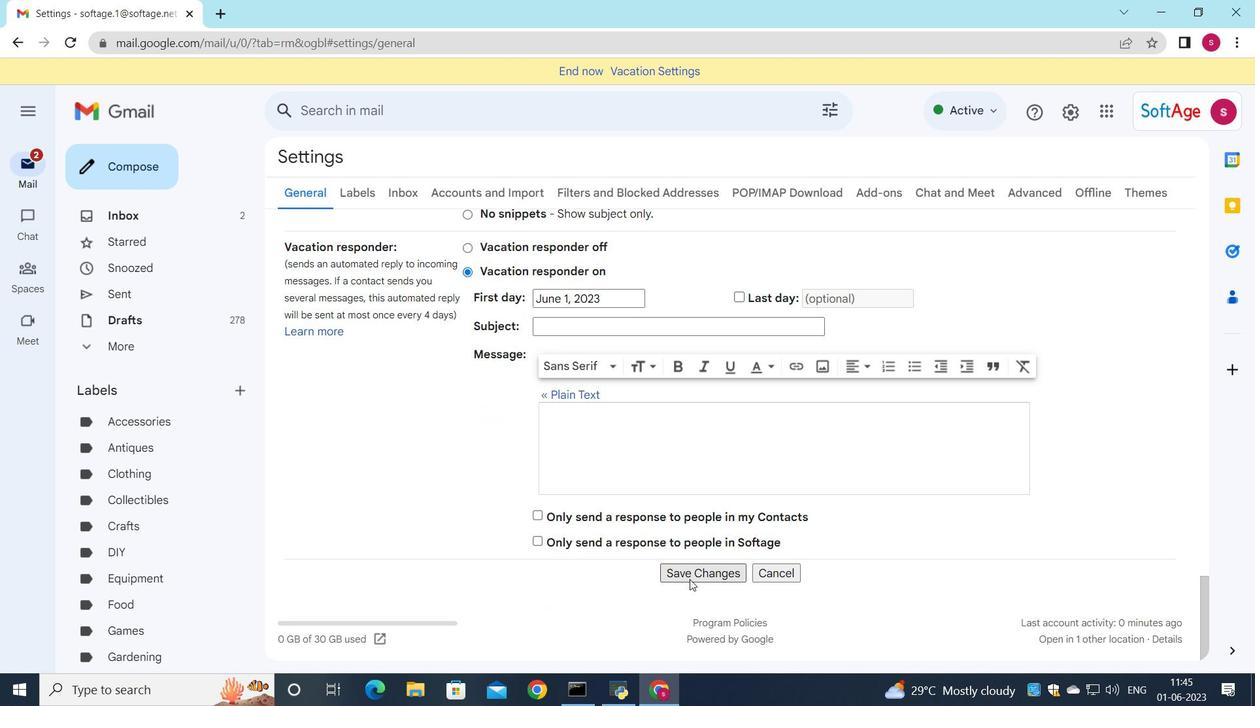 
Action: Mouse moved to (700, 563)
Screenshot: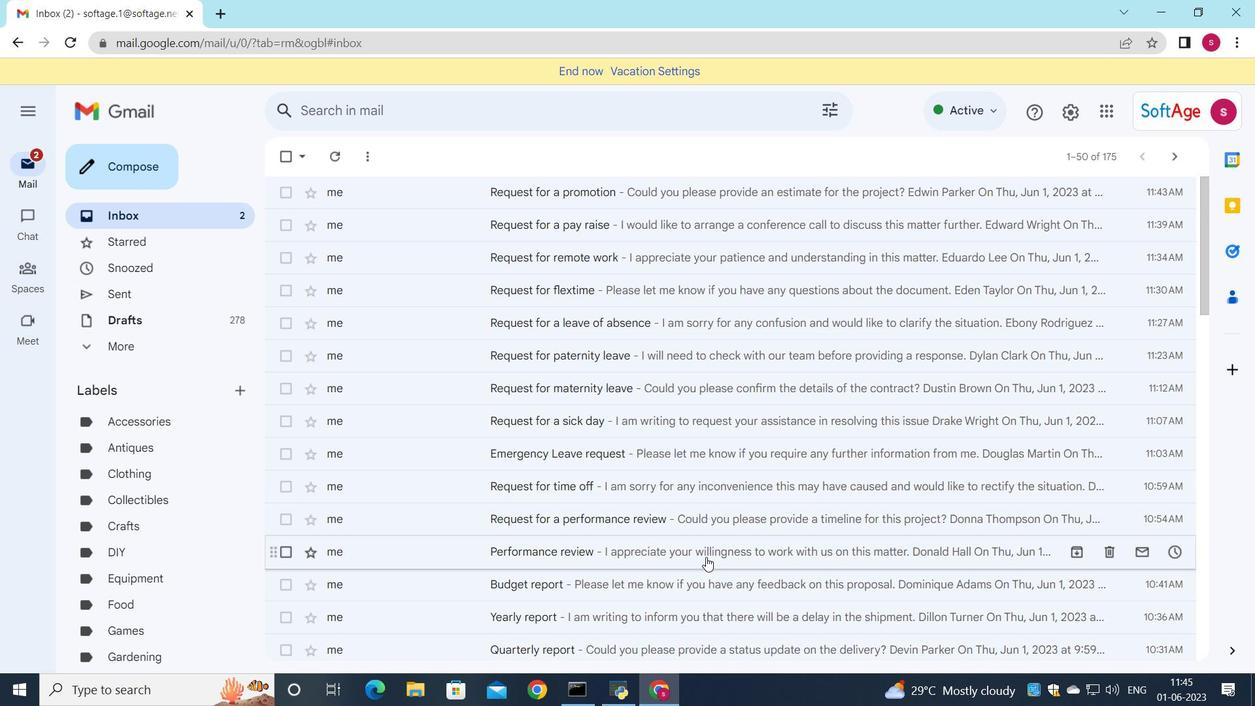 
Action: Mouse pressed left at (700, 563)
Screenshot: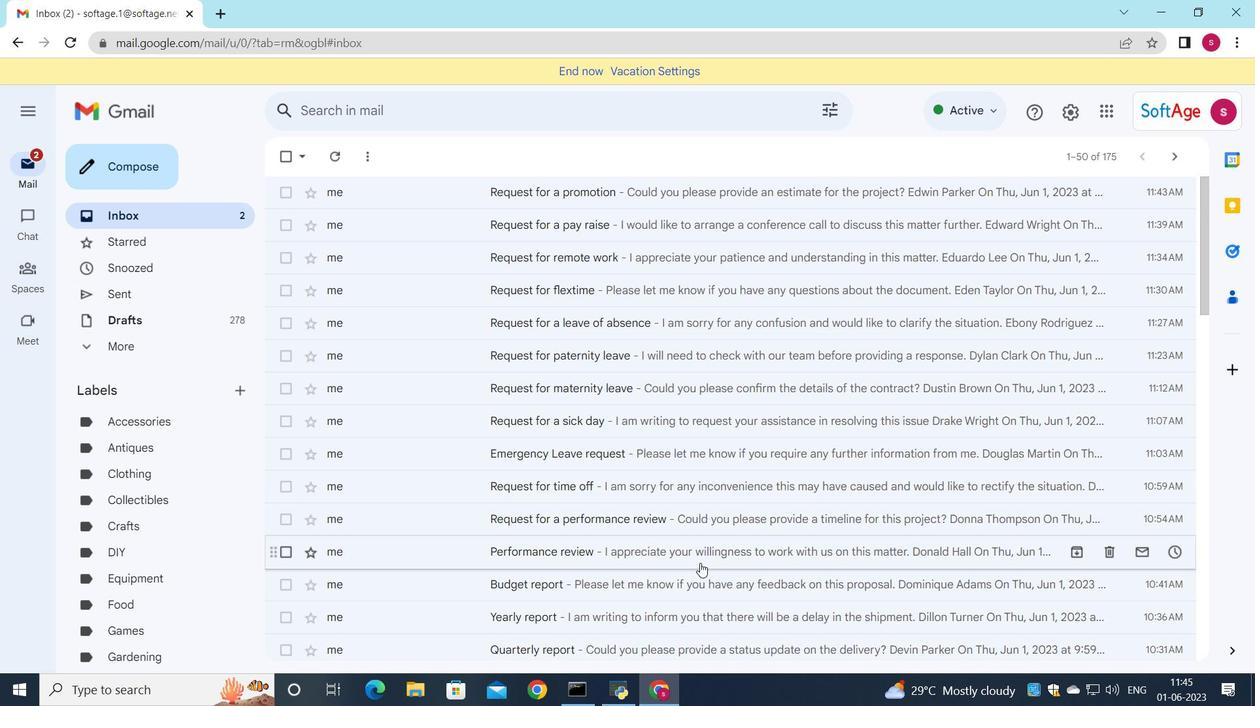 
Action: Mouse moved to (344, 598)
Screenshot: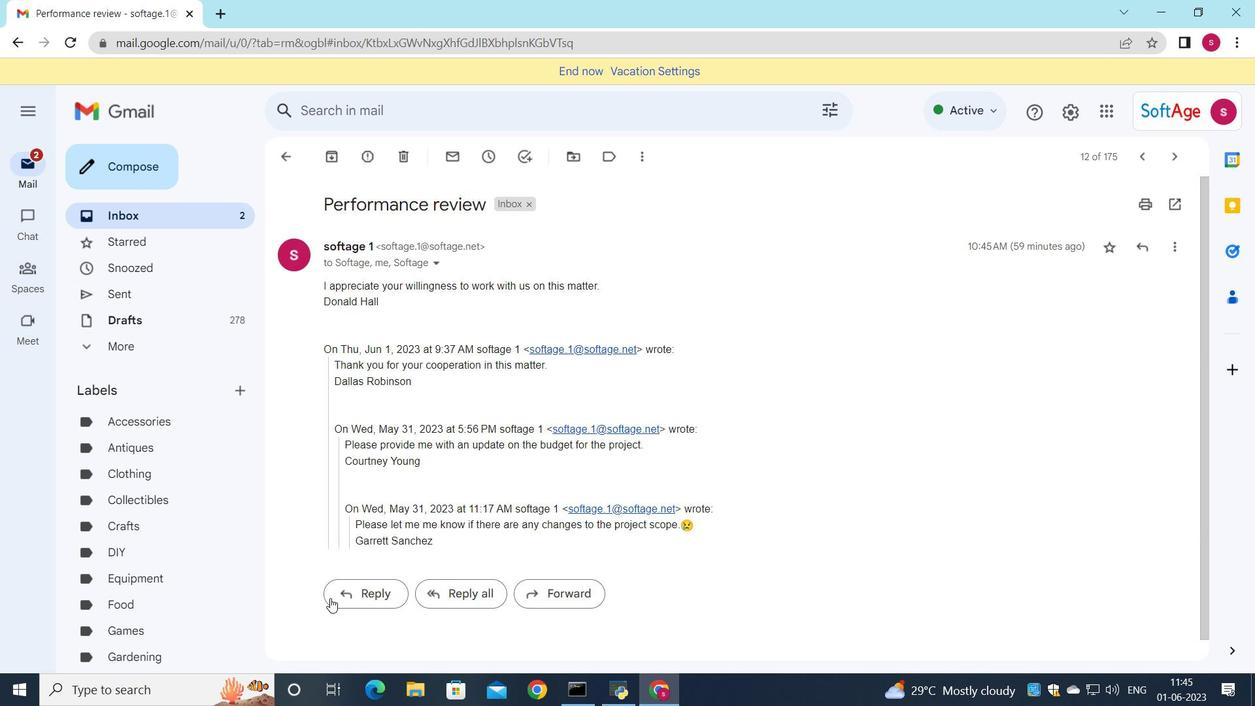 
Action: Mouse pressed left at (344, 598)
Screenshot: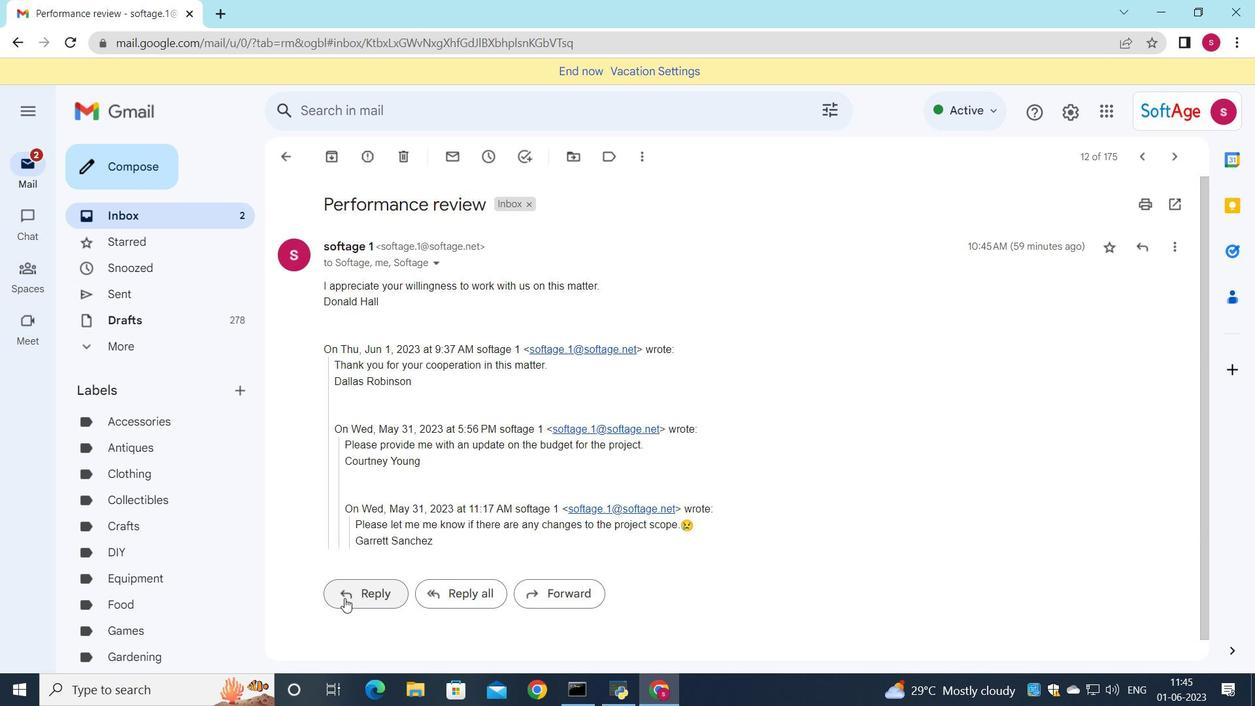 
Action: Mouse moved to (350, 440)
Screenshot: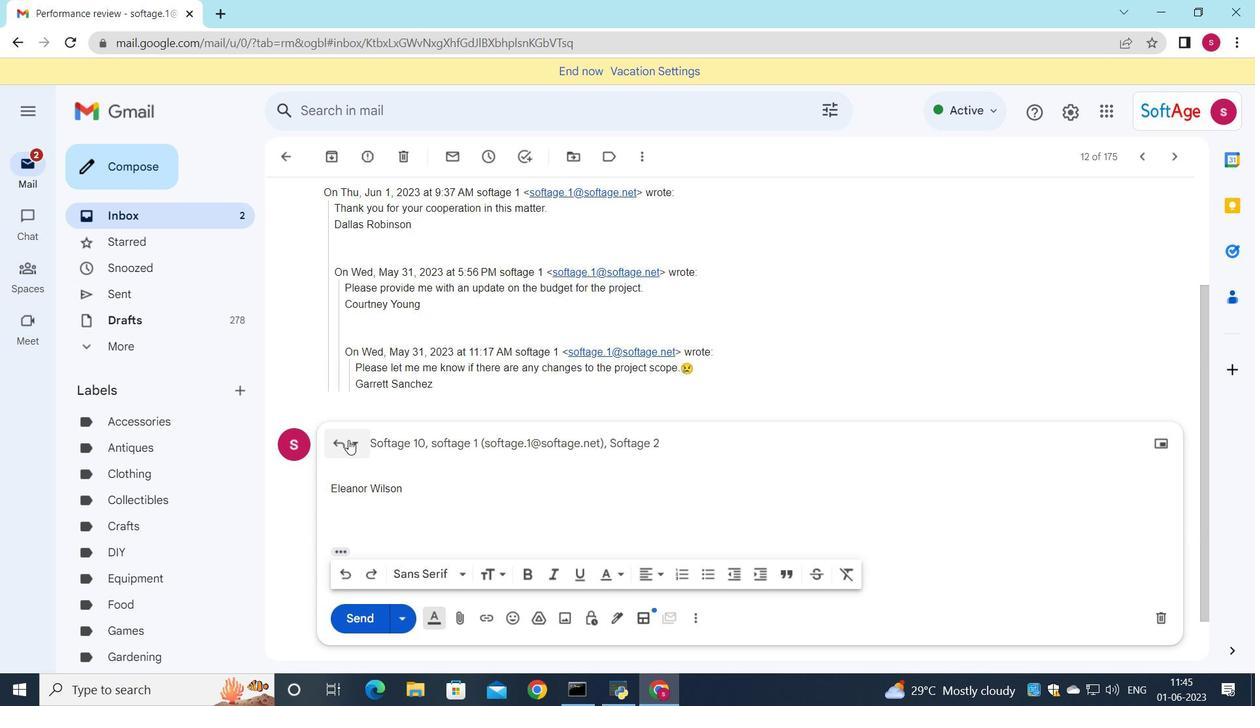 
Action: Mouse pressed left at (350, 440)
Screenshot: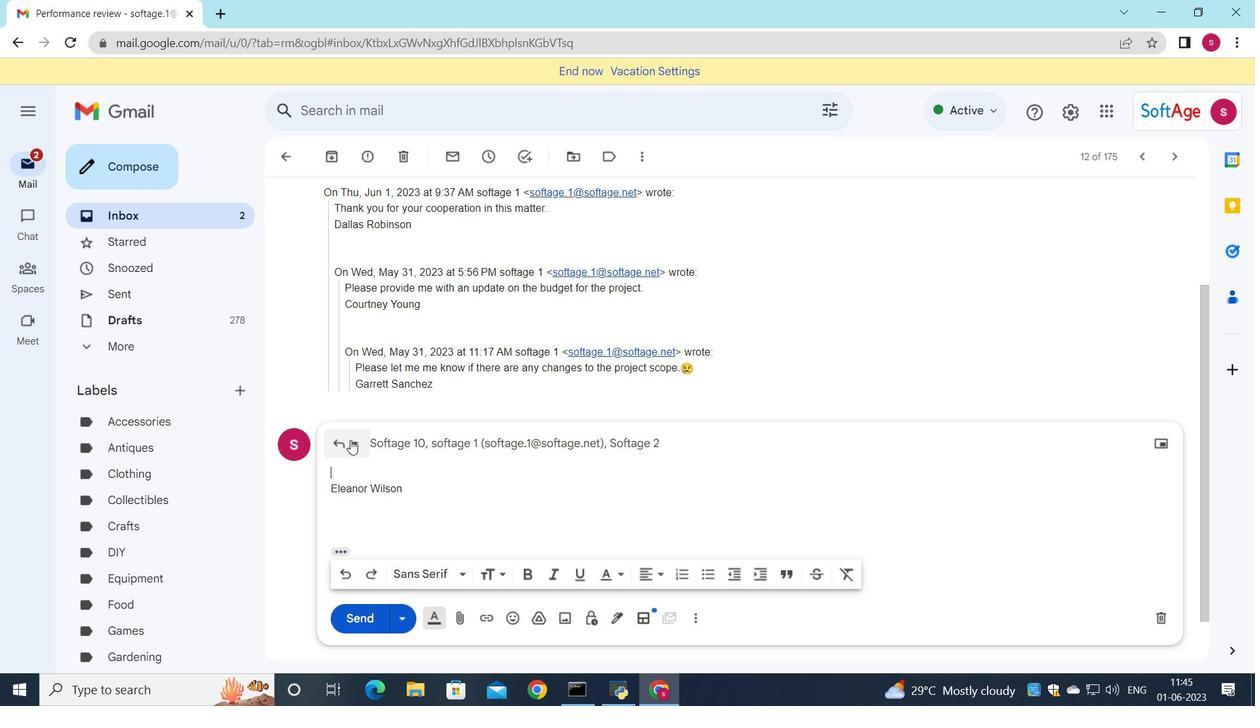 
Action: Mouse moved to (376, 558)
Screenshot: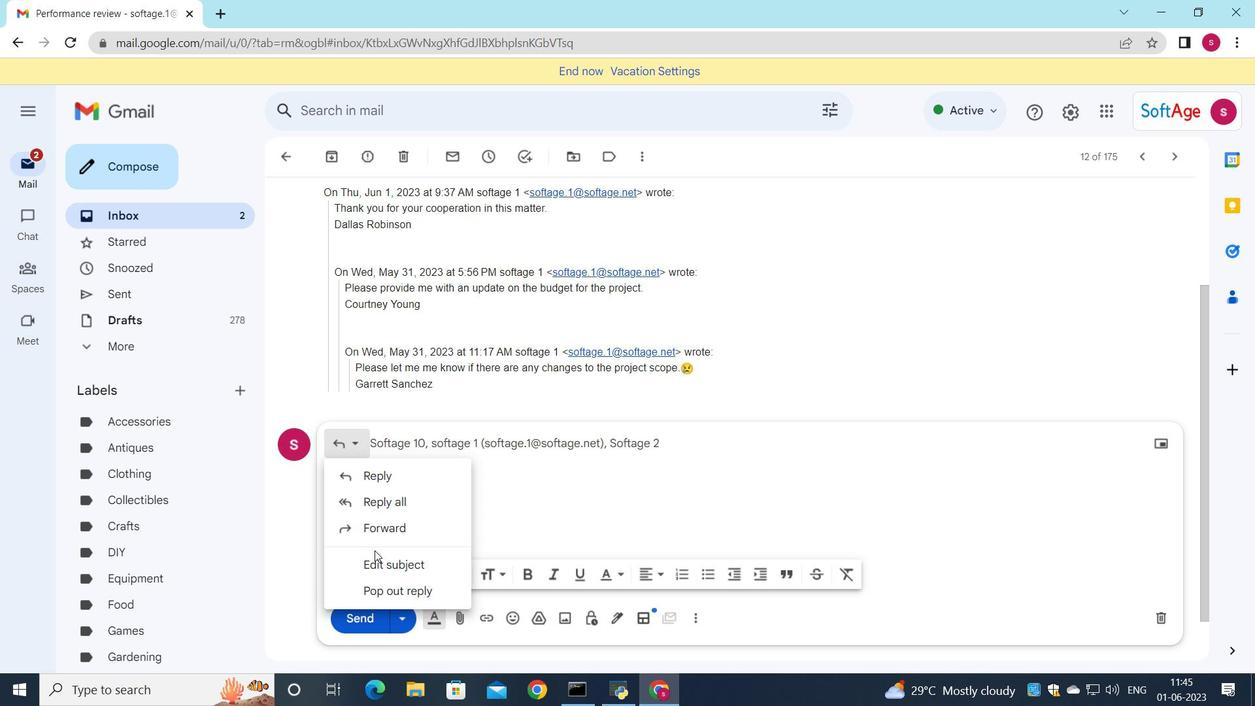 
Action: Mouse pressed left at (376, 558)
Screenshot: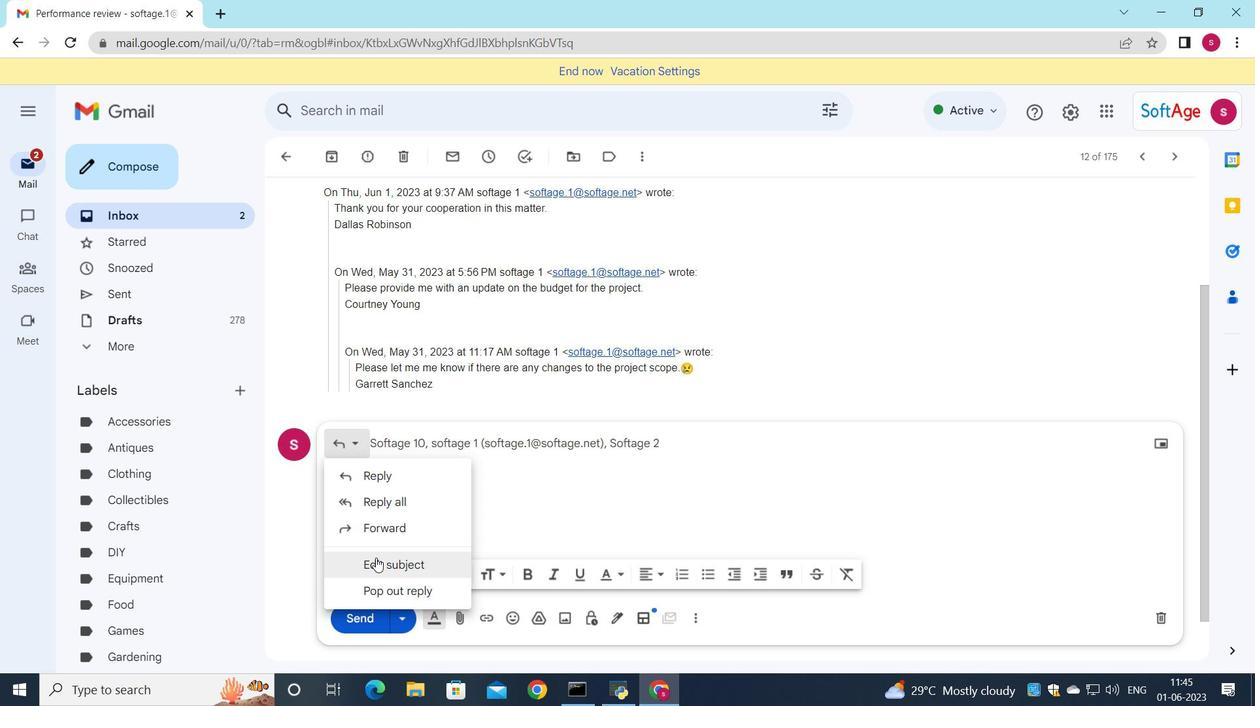 
Action: Mouse moved to (860, 410)
Screenshot: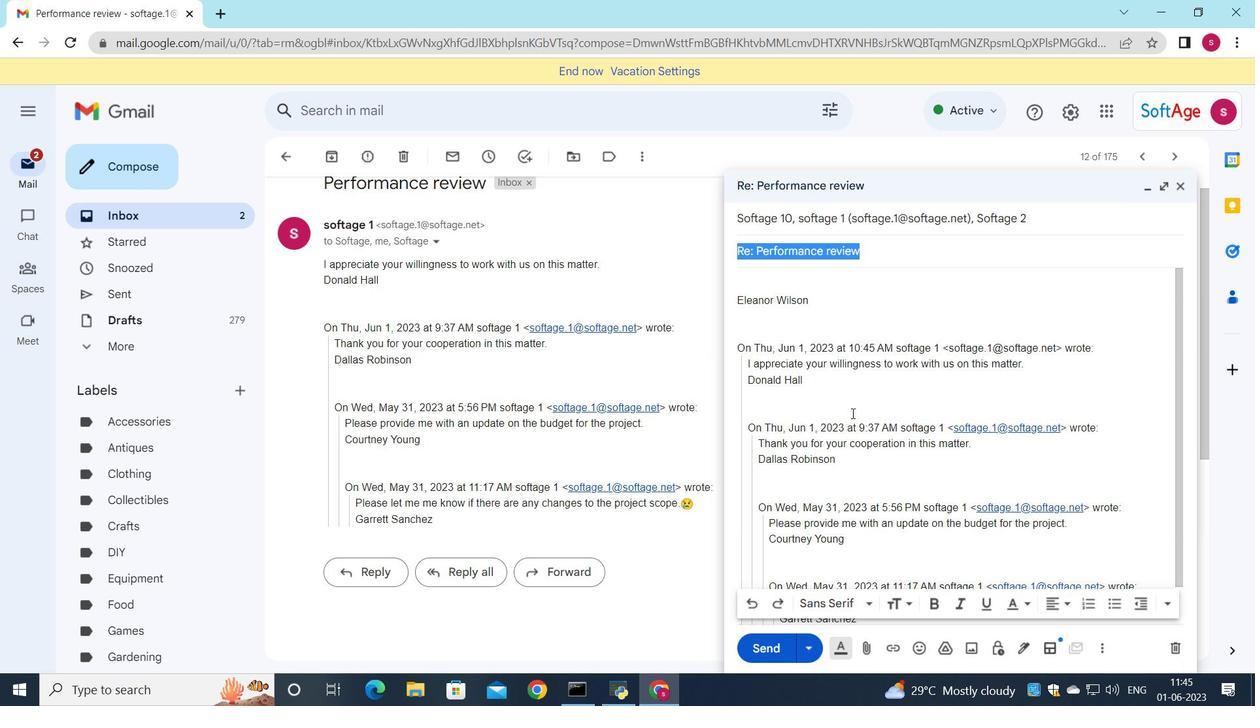 
Action: Key pressed <Key.shift>Request<Key.space>for<Key.space>a<Key.space>transfer<Key.space>
Screenshot: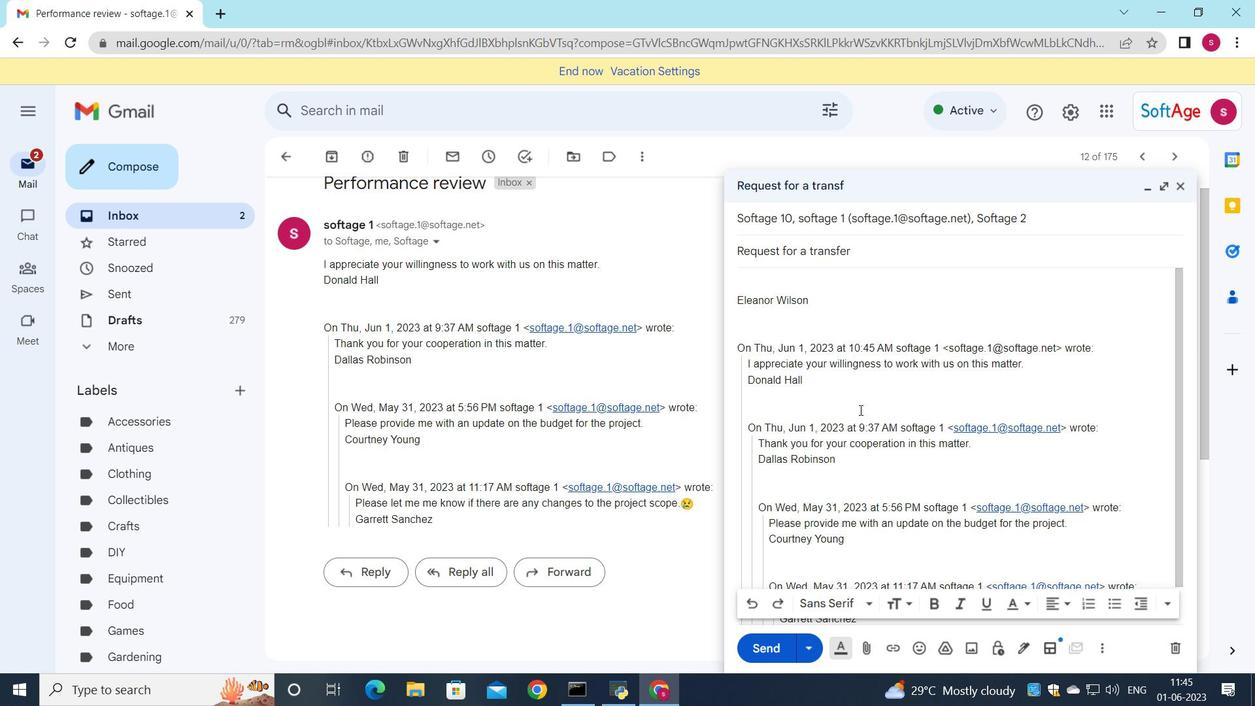 
Action: Mouse moved to (772, 289)
Screenshot: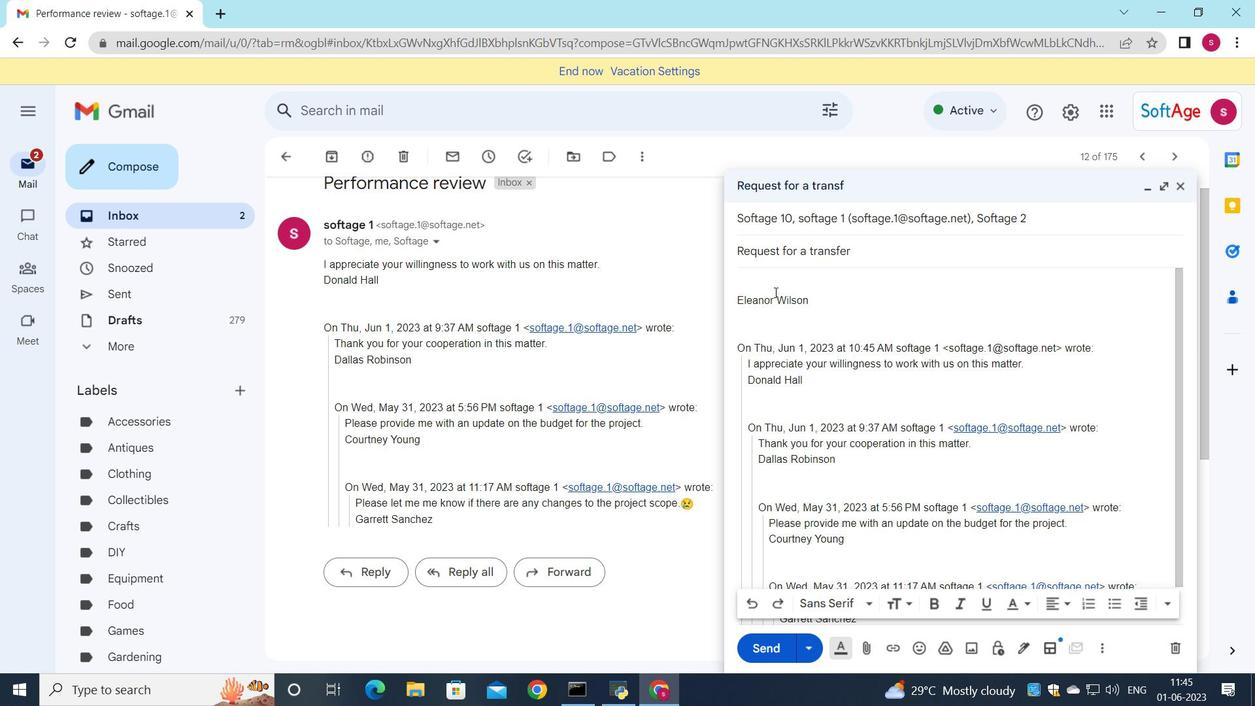 
Action: Mouse pressed left at (772, 289)
Screenshot: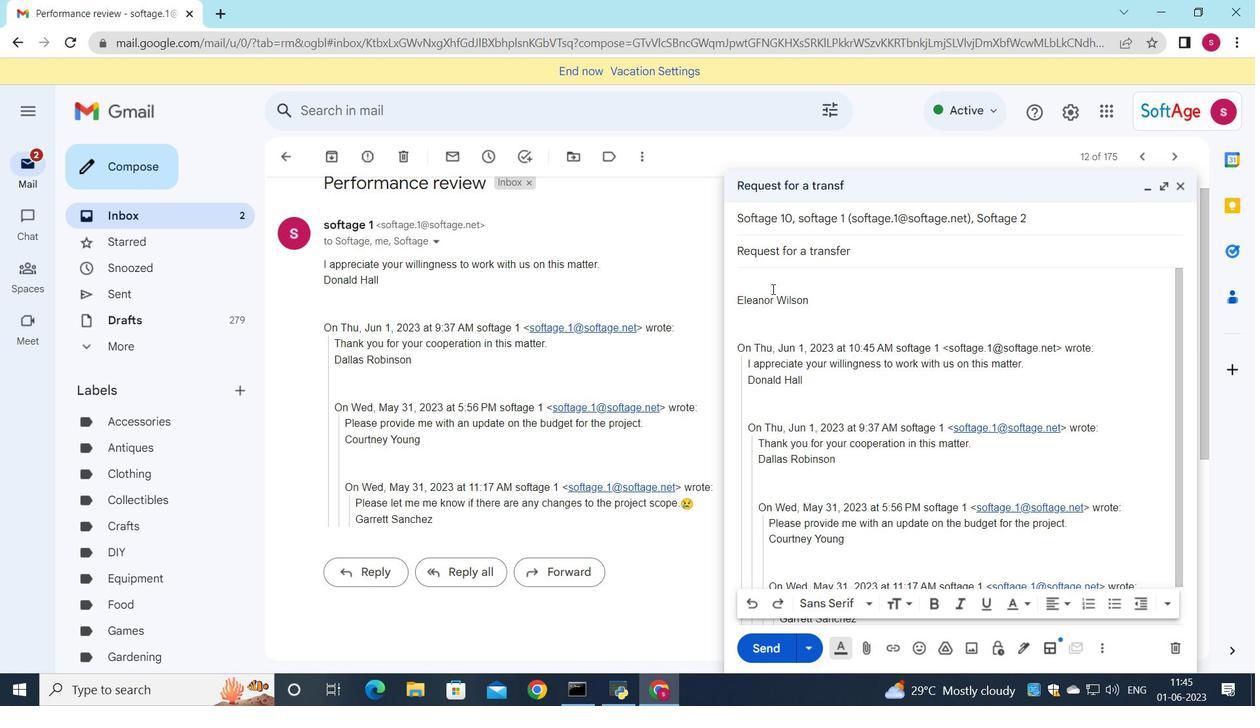 
Action: Key pressed <Key.shift><Key.shift>Can<Key.space>you<Key.space>please<Key.space>provide<Key.space>me<Key.space>with<Key.space>an<Key.space>update<Key.space>on<Key.space>the<Key.space>projects<Key.space>resource<Key.space>allocation<Key.shift_r>?
Screenshot: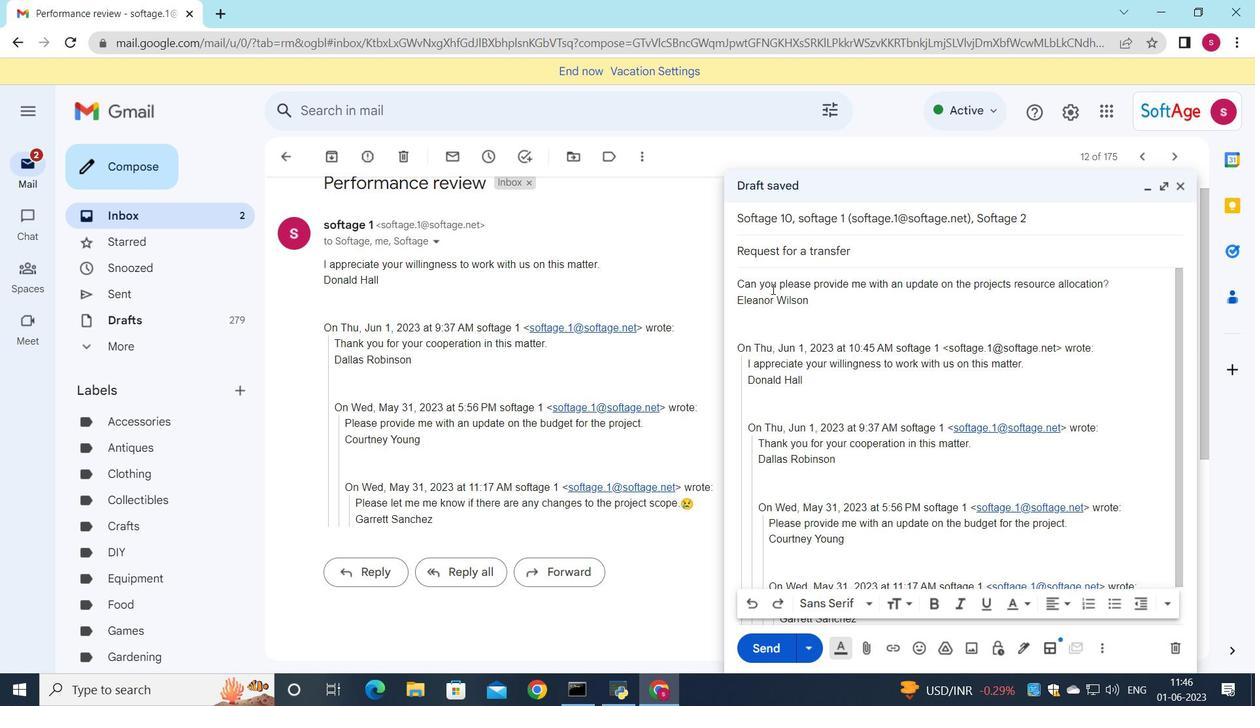 
Action: Mouse moved to (757, 606)
Screenshot: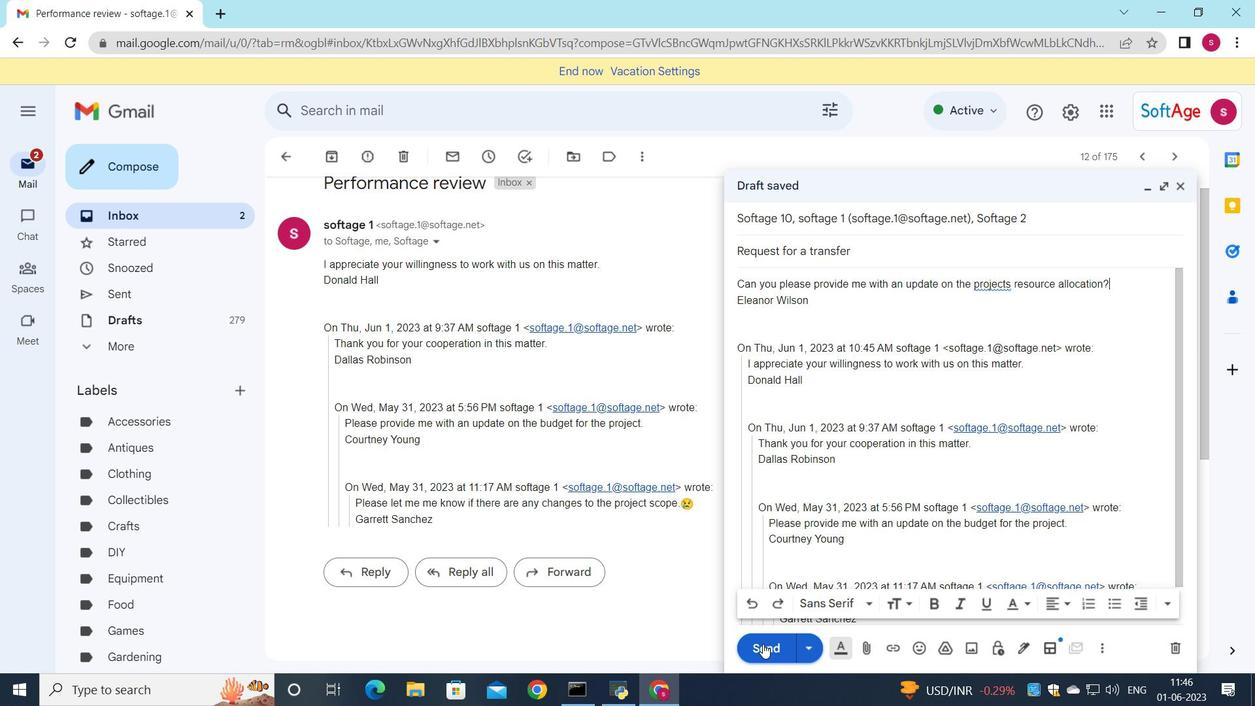 
Action: Mouse pressed left at (757, 606)
Screenshot: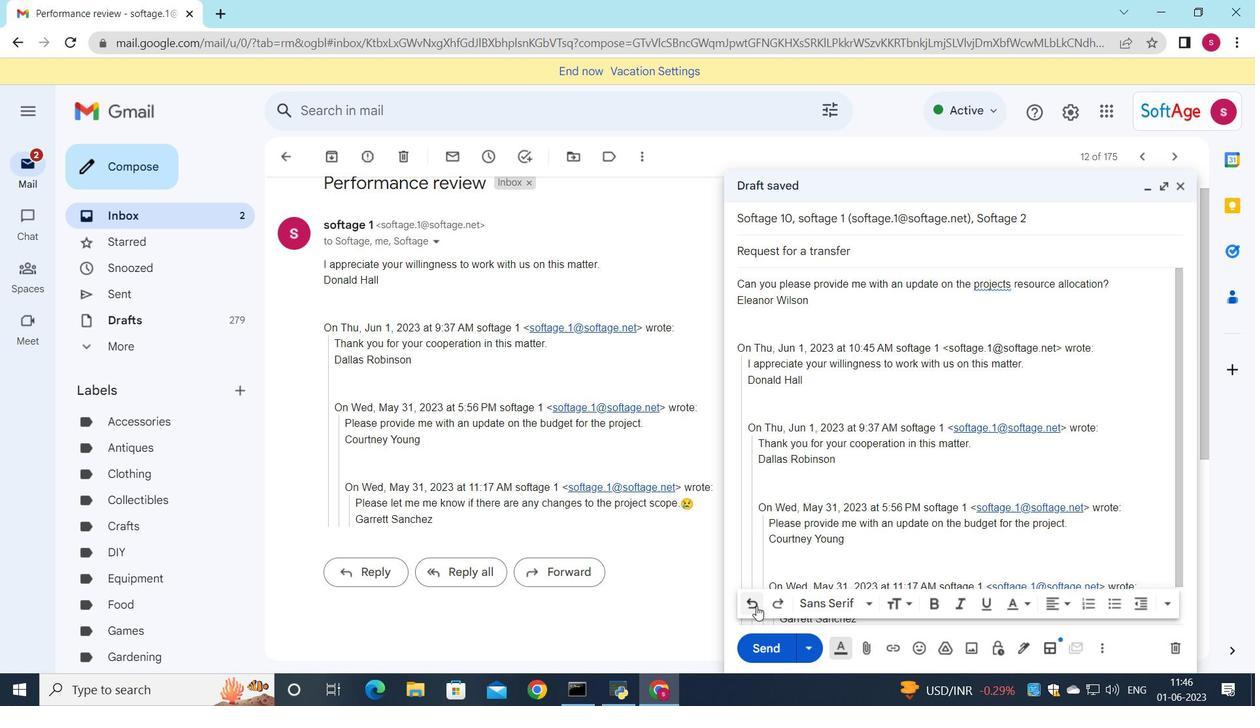 
Action: Mouse pressed left at (757, 606)
Screenshot: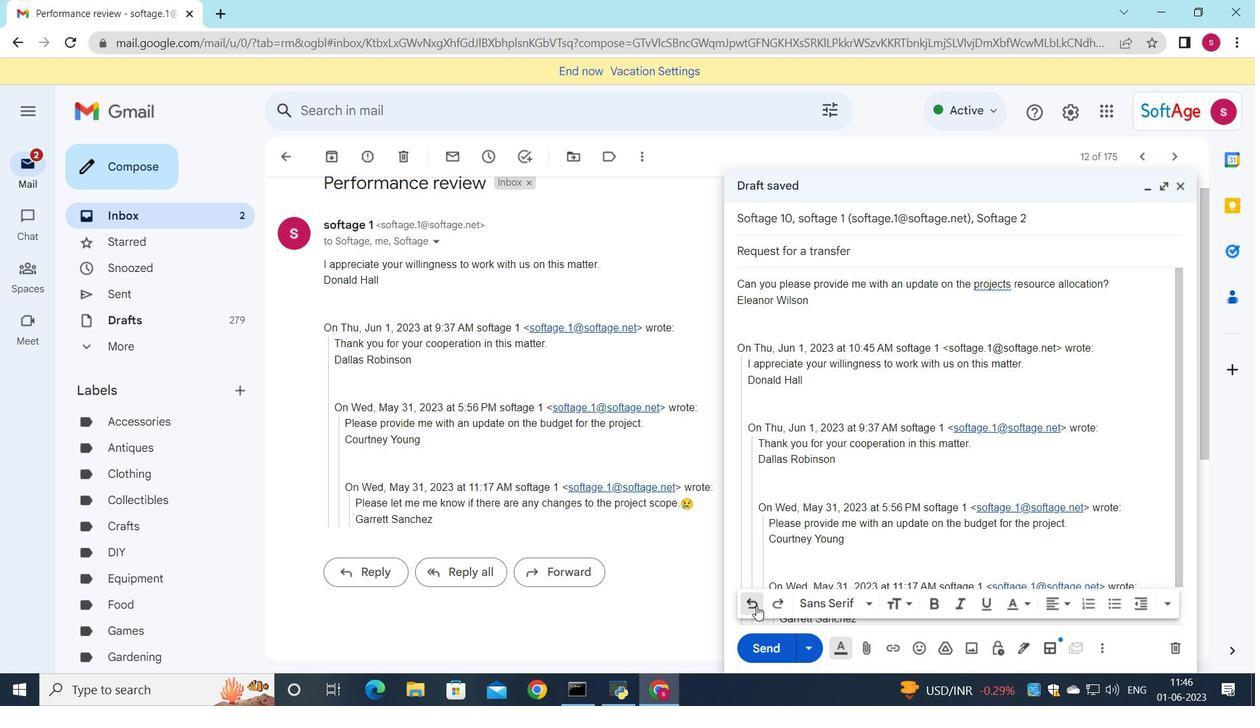 
Action: Mouse pressed left at (757, 606)
Screenshot: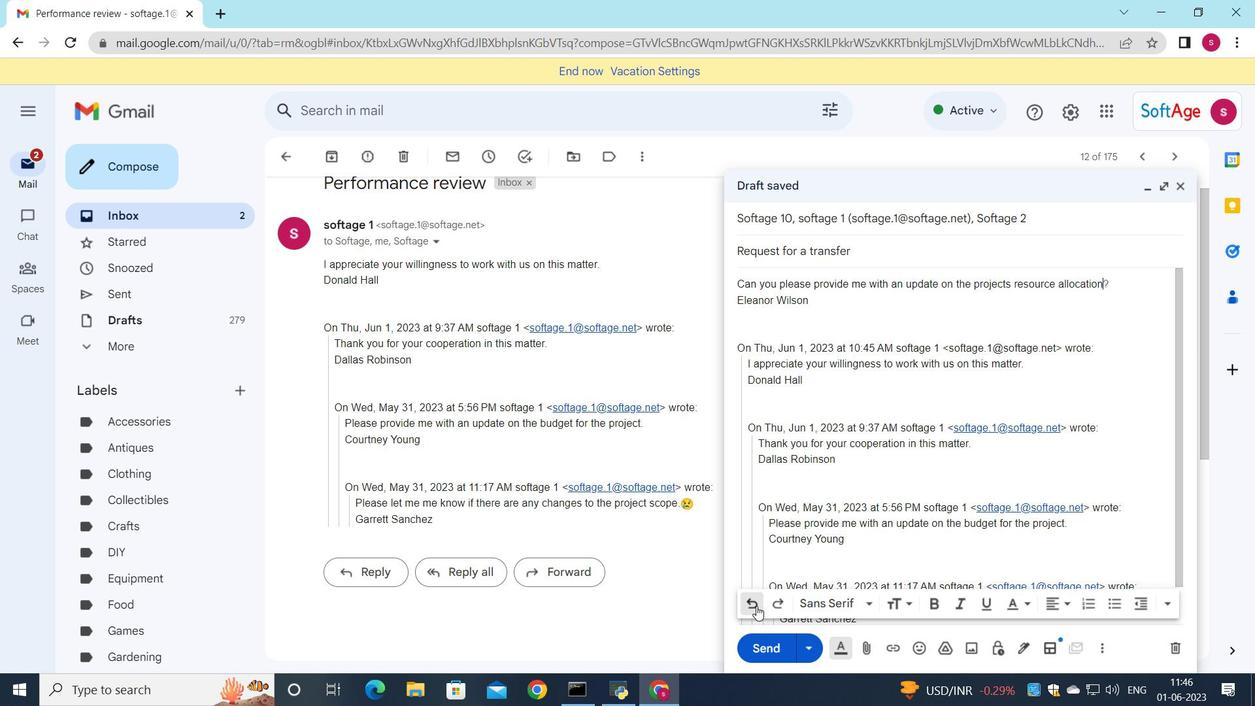 
Action: Mouse pressed left at (757, 606)
Screenshot: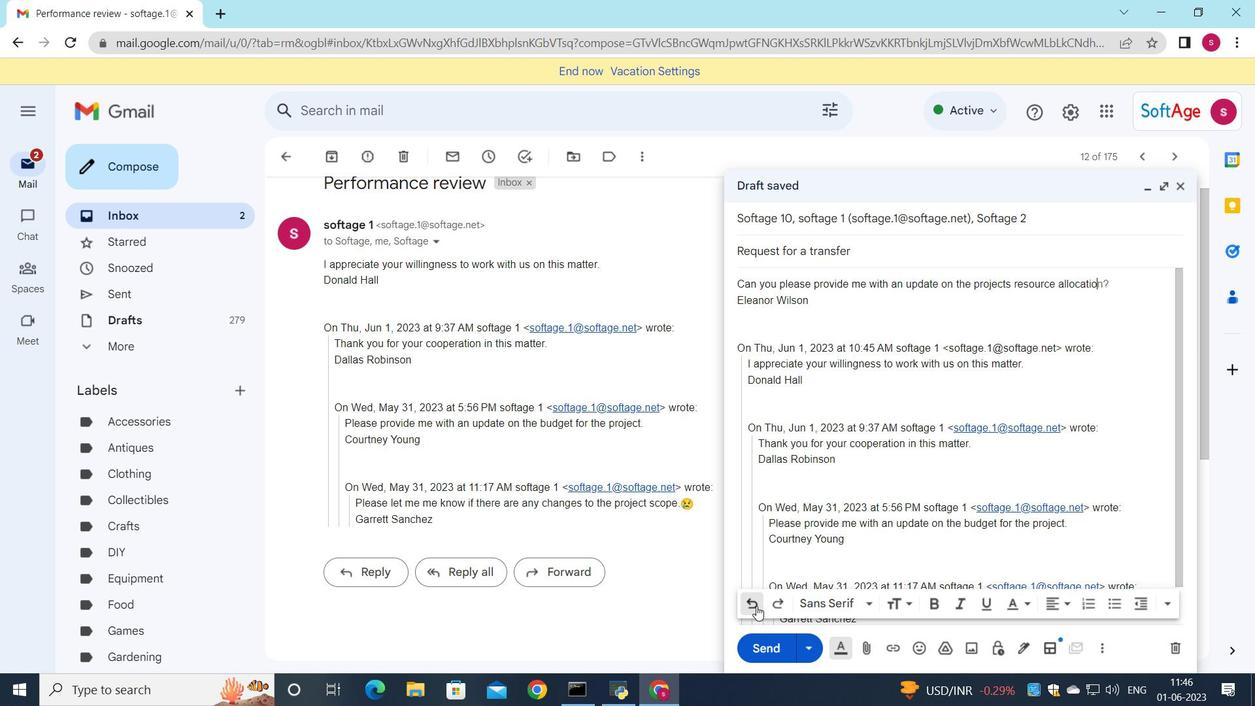 
Action: Mouse pressed left at (757, 606)
Screenshot: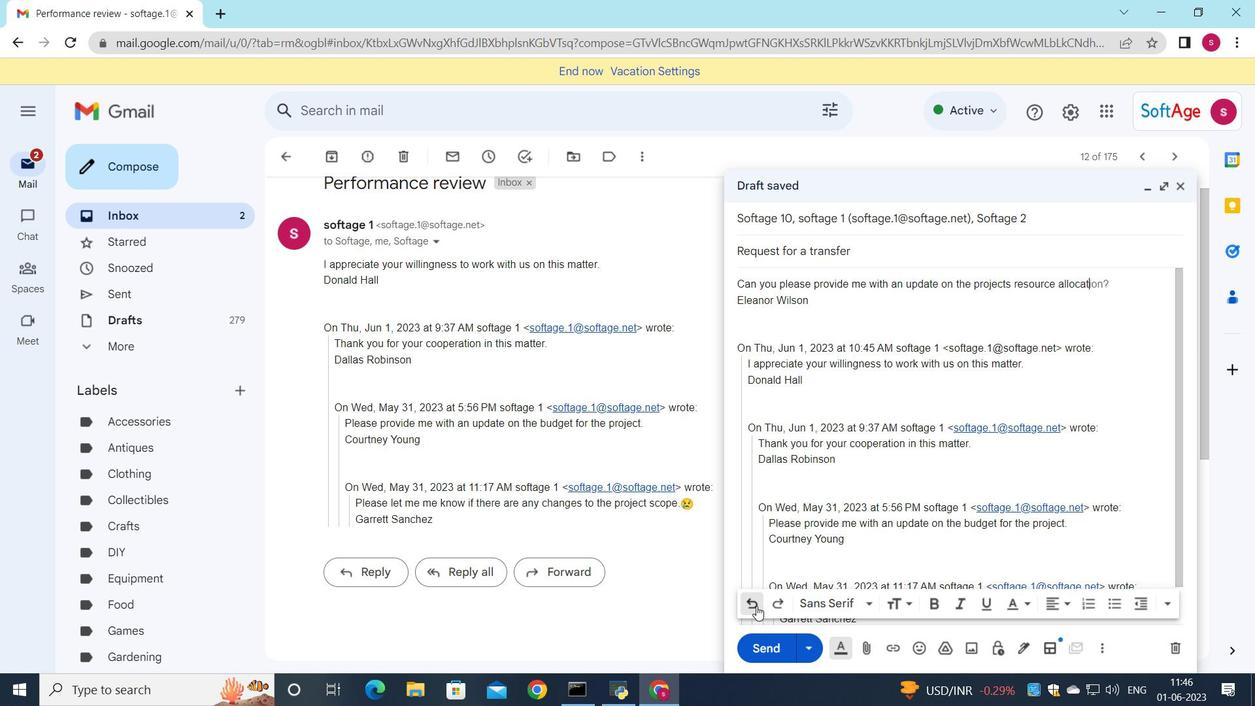 
Action: Mouse pressed left at (757, 606)
Screenshot: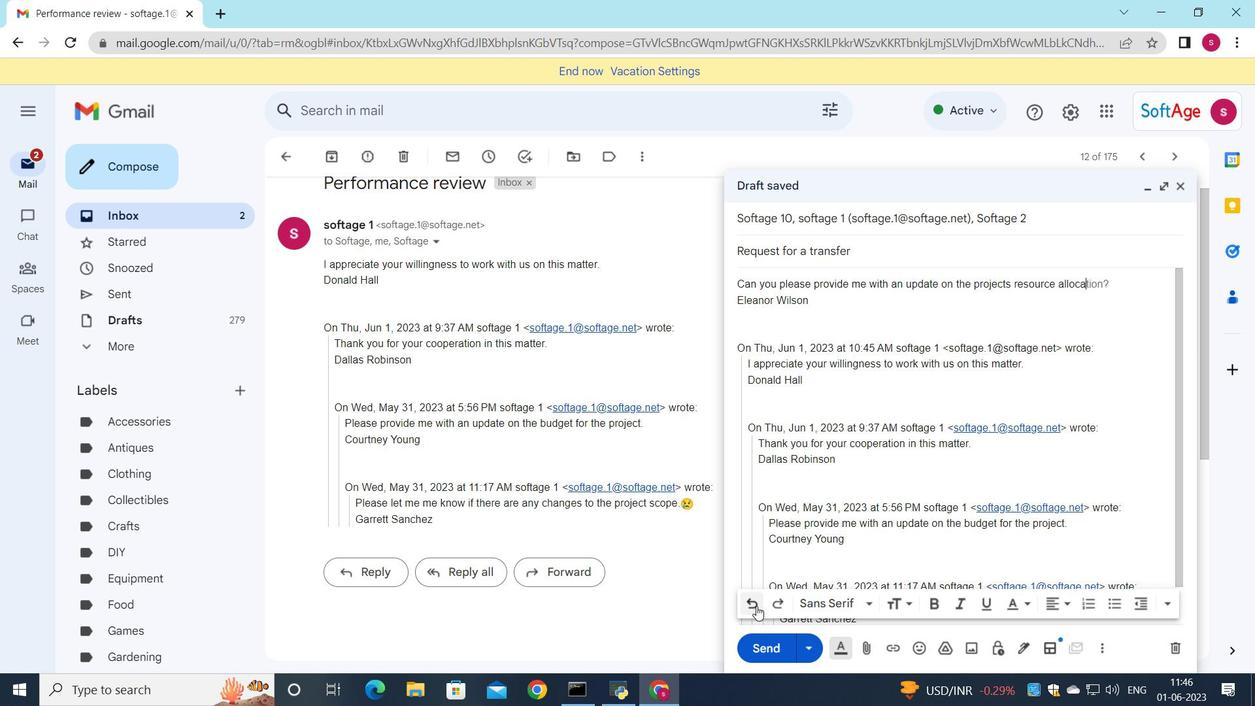 
Action: Mouse pressed left at (757, 606)
Screenshot: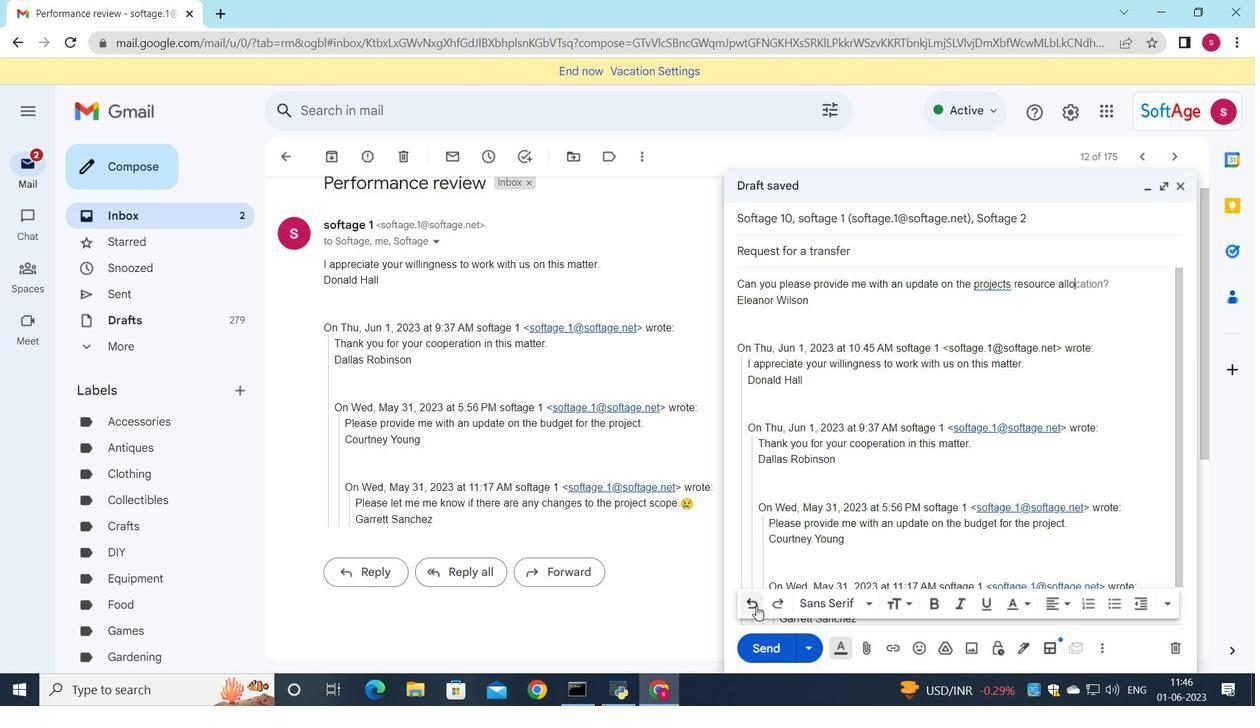 
Action: Mouse pressed left at (757, 606)
Screenshot: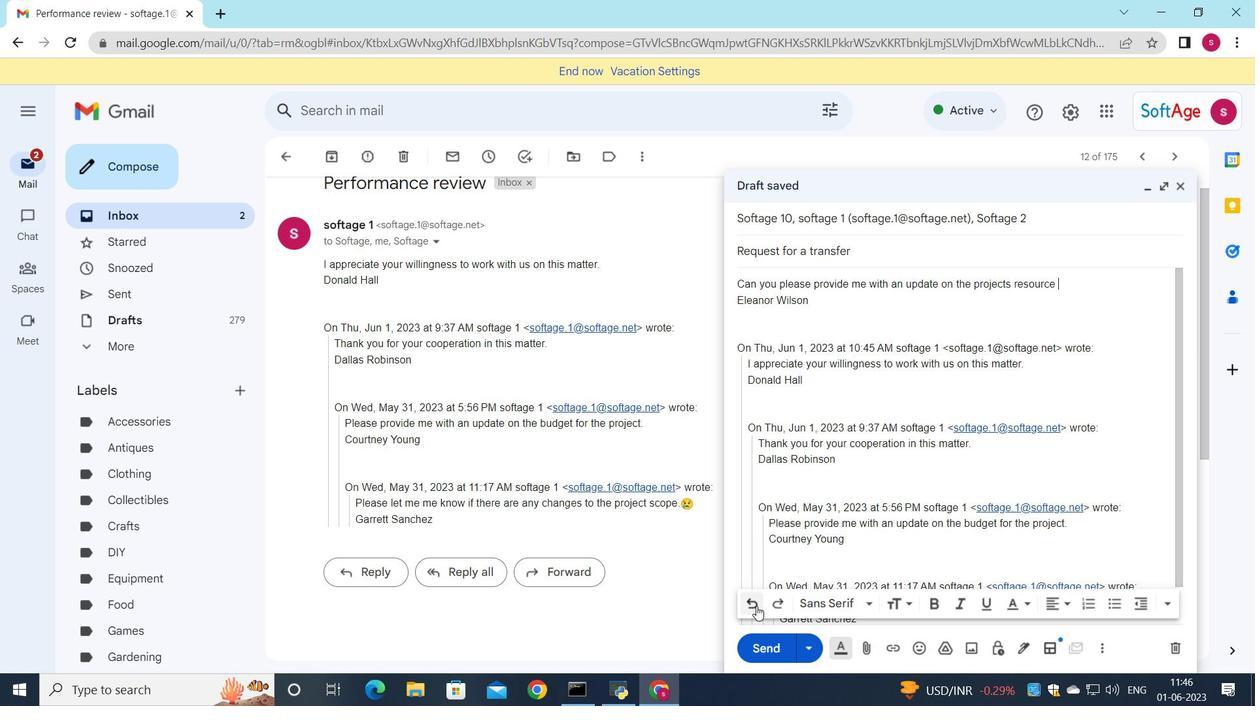
Action: Mouse pressed left at (757, 606)
Screenshot: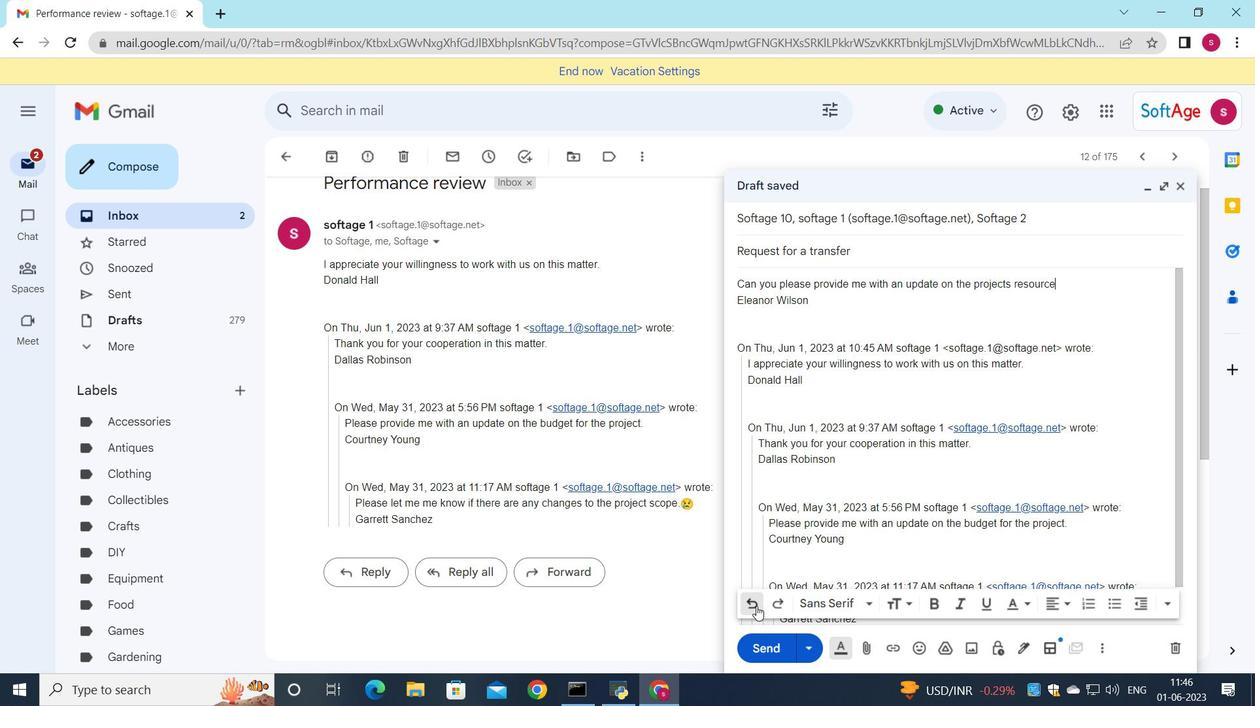 
Action: Mouse pressed left at (757, 606)
Screenshot: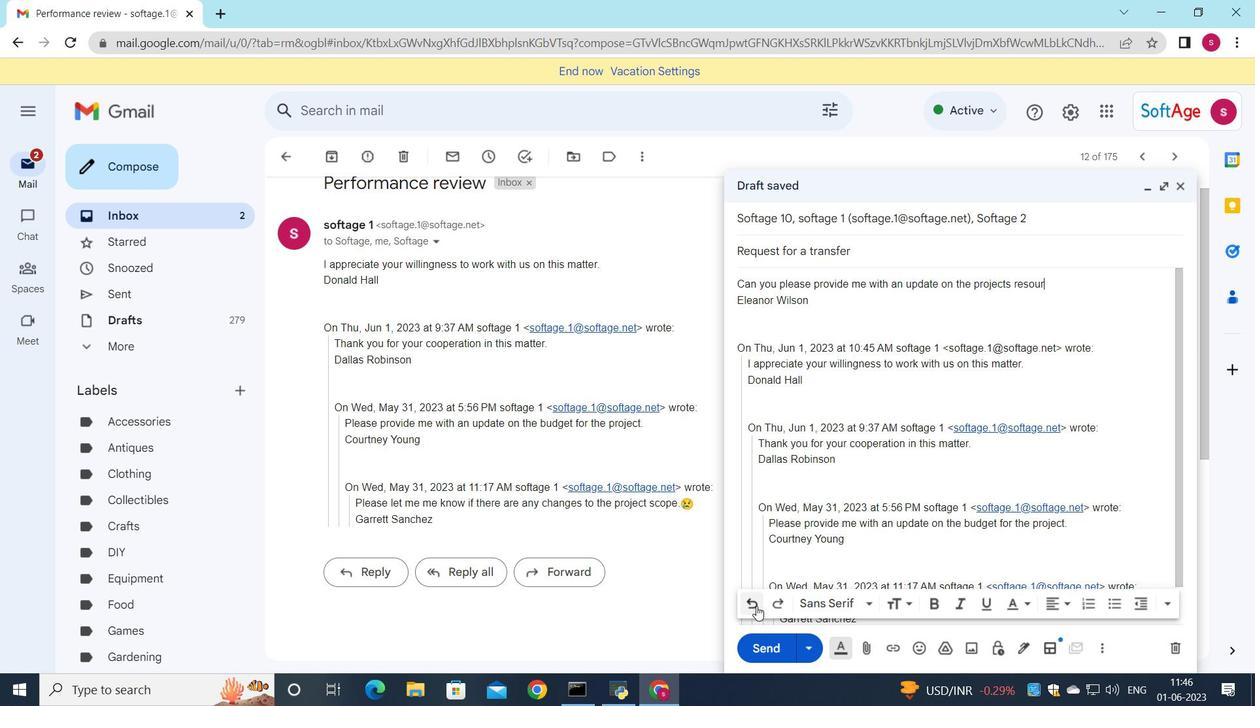 
Action: Mouse pressed left at (757, 606)
Screenshot: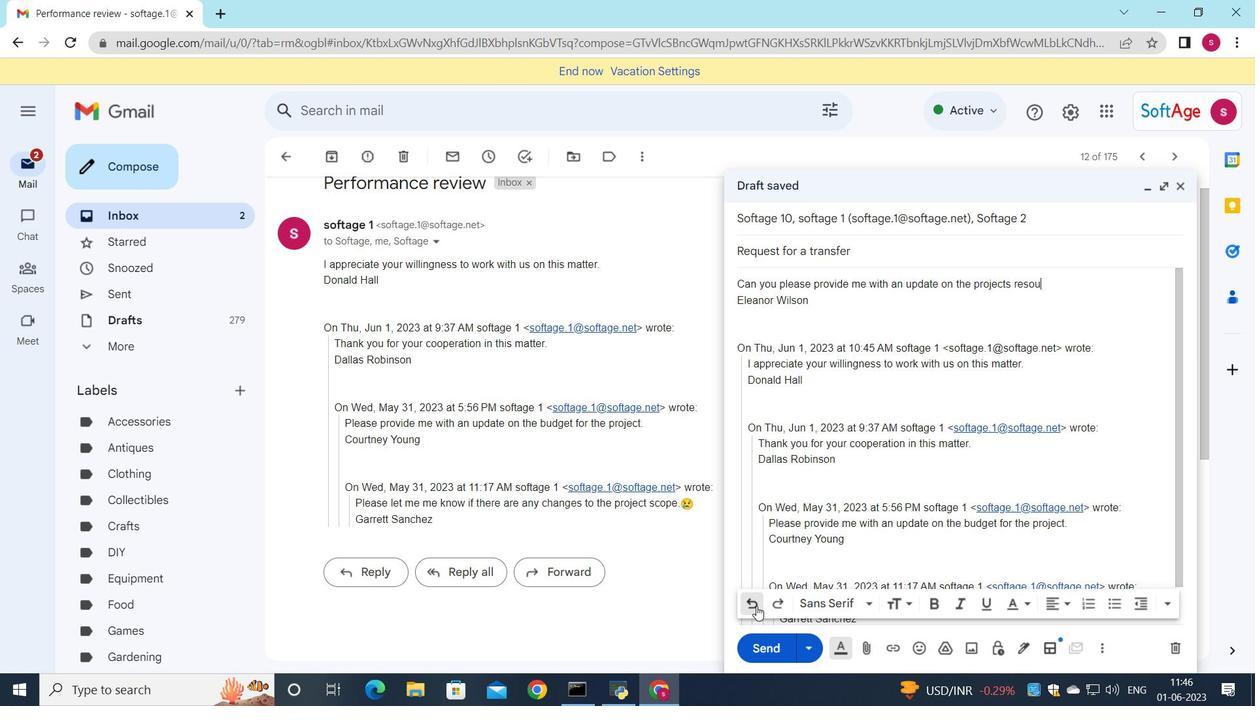 
Action: Mouse pressed left at (757, 606)
Screenshot: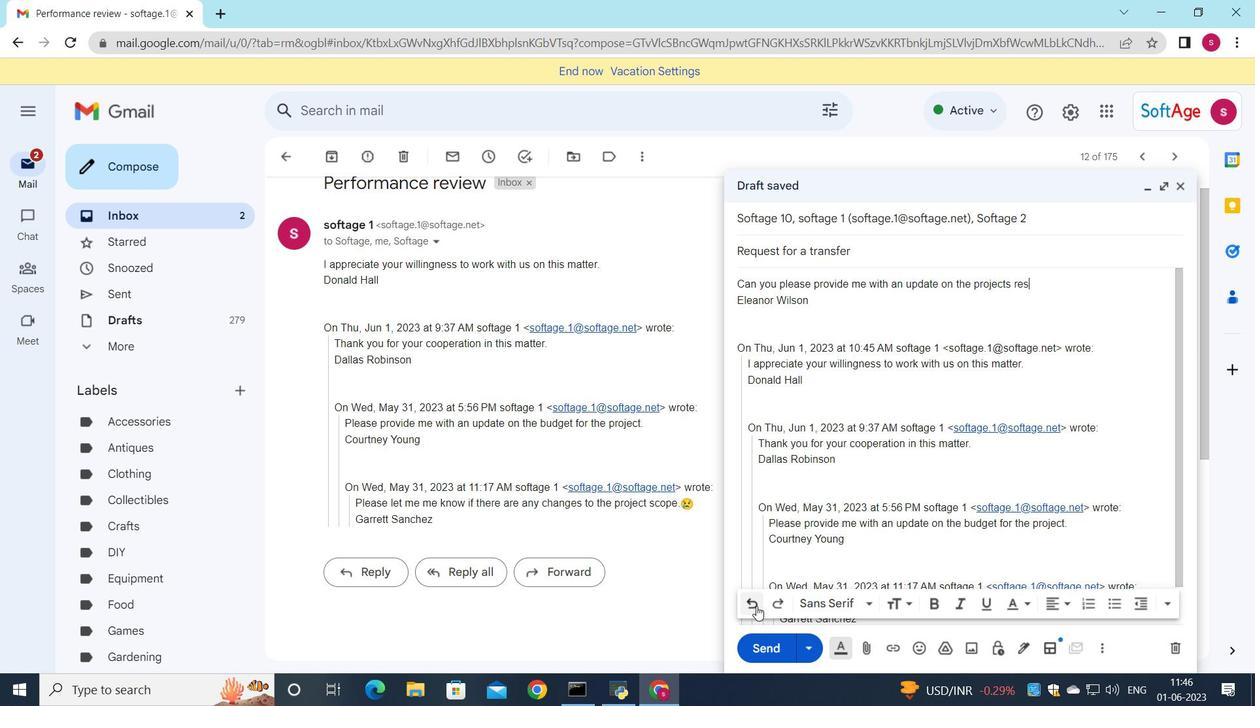
Action: Mouse pressed left at (757, 606)
Screenshot: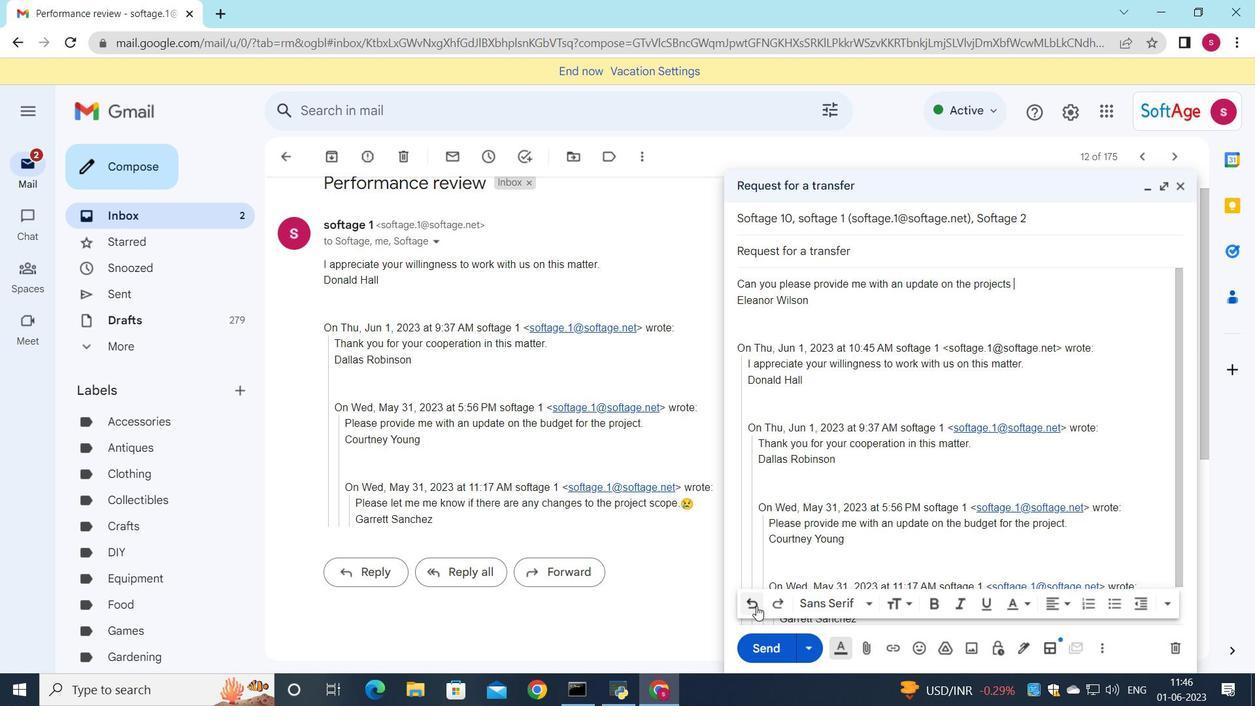 
Action: Mouse pressed left at (757, 606)
Screenshot: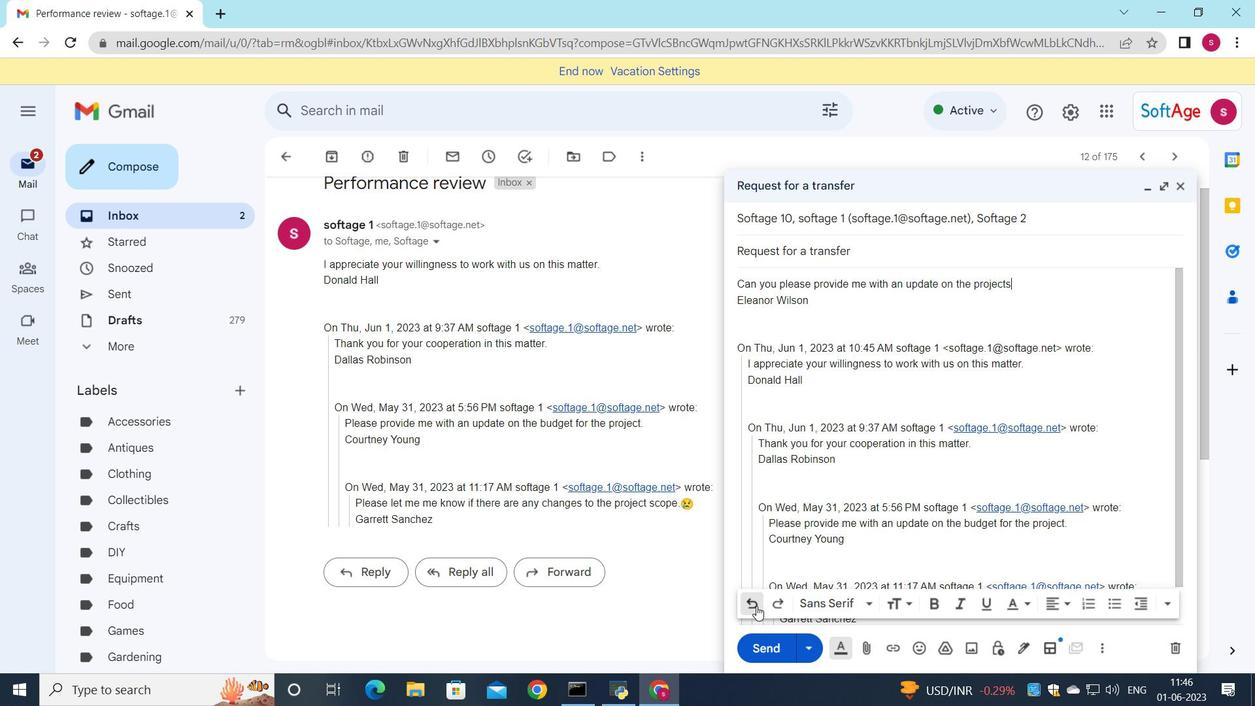 
Action: Mouse pressed left at (757, 606)
Screenshot: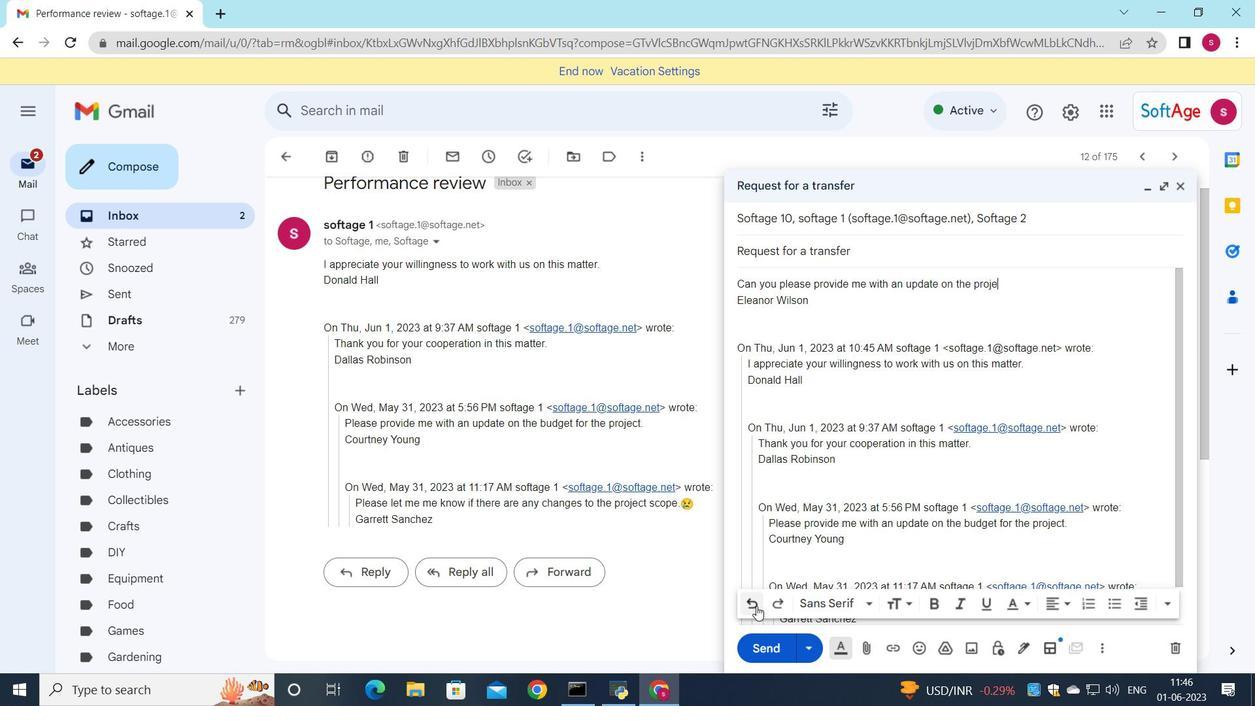 
Action: Mouse pressed left at (757, 606)
Screenshot: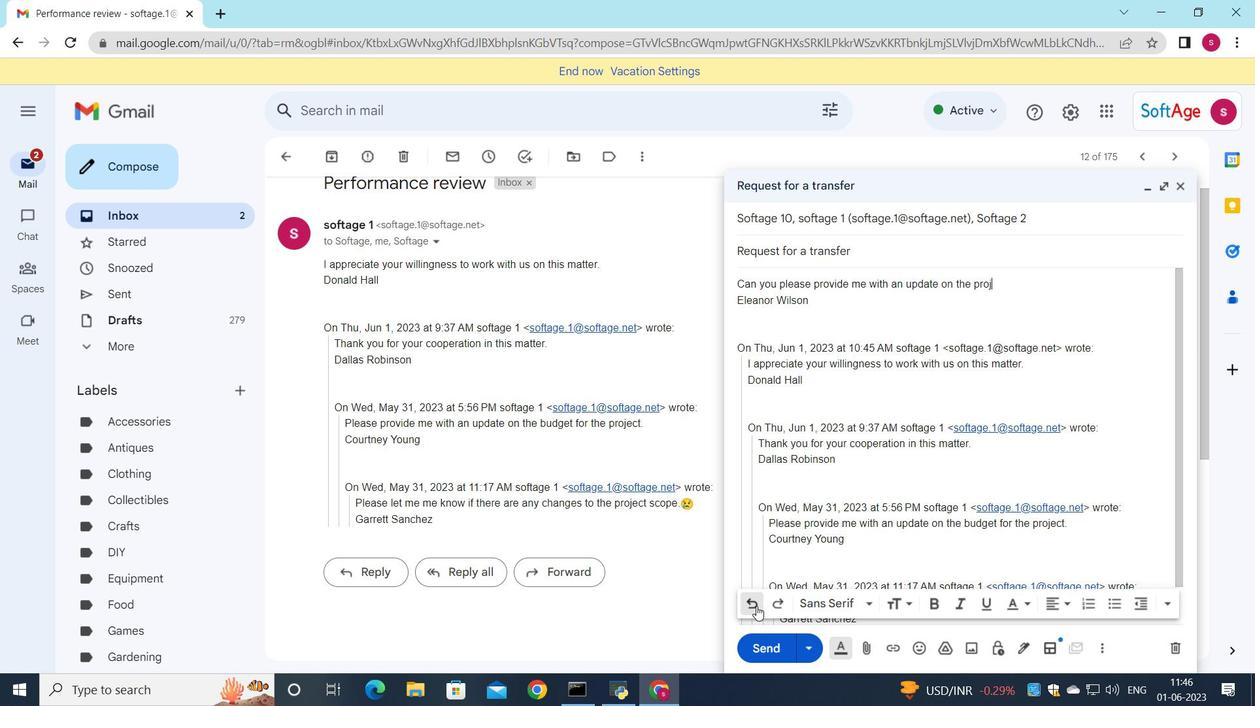 
Action: Mouse pressed left at (757, 606)
Screenshot: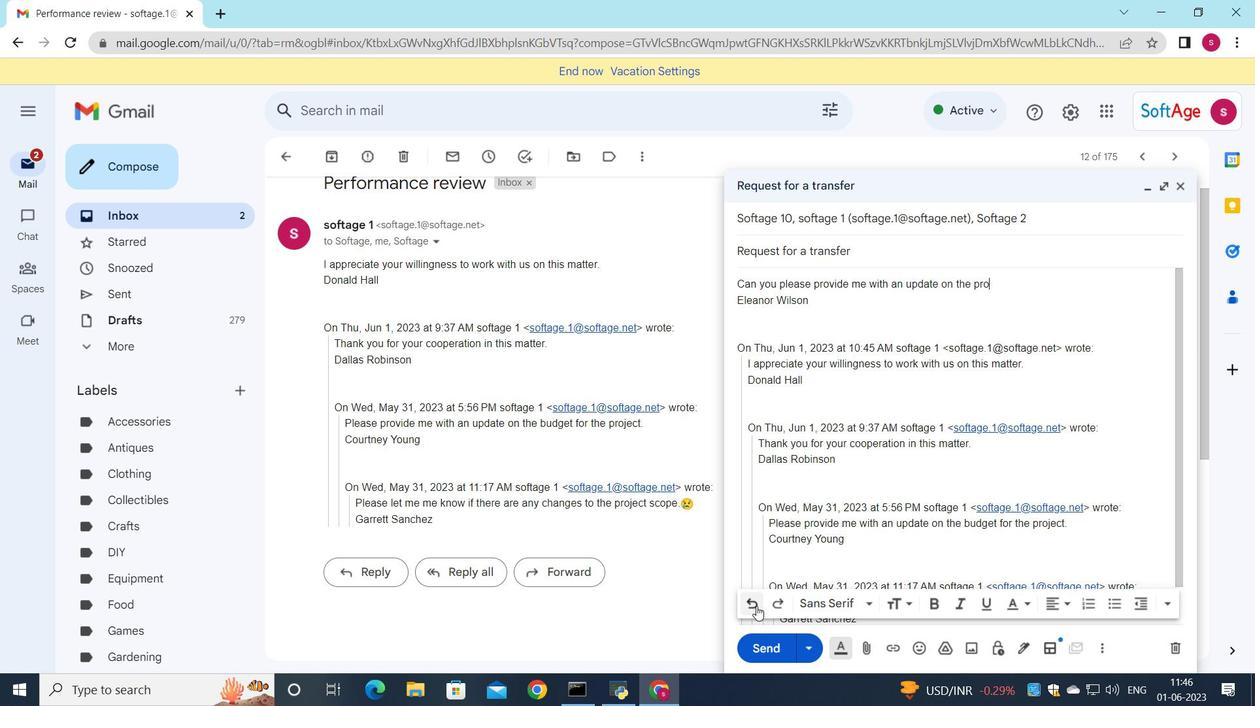 
Action: Mouse pressed left at (757, 606)
Screenshot: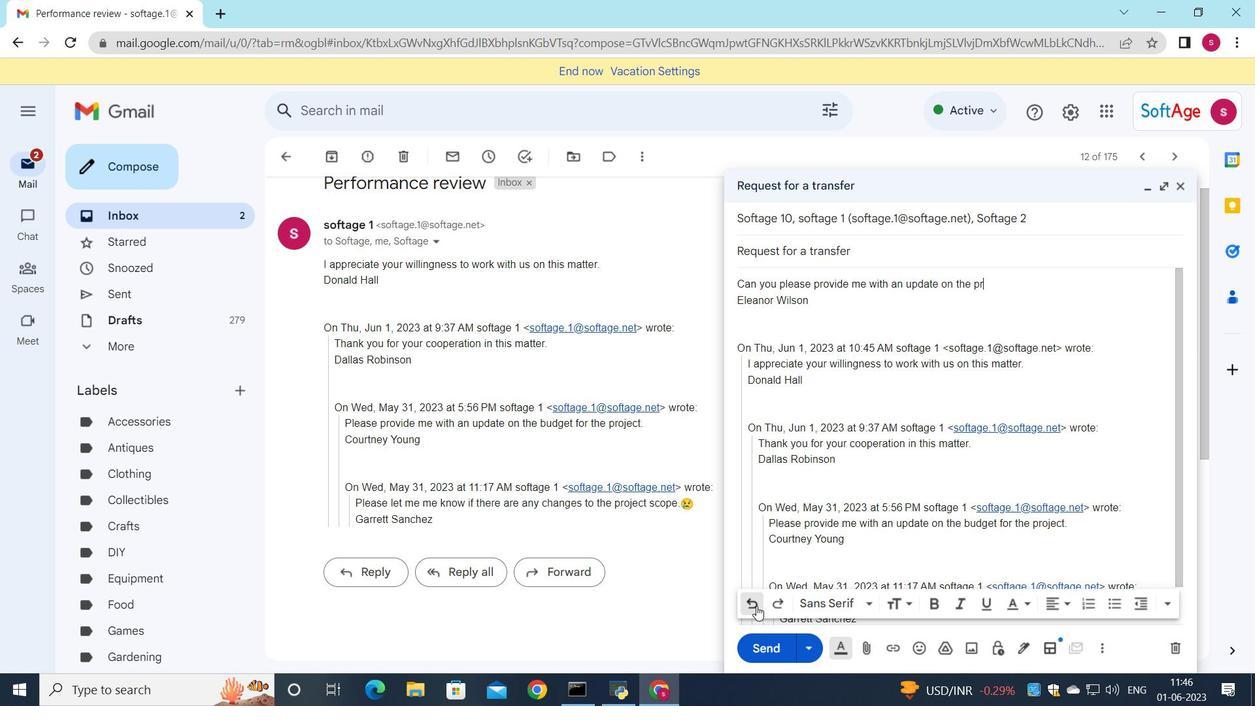 
Action: Mouse pressed left at (757, 606)
Screenshot: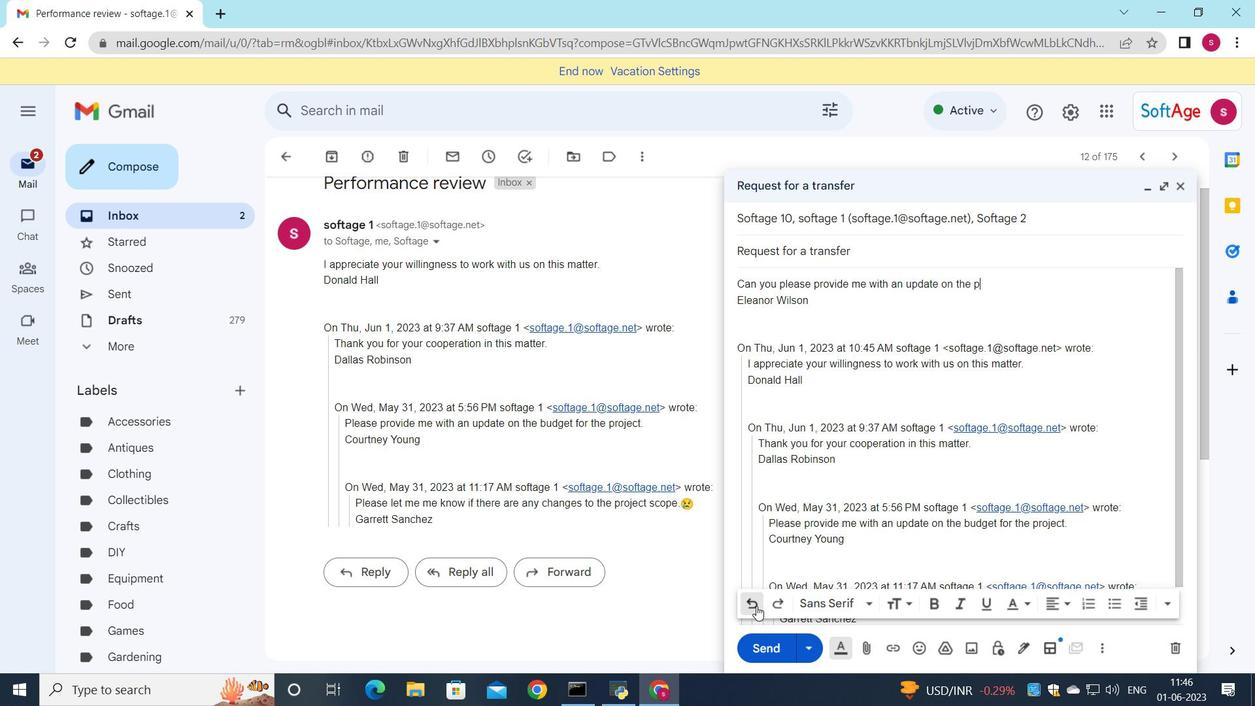 
Action: Mouse pressed left at (757, 606)
Screenshot: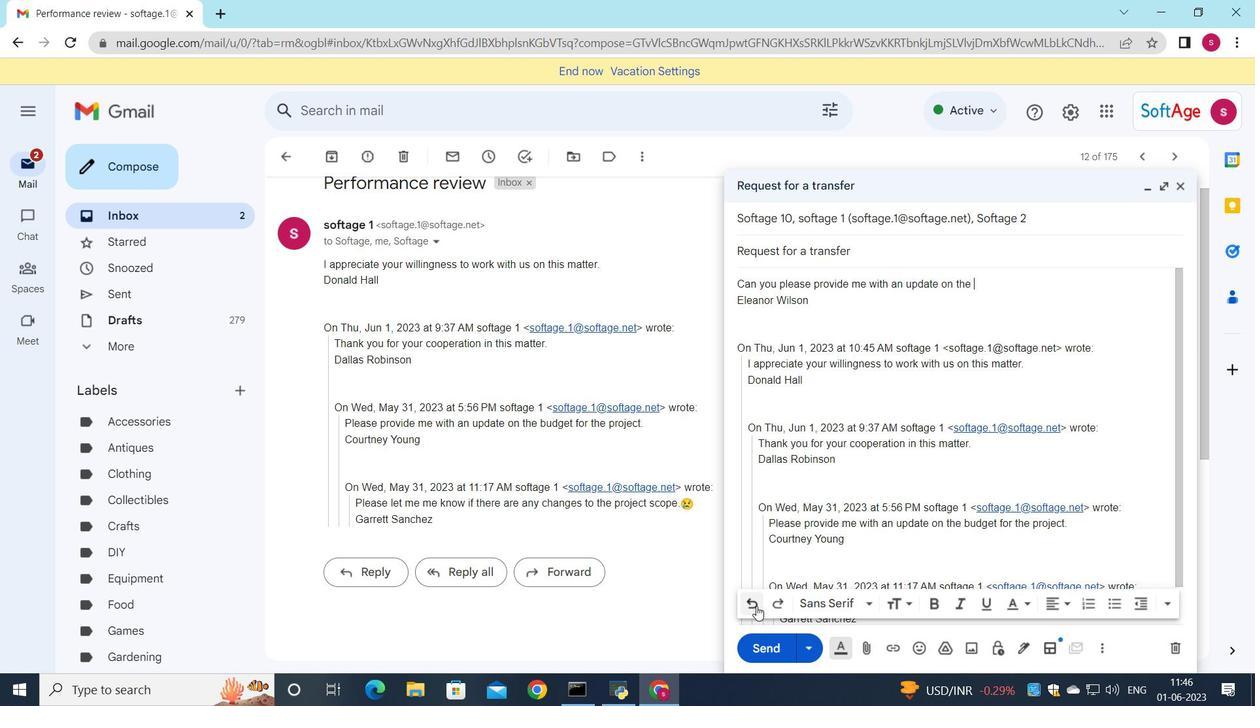 
Action: Mouse pressed left at (757, 606)
Screenshot: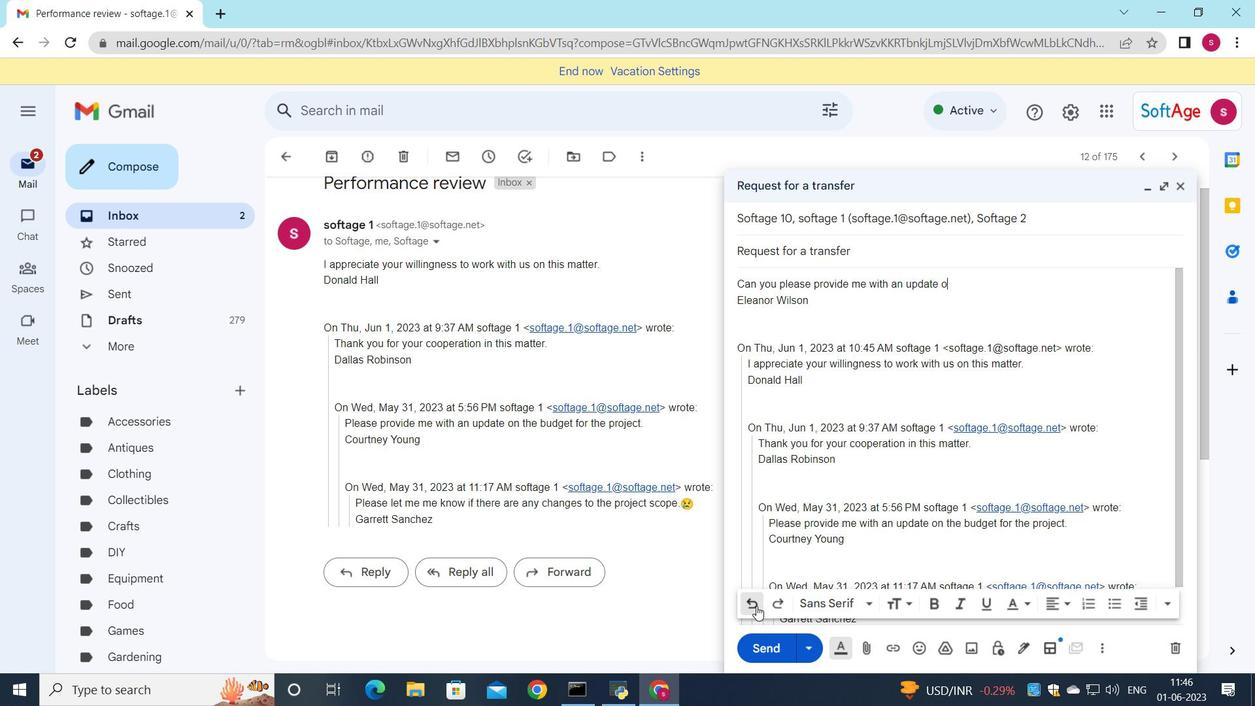 
Action: Mouse pressed left at (757, 606)
Screenshot: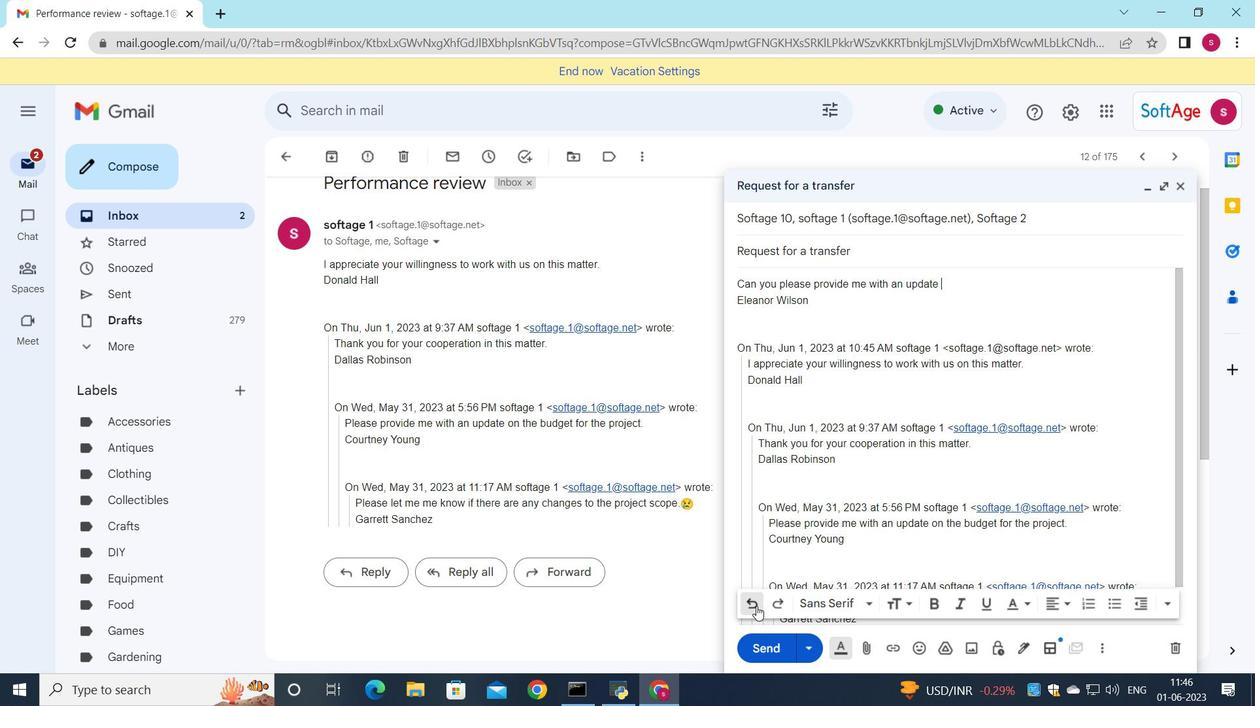 
Action: Mouse pressed left at (757, 606)
Screenshot: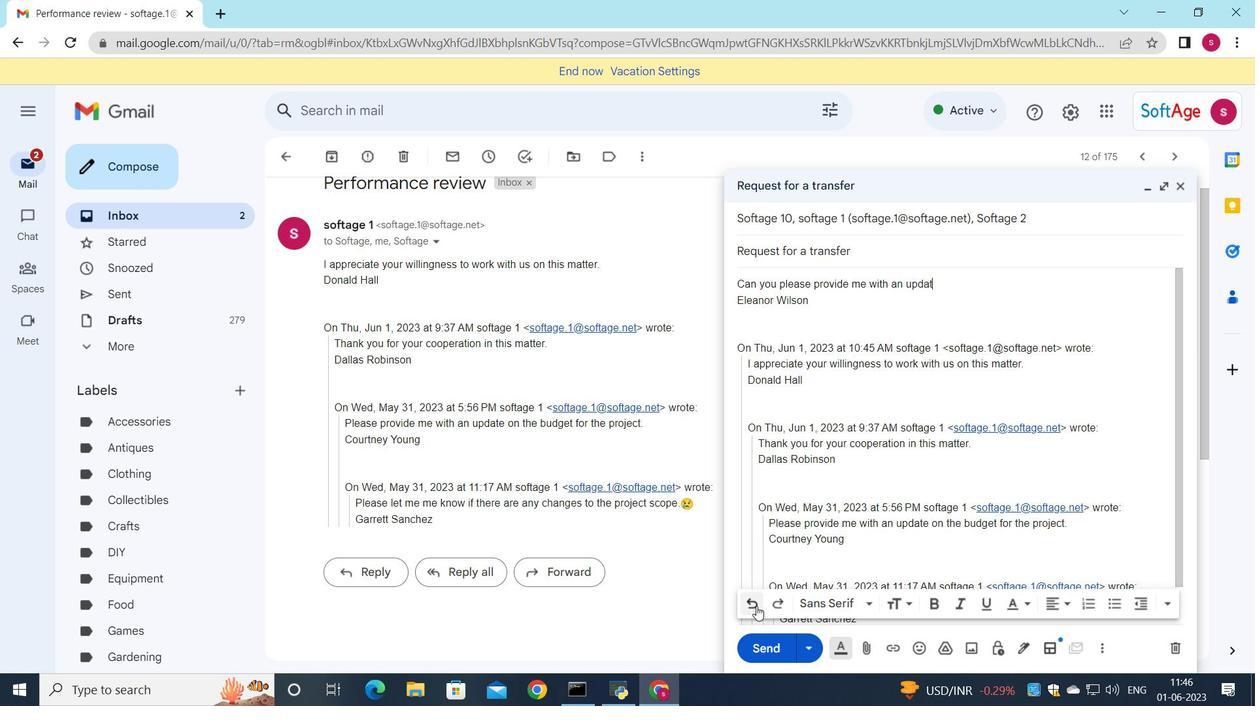 
Action: Mouse pressed left at (757, 606)
Screenshot: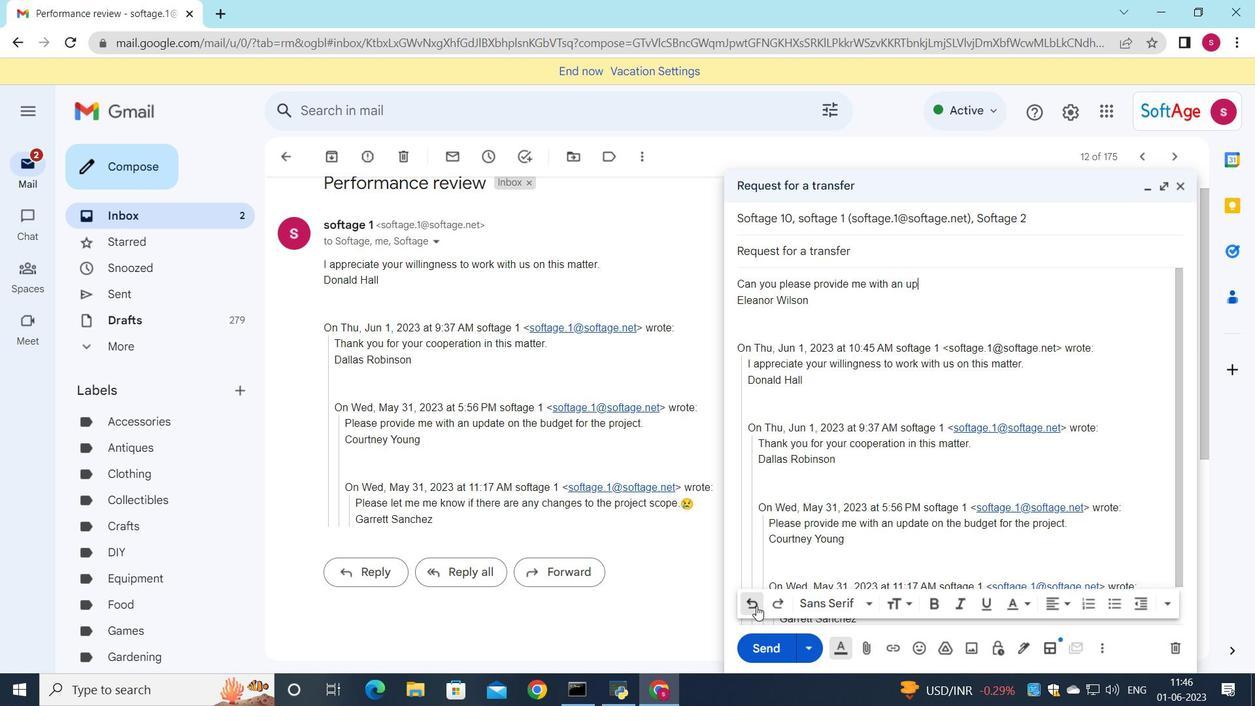 
Action: Mouse pressed left at (757, 606)
Screenshot: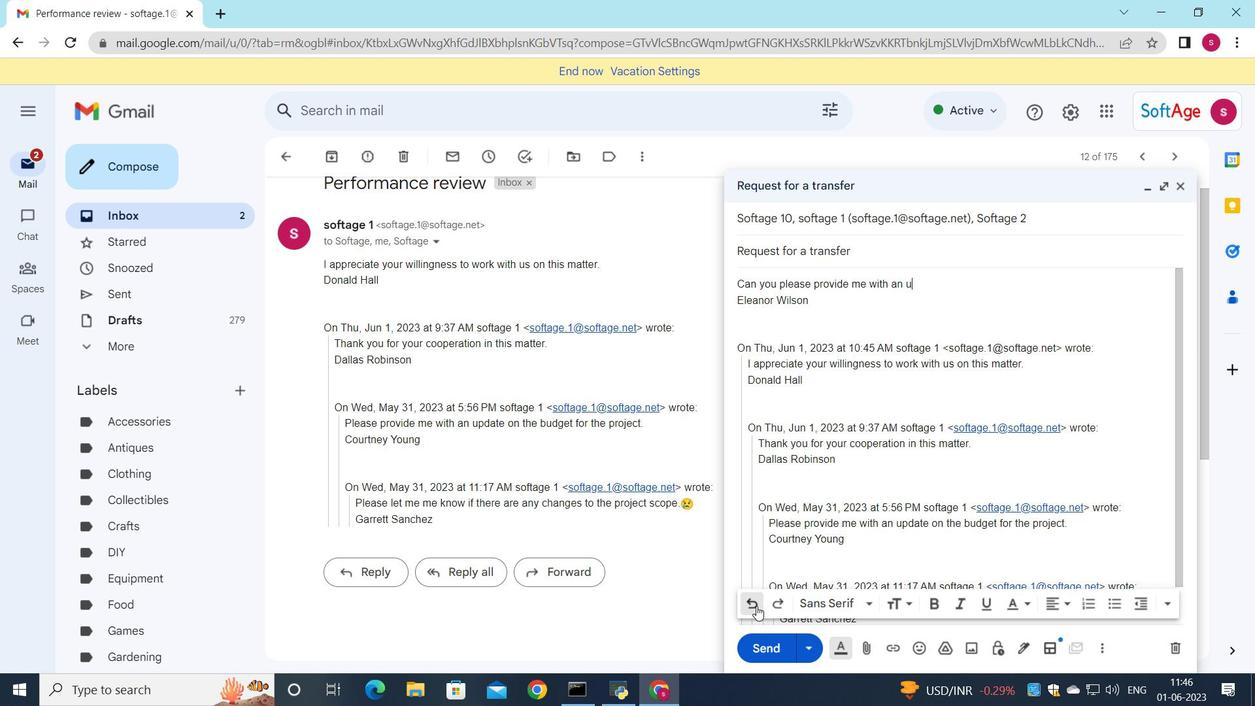 
Action: Mouse pressed left at (757, 606)
Screenshot: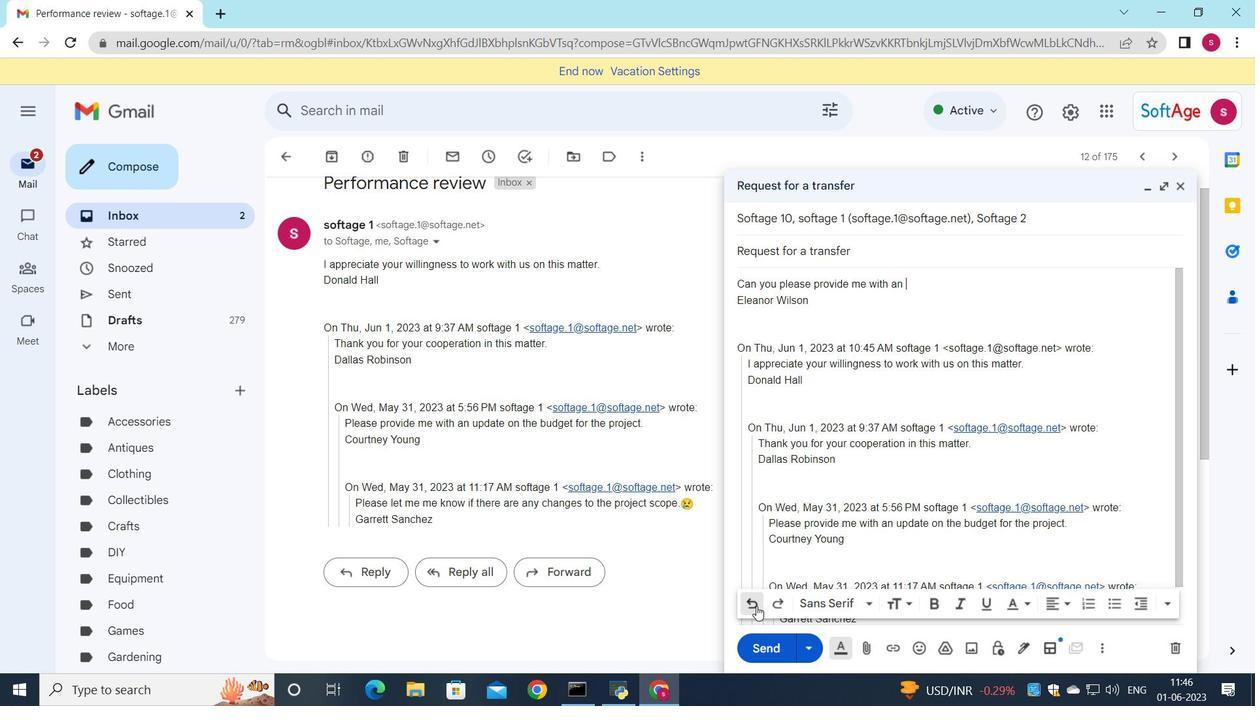 
Action: Mouse pressed left at (757, 606)
Screenshot: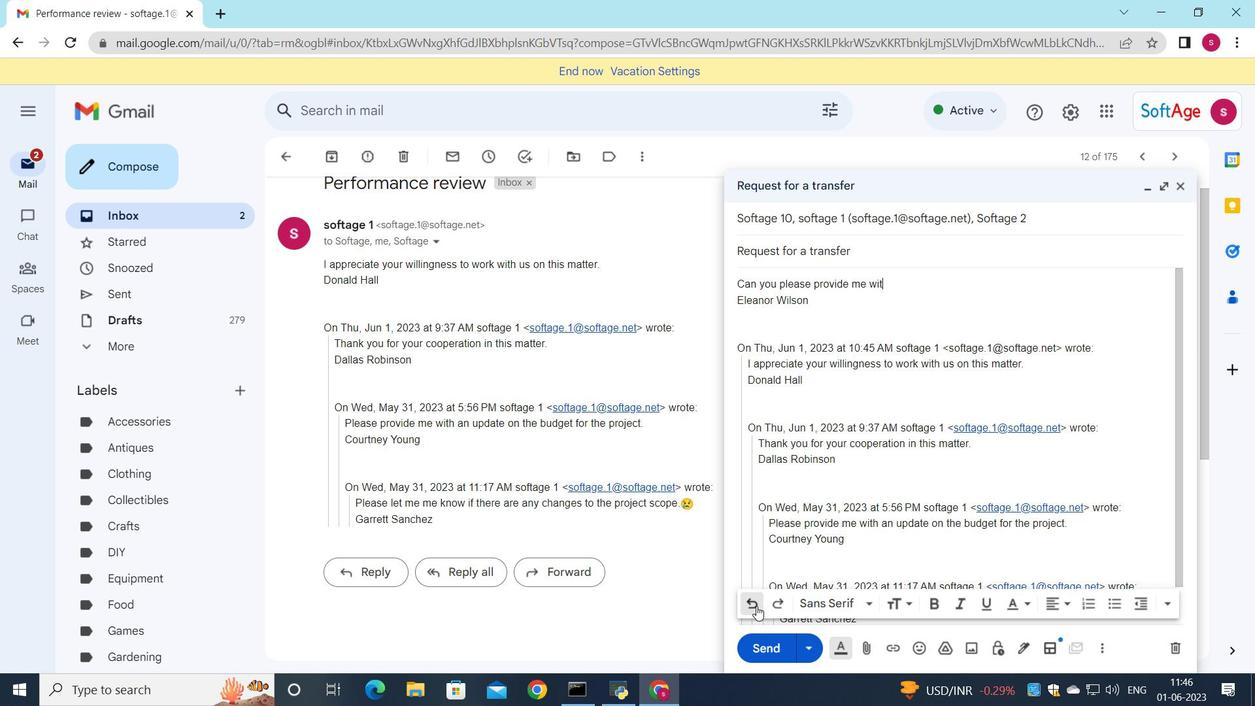 
Action: Mouse pressed left at (757, 606)
Screenshot: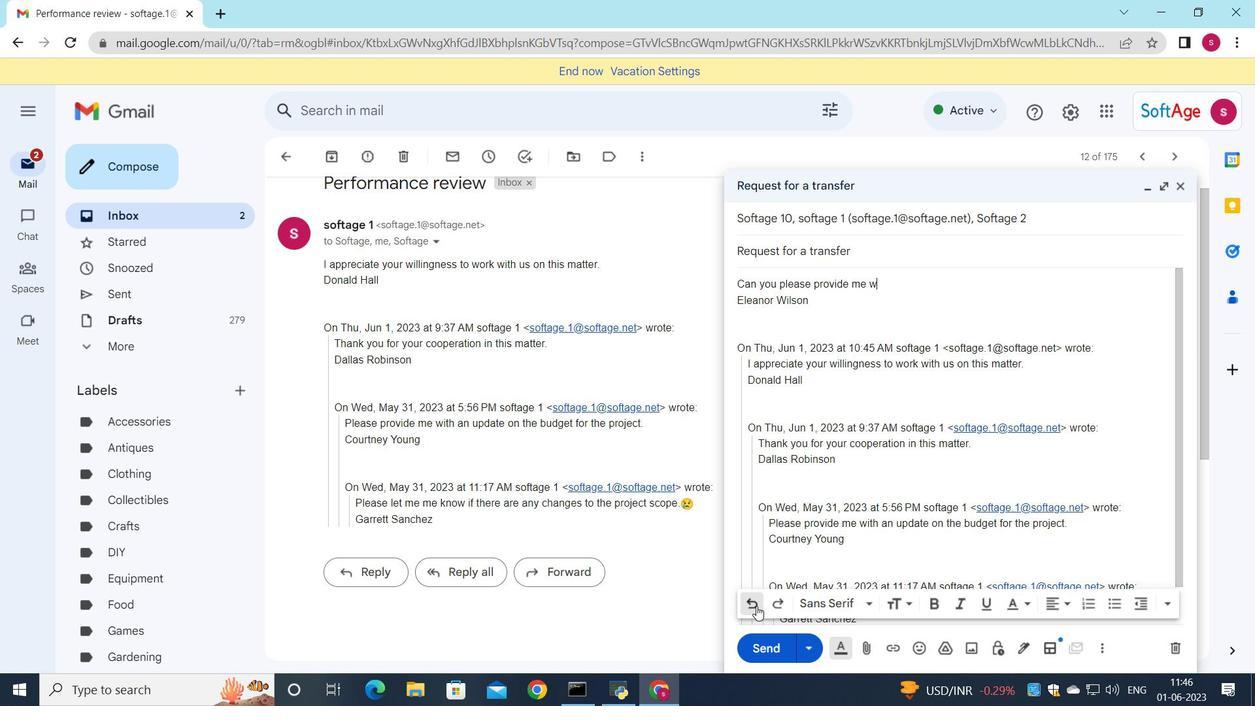 
Action: Mouse pressed left at (757, 606)
Screenshot: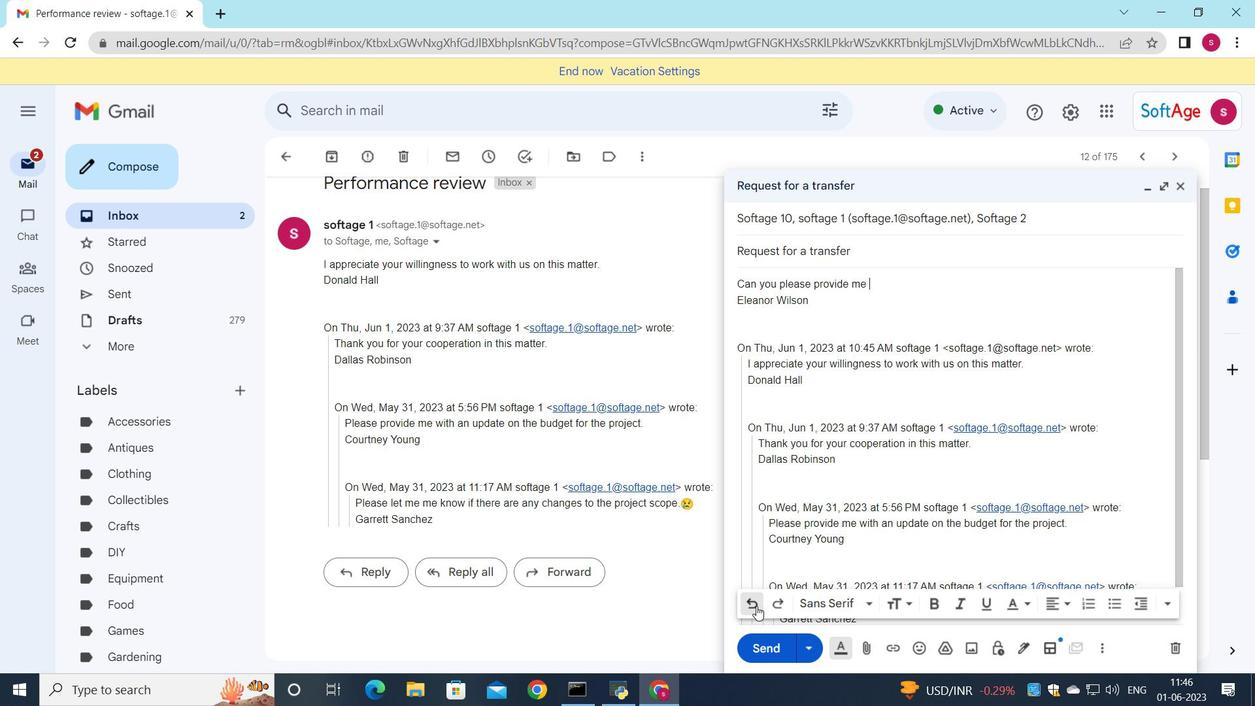
Action: Mouse pressed left at (757, 606)
Screenshot: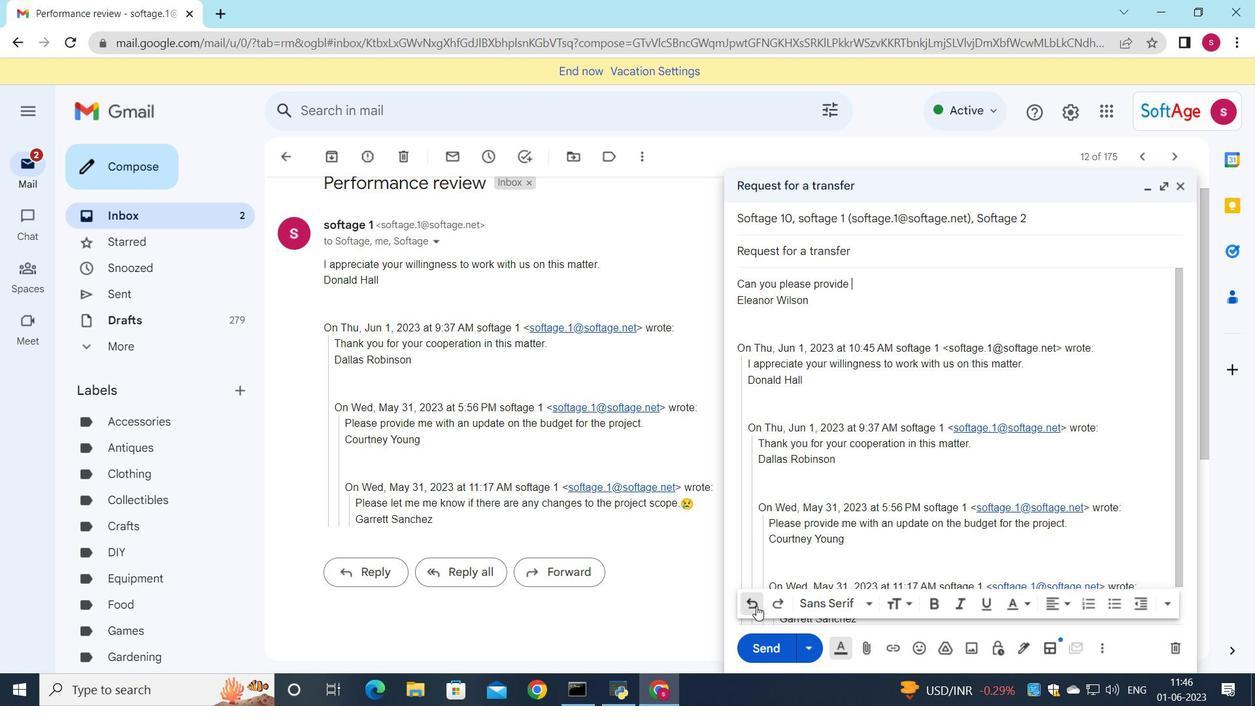 
Action: Mouse pressed left at (757, 606)
Screenshot: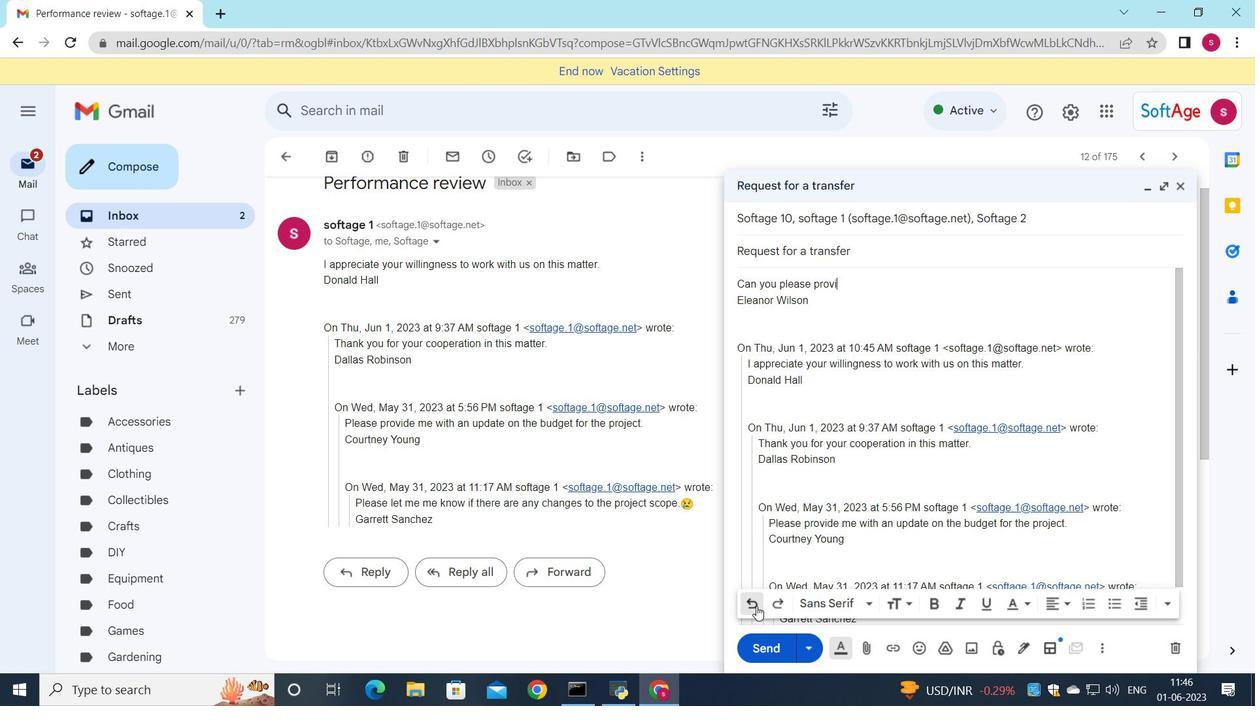 
Action: Mouse pressed left at (757, 606)
Screenshot: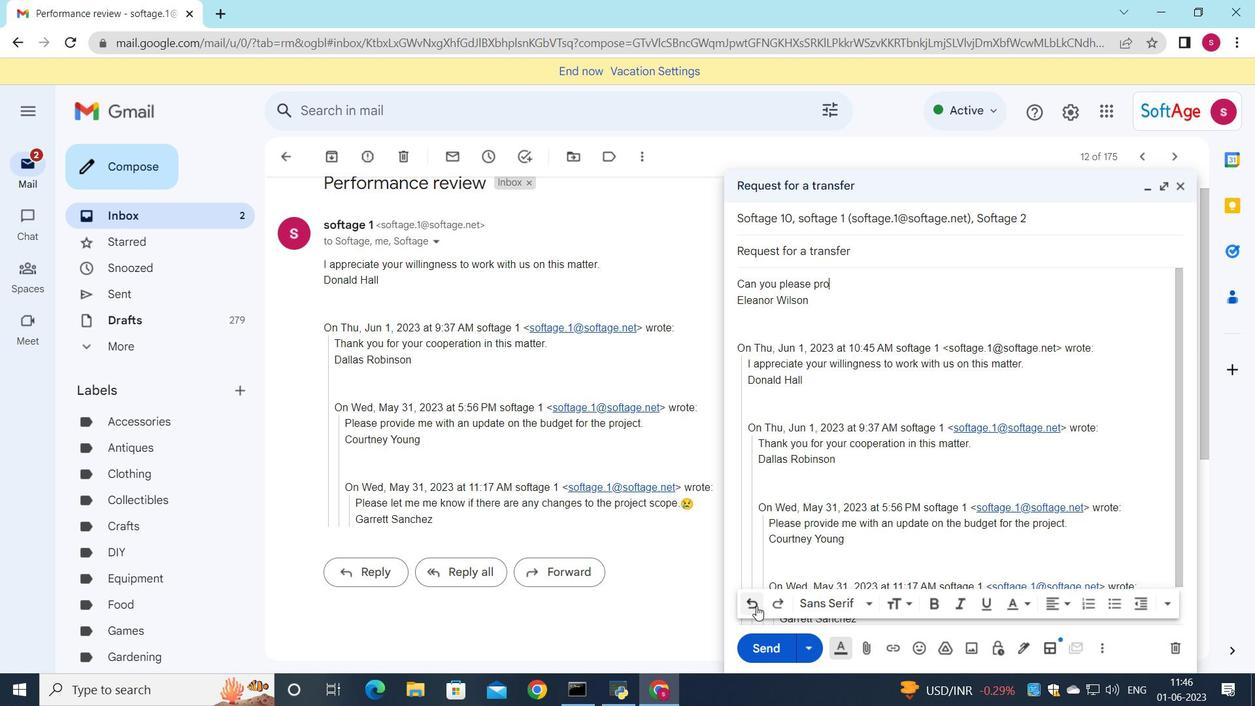 
Action: Mouse pressed left at (757, 606)
Screenshot: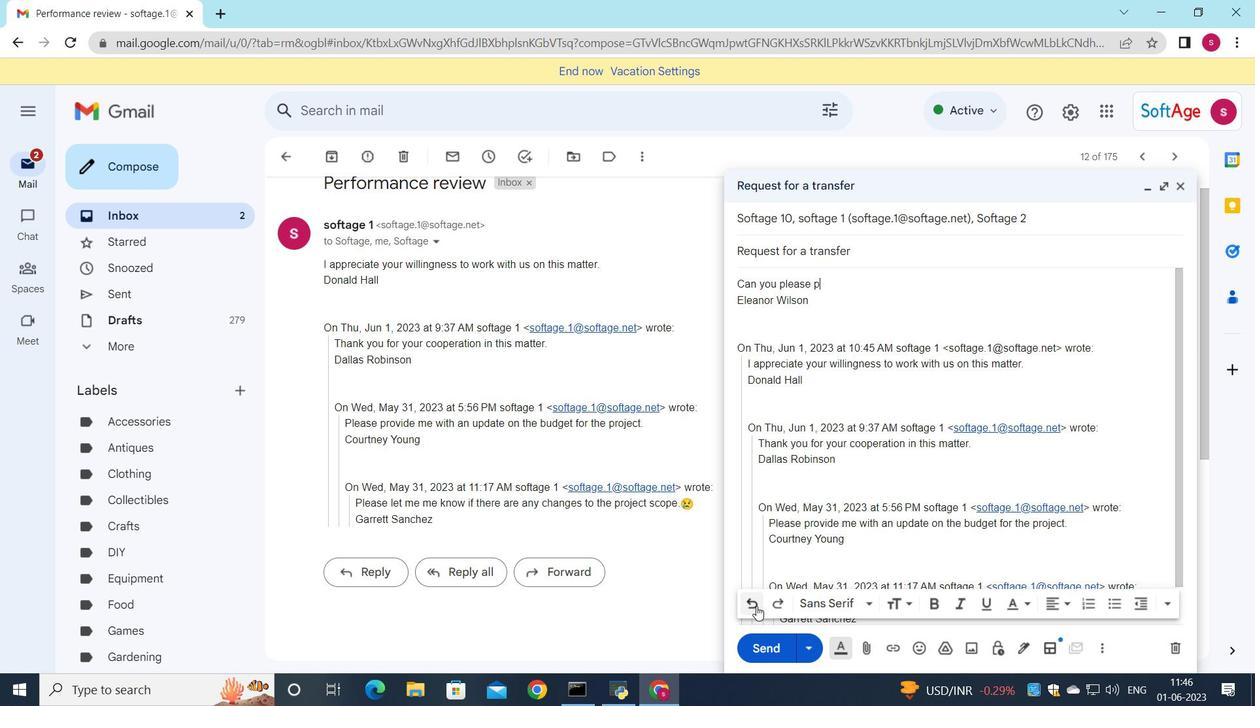 
Action: Mouse pressed left at (757, 606)
Screenshot: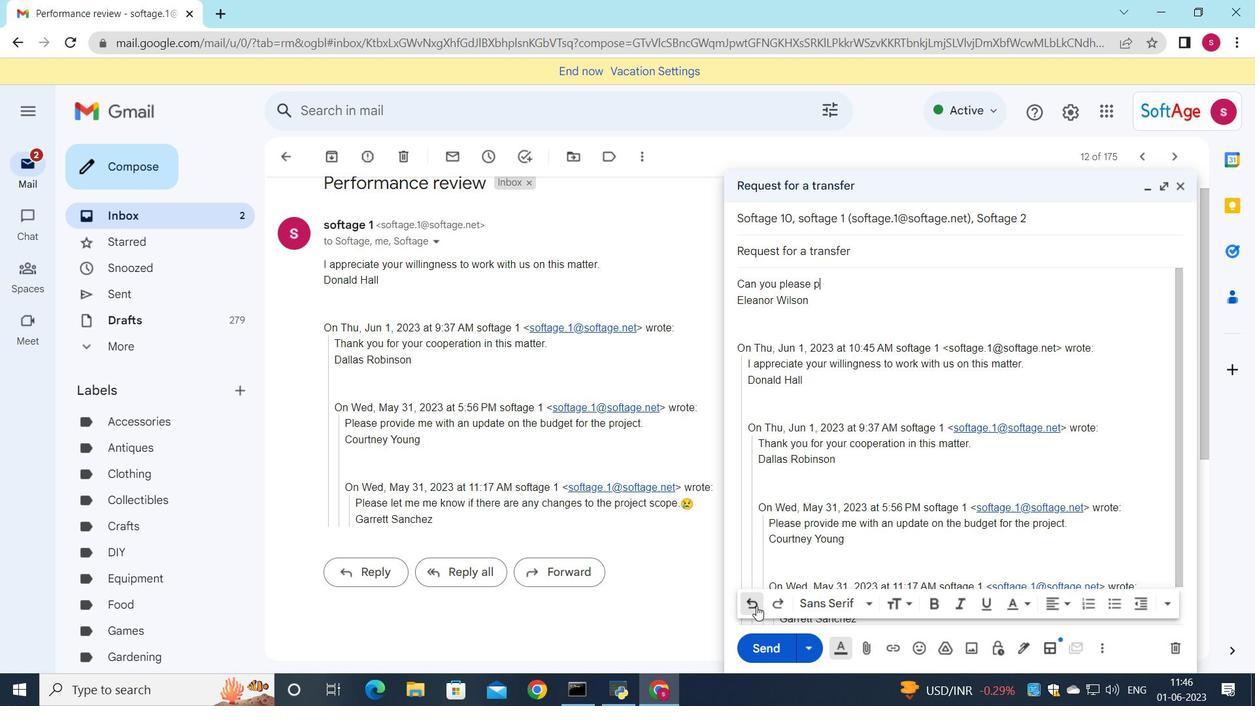 
Action: Mouse pressed left at (757, 606)
Screenshot: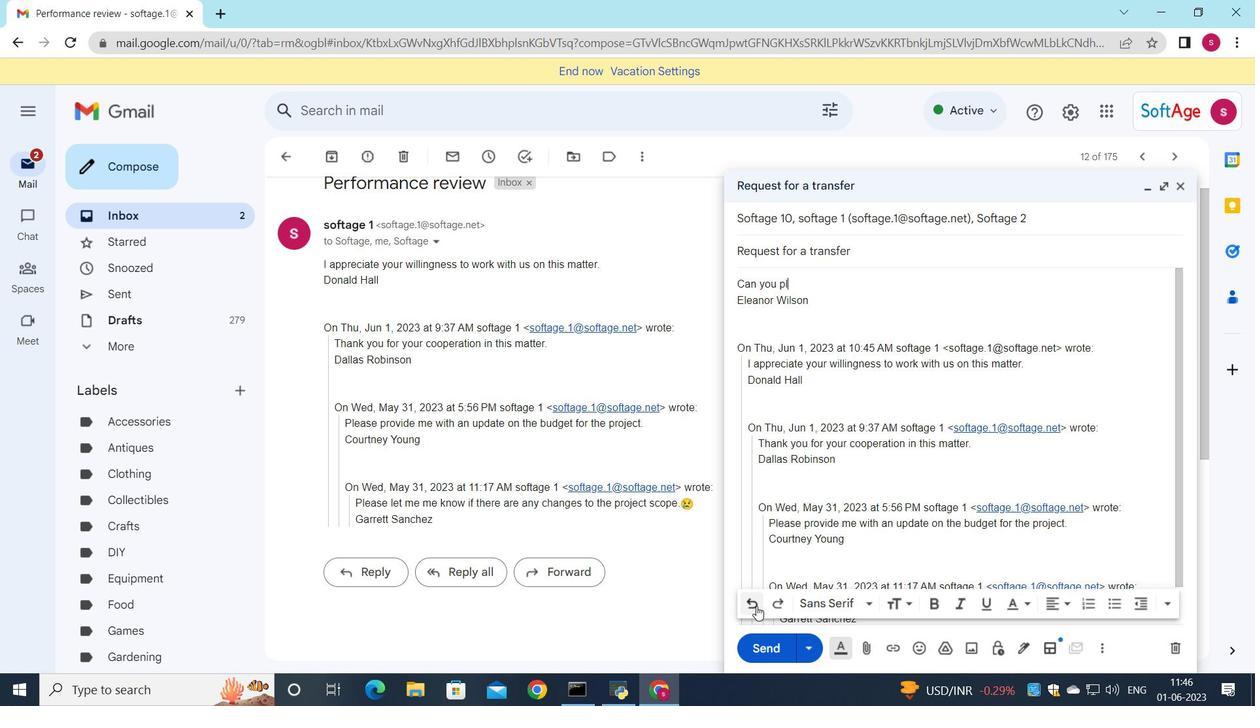
Action: Mouse pressed left at (757, 606)
Screenshot: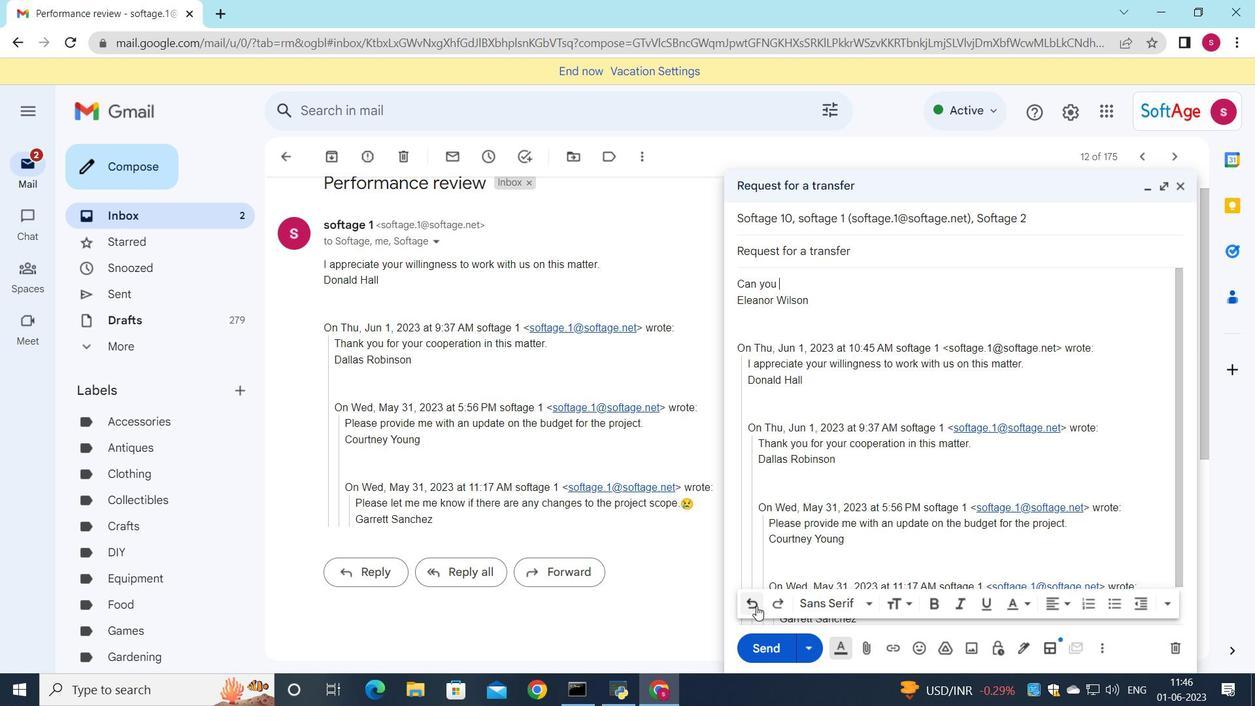 
Action: Mouse pressed left at (757, 606)
Screenshot: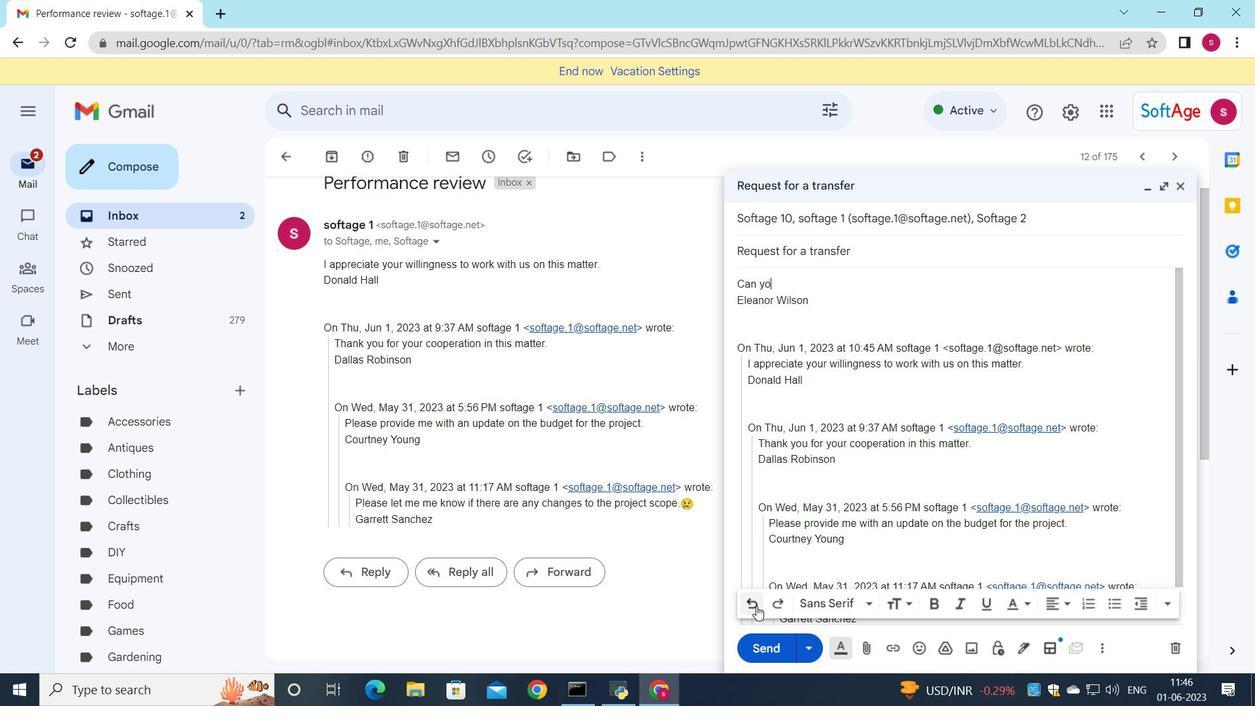 
Action: Mouse pressed left at (757, 606)
Screenshot: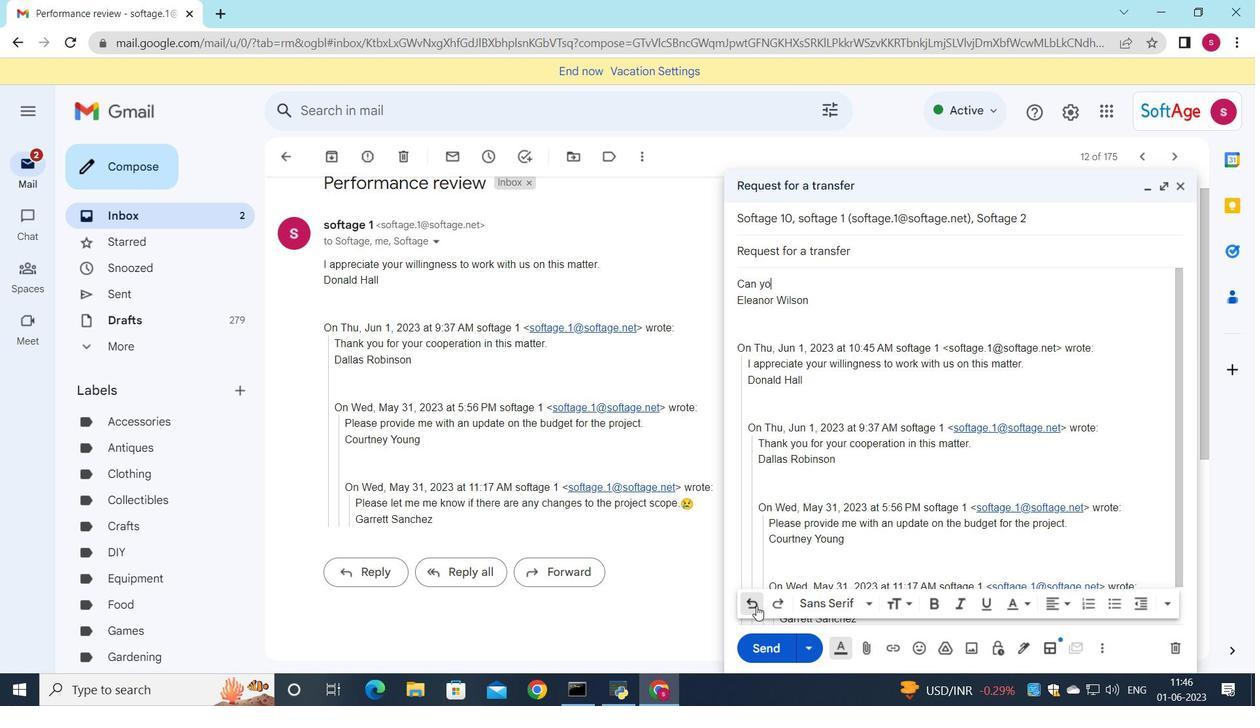 
Action: Mouse pressed left at (757, 606)
Screenshot: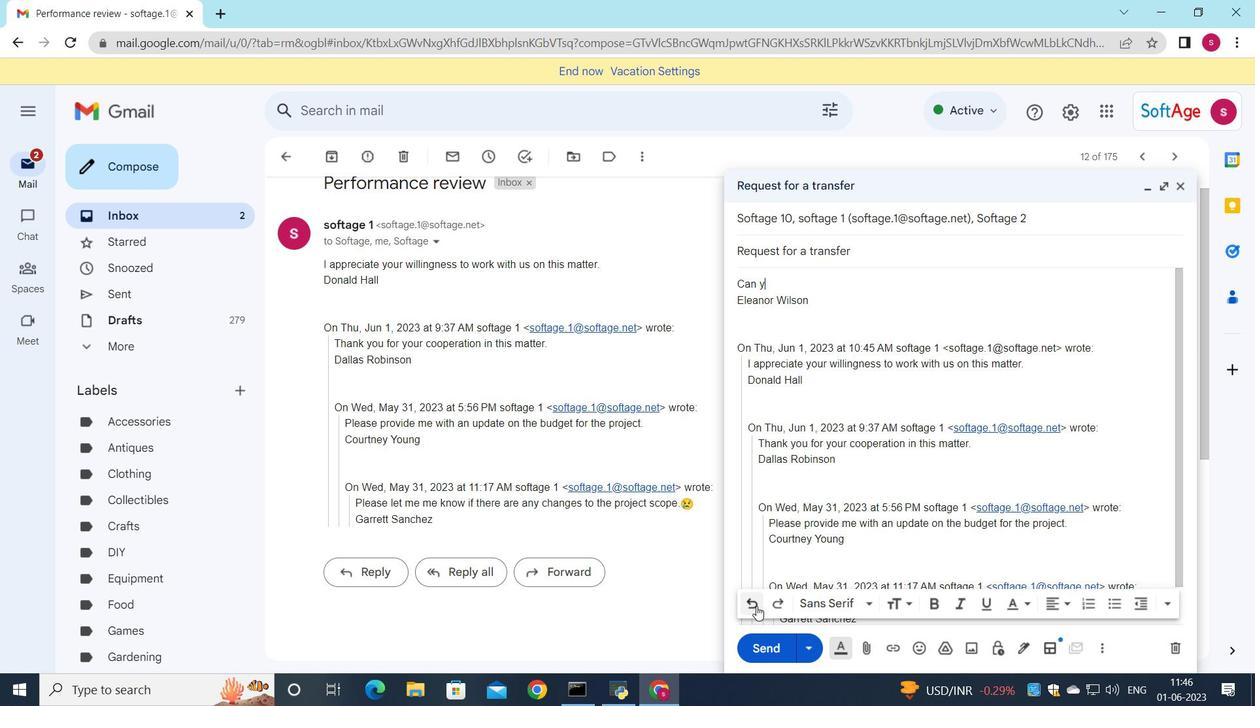 
Action: Mouse pressed left at (757, 606)
Screenshot: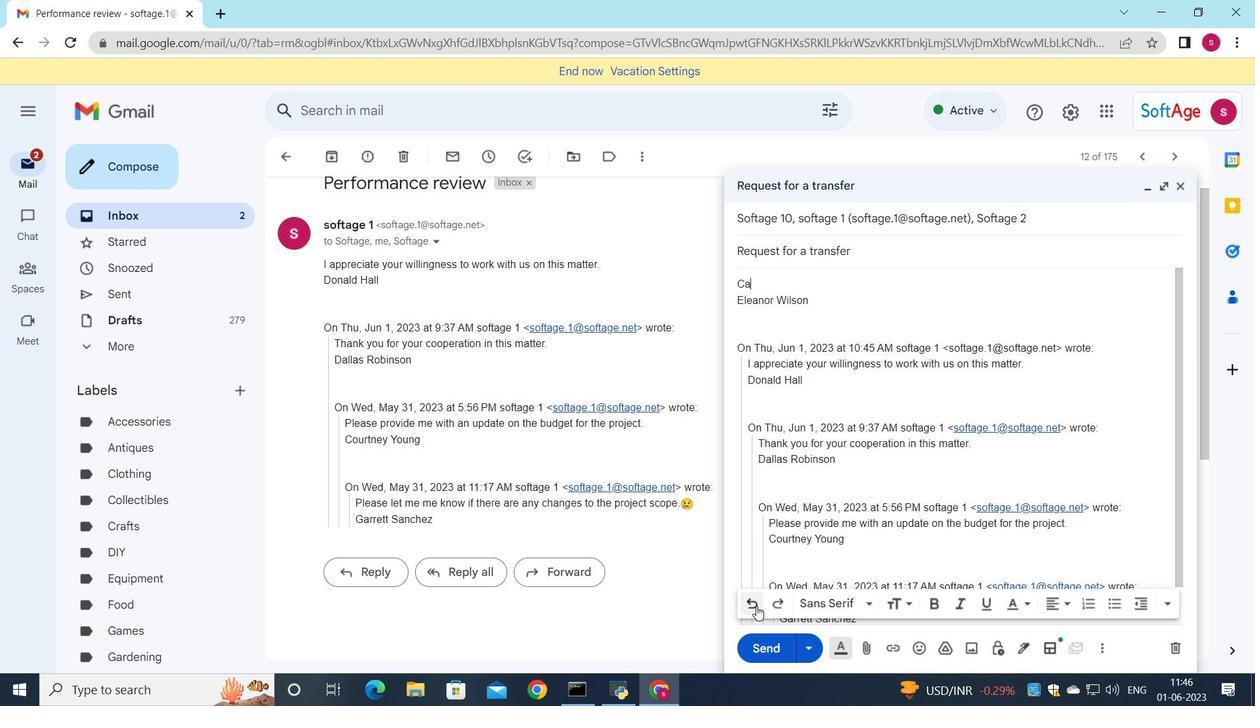 
Action: Key pressed <Key.shift><Key.shift><Key.shift><Key.shift><Key.shift><Key.shift><Key.shift>I<Key.space>am<Key.space>writing<Key.space>to<Key.space>confirm<Key.space>the<Key.space>details<Key.space>of<Key.space>the<Key.space>meeting.
Screenshot: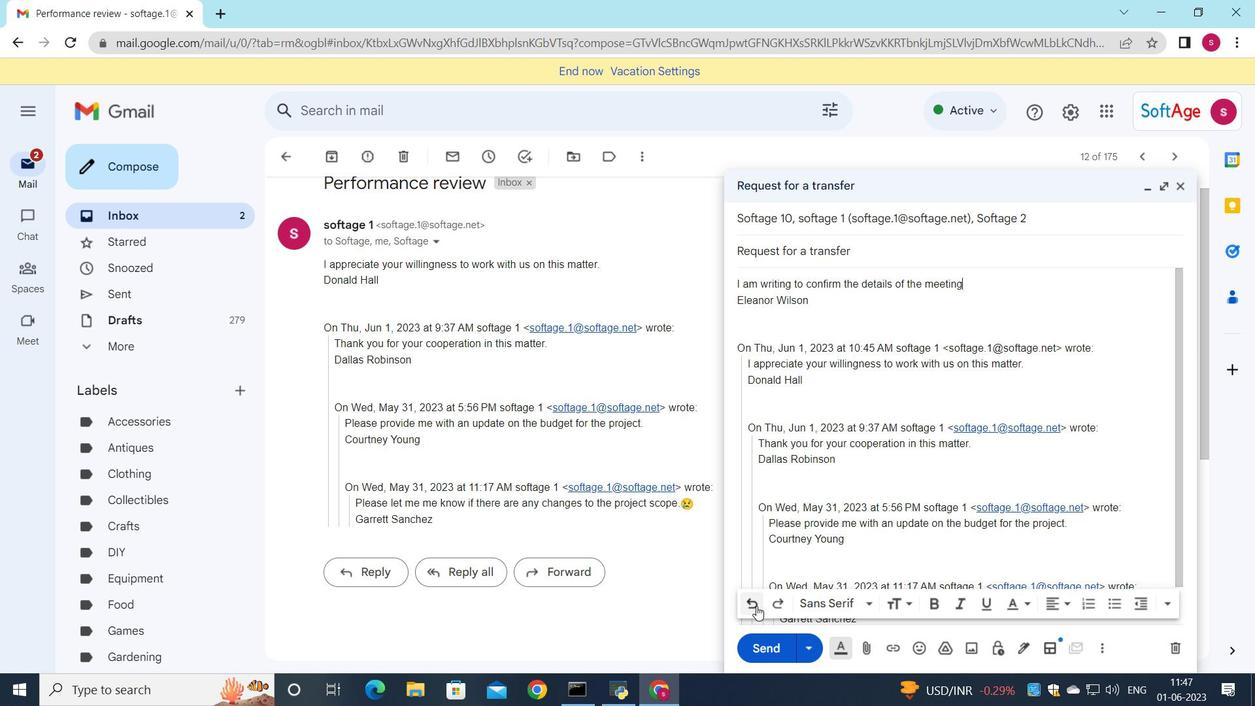 
Action: Mouse moved to (766, 641)
Screenshot: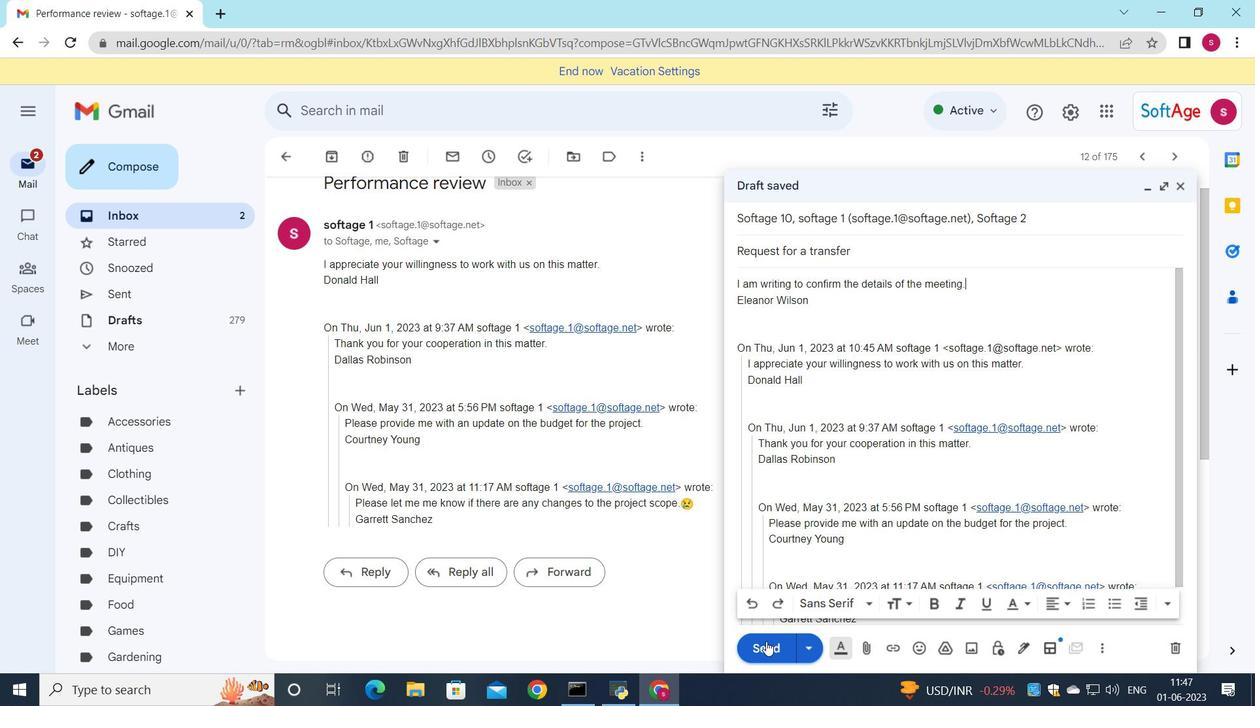 
Action: Mouse pressed left at (766, 641)
Screenshot: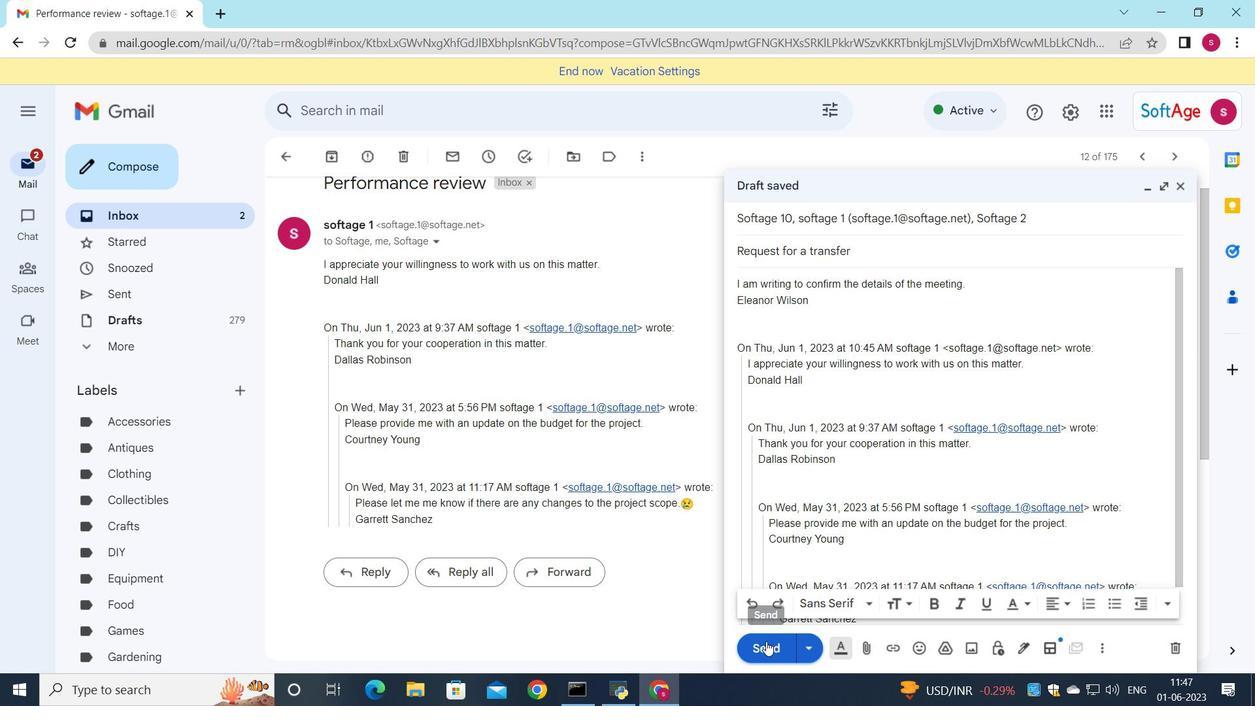 
Action: Mouse moved to (106, 215)
Screenshot: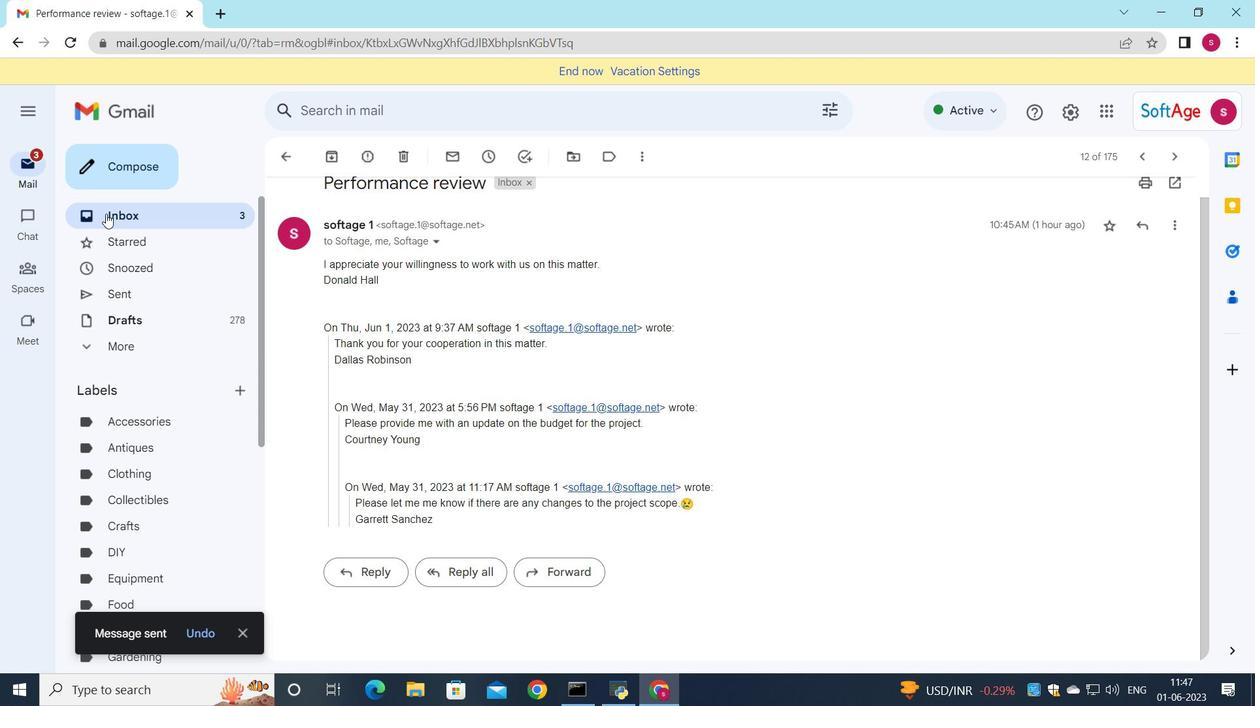 
Action: Mouse pressed left at (106, 215)
Screenshot: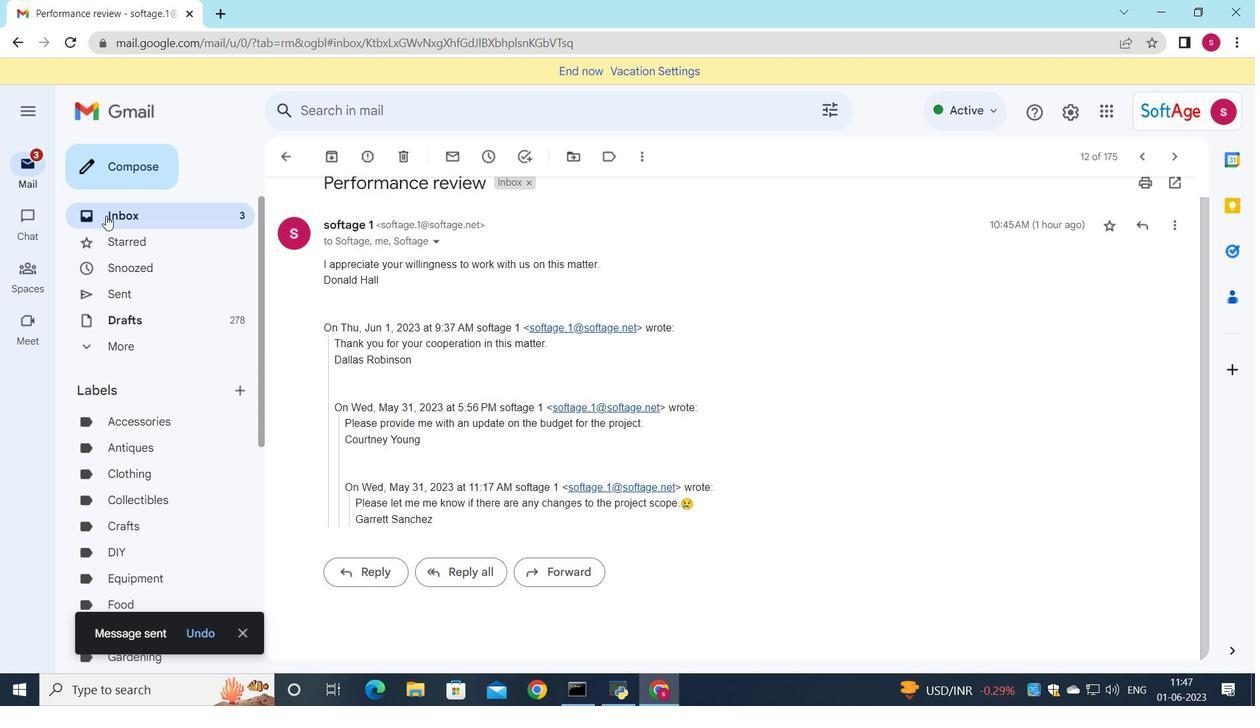 
Action: Mouse moved to (446, 196)
Screenshot: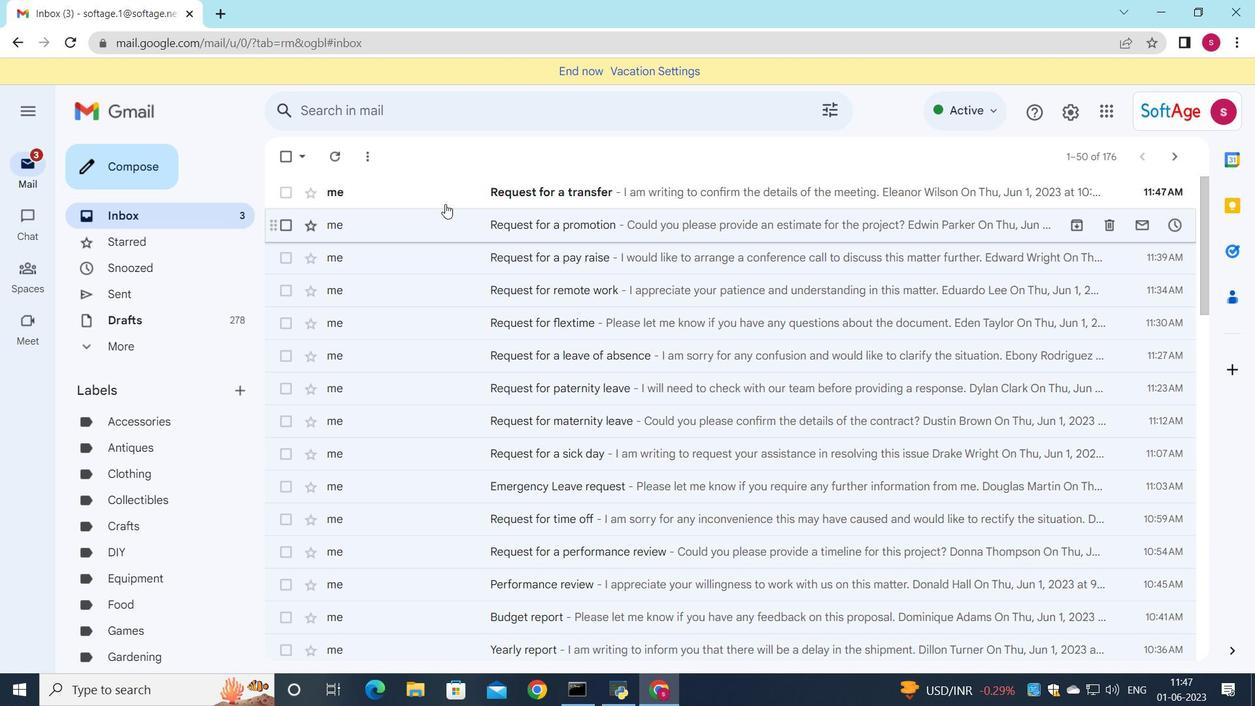 
Action: Mouse pressed left at (446, 196)
Screenshot: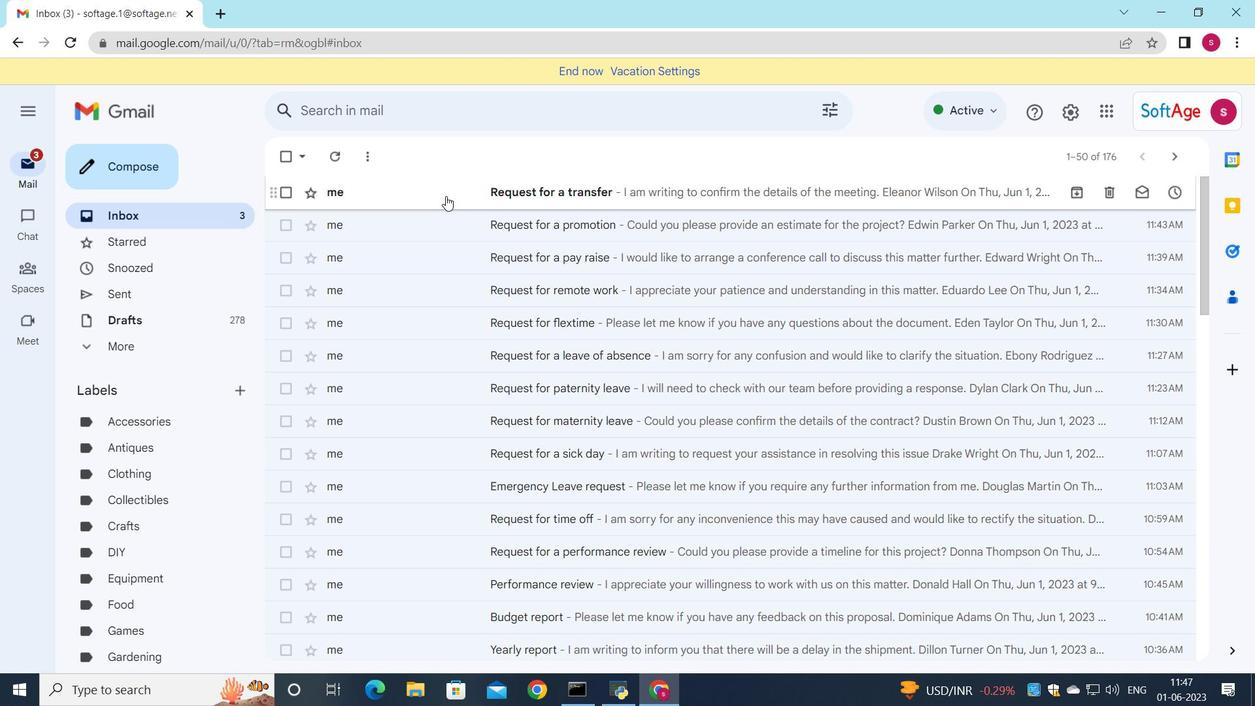 
Action: Mouse moved to (934, 187)
Screenshot: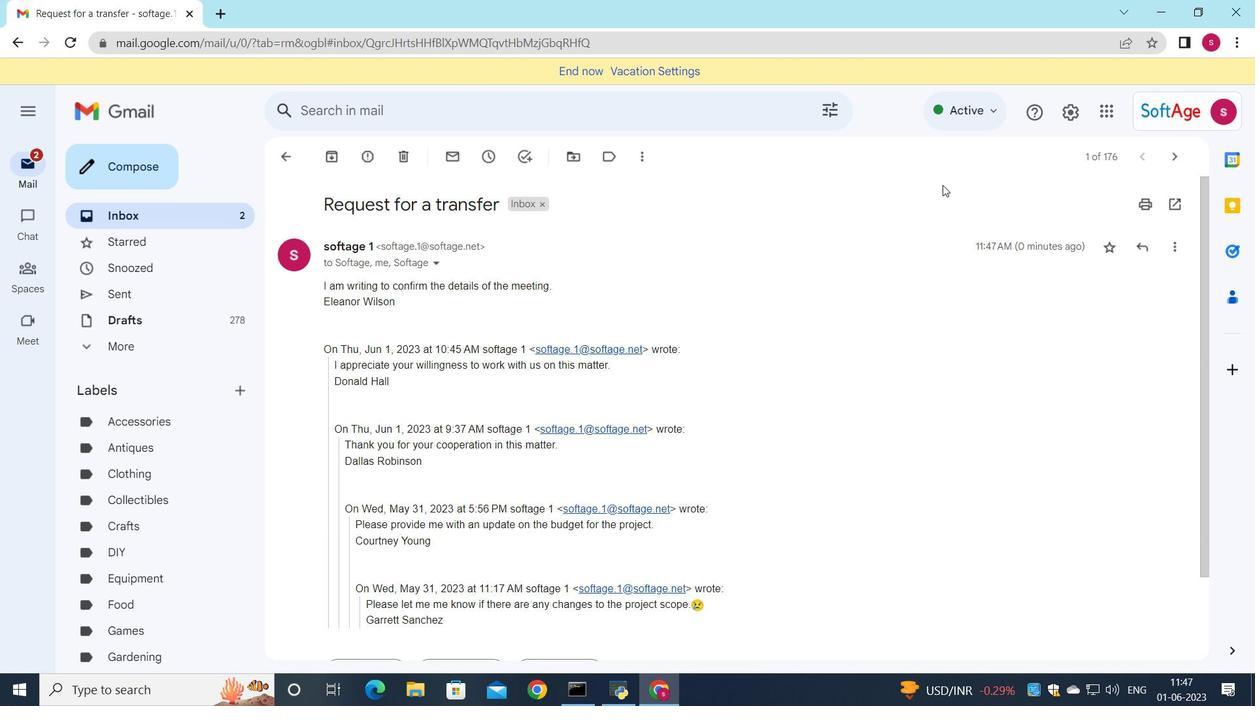 
